 Task: Create Records for custom object Inmate Documents in PrisonConnect Pro.
Action: Mouse moved to (8, 70)
Screenshot: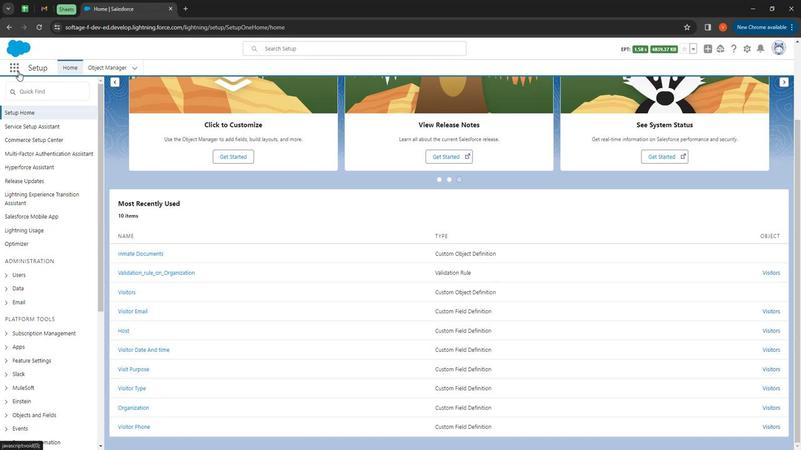 
Action: Mouse pressed left at (8, 70)
Screenshot: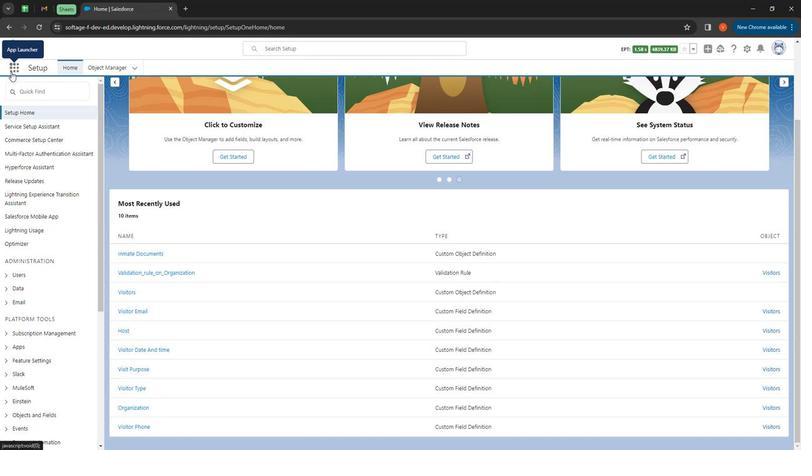 
Action: Mouse moved to (174, 107)
Screenshot: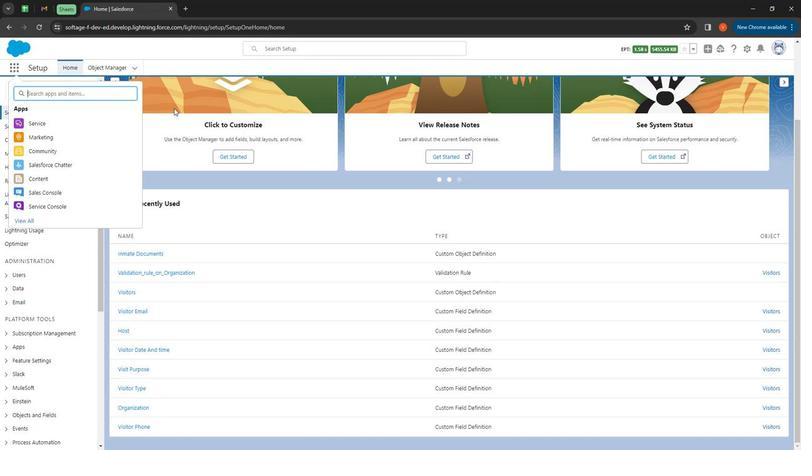 
Action: Key pressed inmate
Screenshot: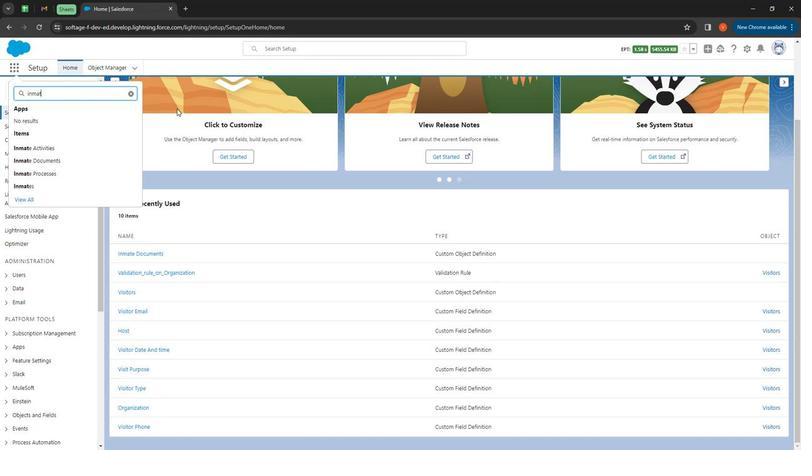 
Action: Mouse moved to (56, 162)
Screenshot: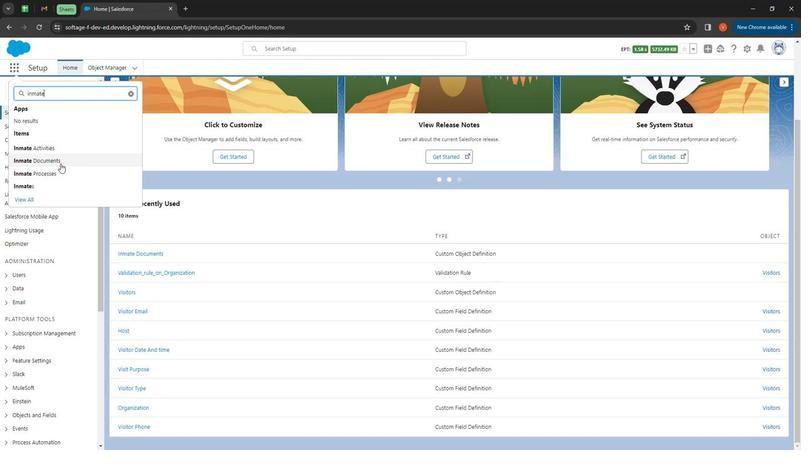 
Action: Mouse pressed left at (56, 162)
Screenshot: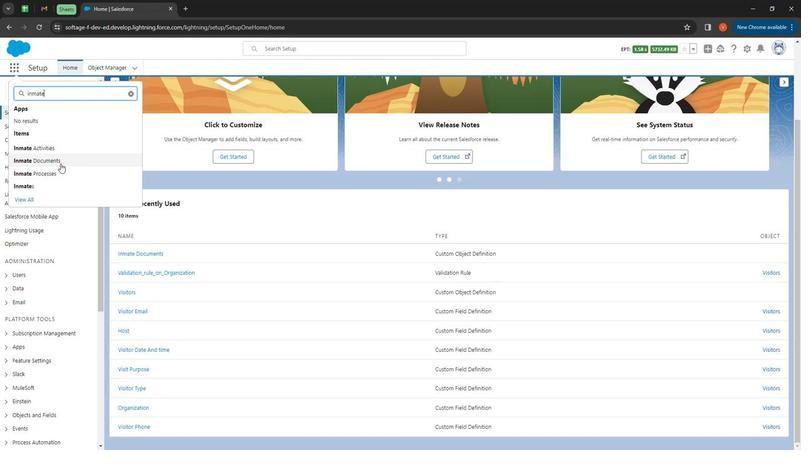 
Action: Mouse moved to (89, 94)
Screenshot: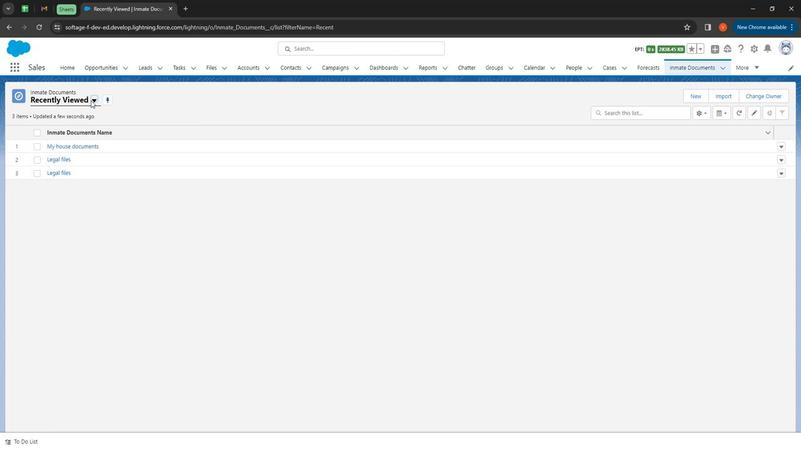 
Action: Mouse pressed left at (89, 94)
Screenshot: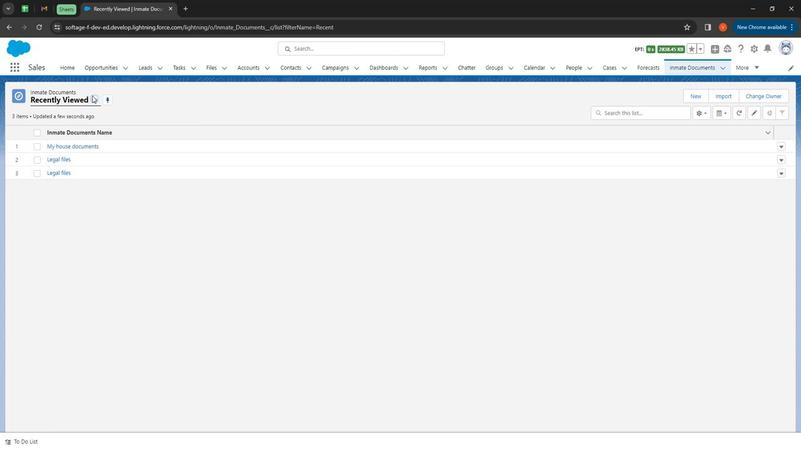 
Action: Mouse moved to (89, 97)
Screenshot: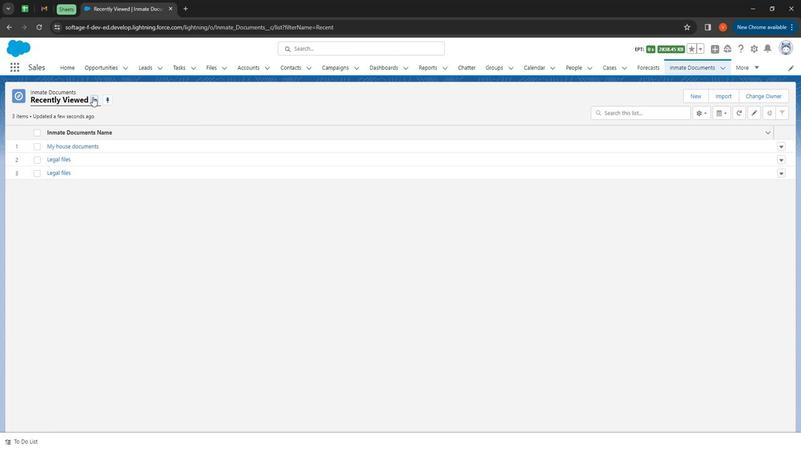 
Action: Mouse pressed left at (89, 97)
Screenshot: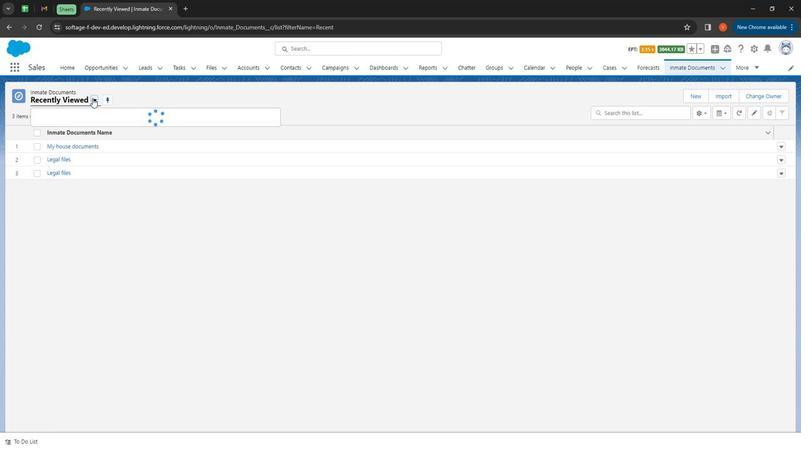 
Action: Mouse moved to (87, 95)
Screenshot: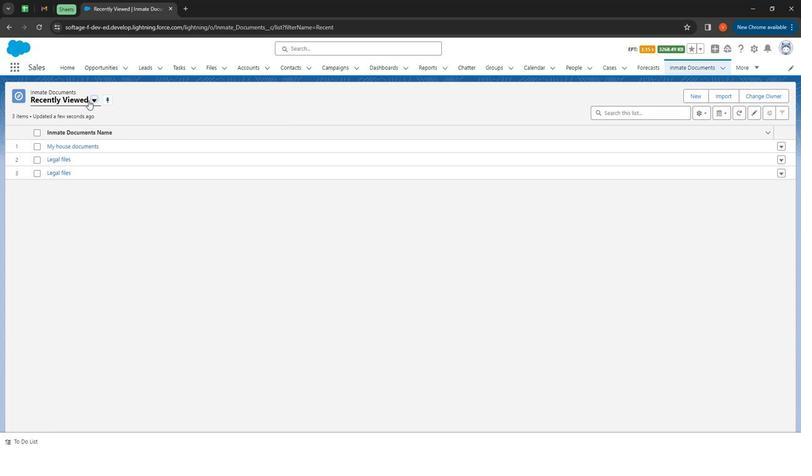 
Action: Mouse pressed left at (87, 95)
Screenshot: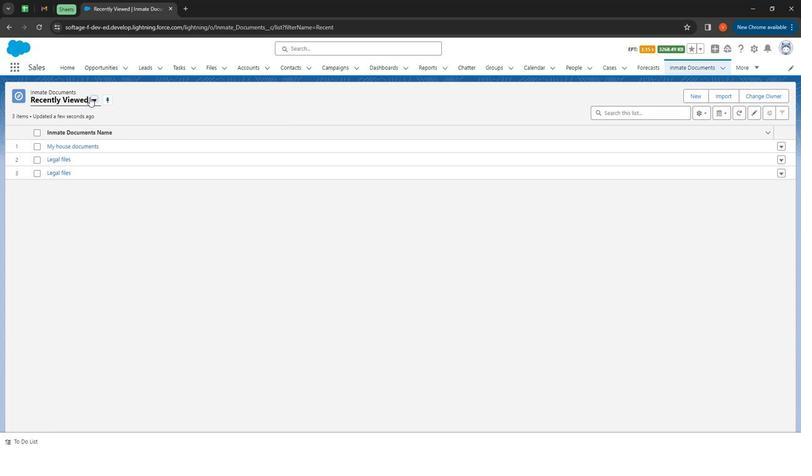 
Action: Mouse moved to (81, 120)
Screenshot: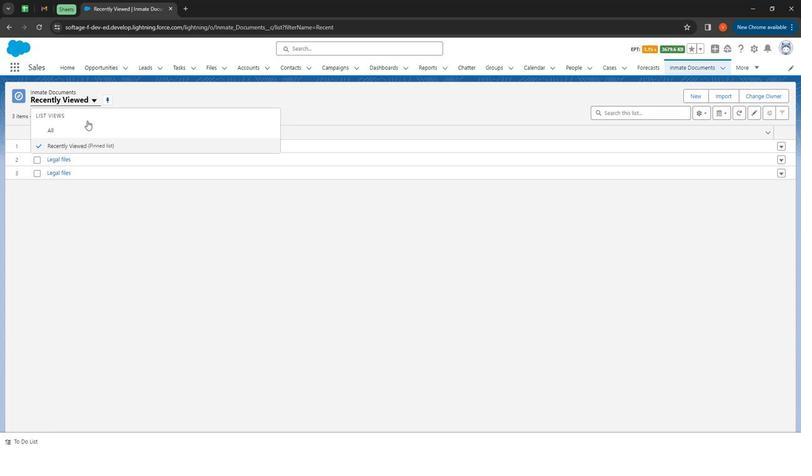 
Action: Mouse pressed left at (81, 120)
Screenshot: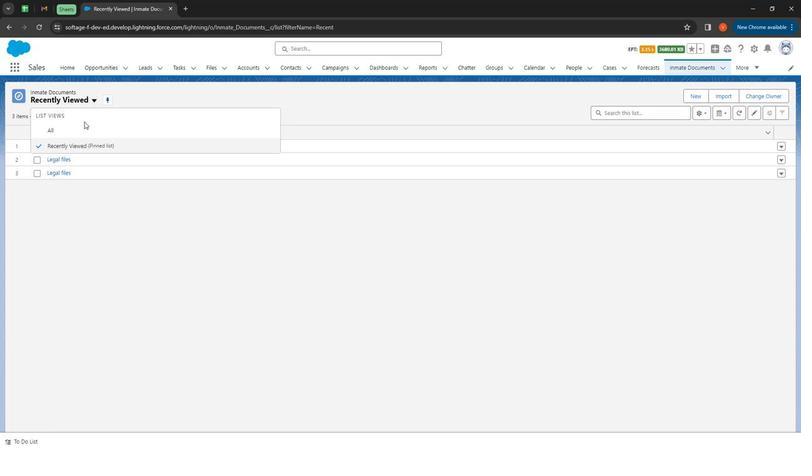 
Action: Mouse moved to (77, 124)
Screenshot: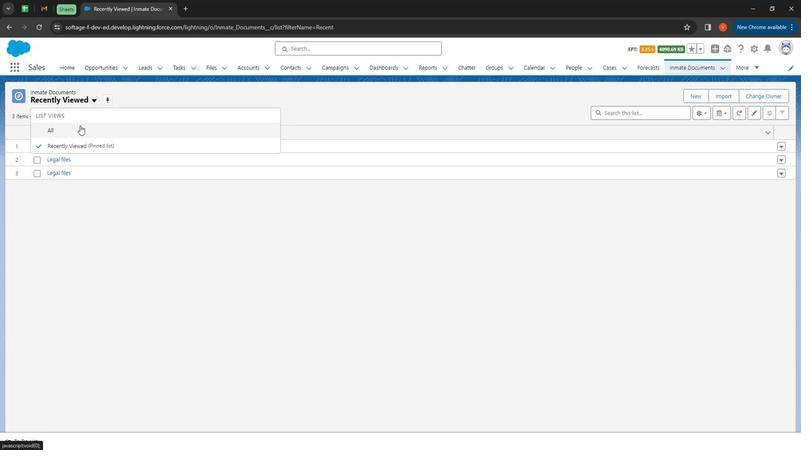 
Action: Mouse pressed left at (77, 124)
Screenshot: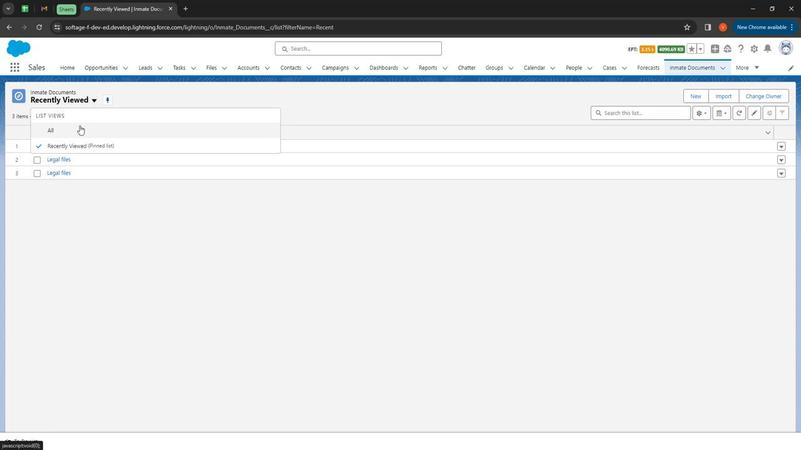 
Action: Mouse moved to (58, 100)
Screenshot: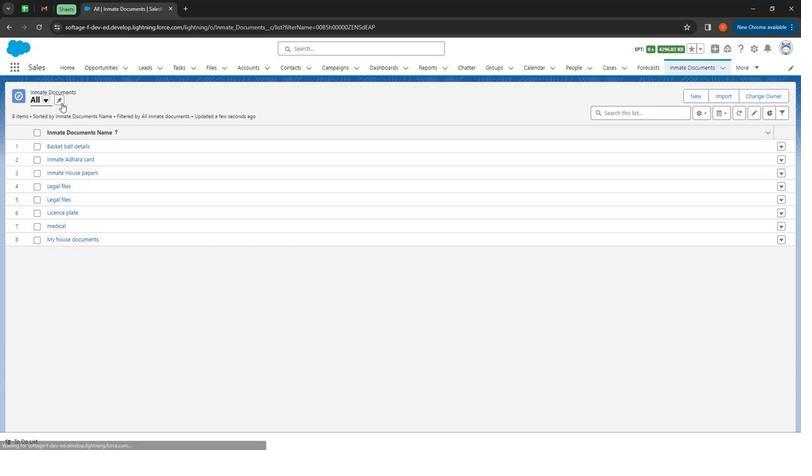 
Action: Mouse pressed left at (58, 100)
Screenshot: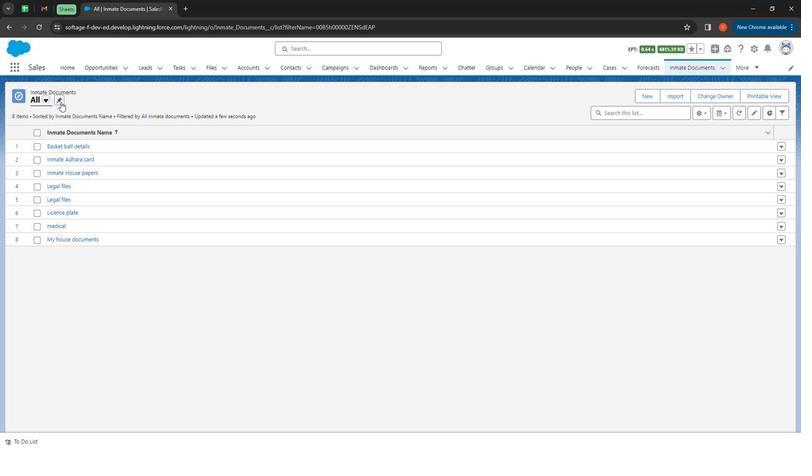 
Action: Mouse moved to (646, 97)
Screenshot: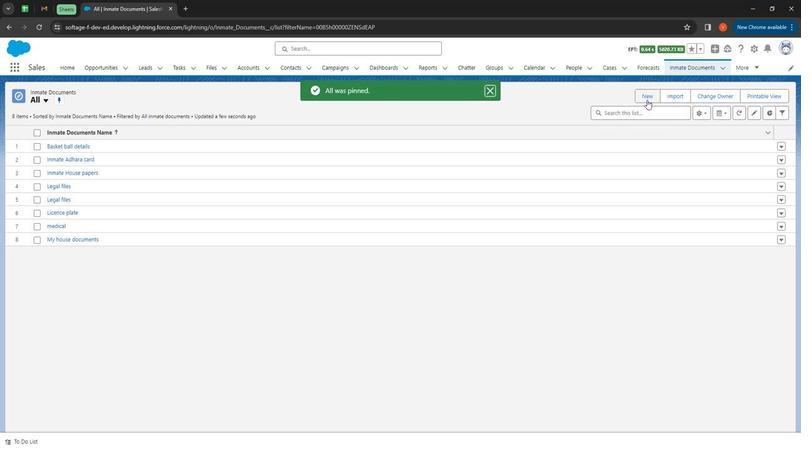
Action: Mouse pressed left at (646, 97)
Screenshot: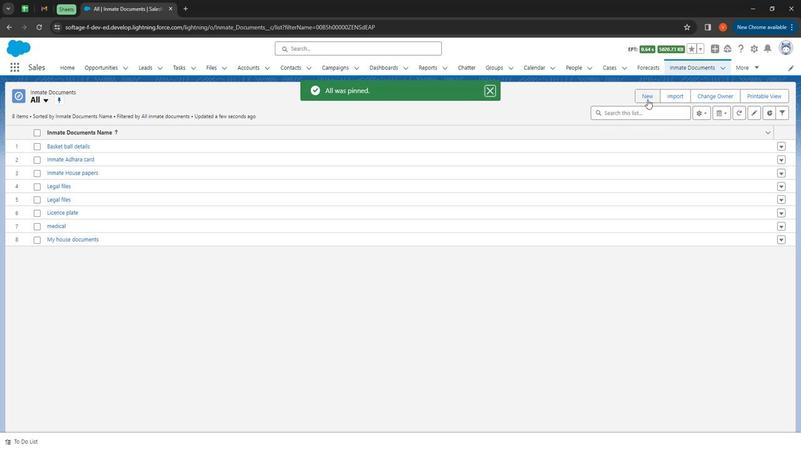 
Action: Mouse moved to (287, 147)
Screenshot: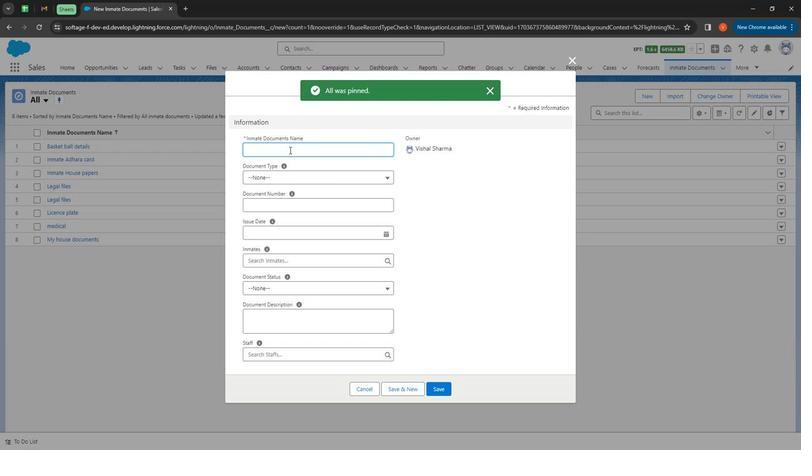 
Action: Mouse pressed left at (287, 147)
Screenshot: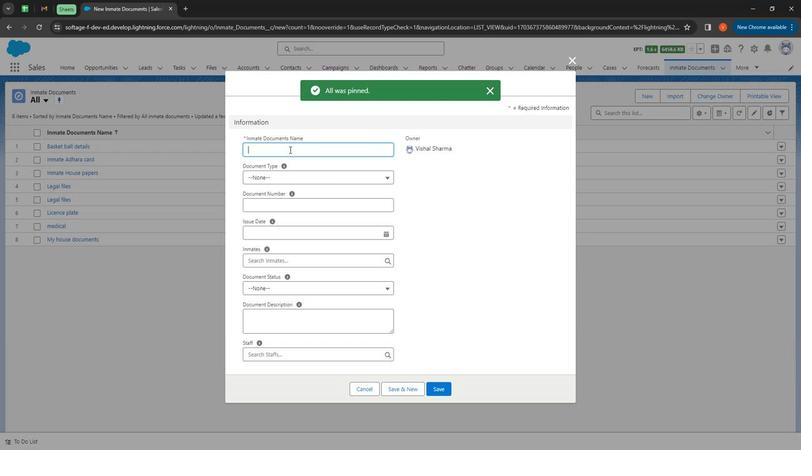 
Action: Key pressed <Key.shift>
Screenshot: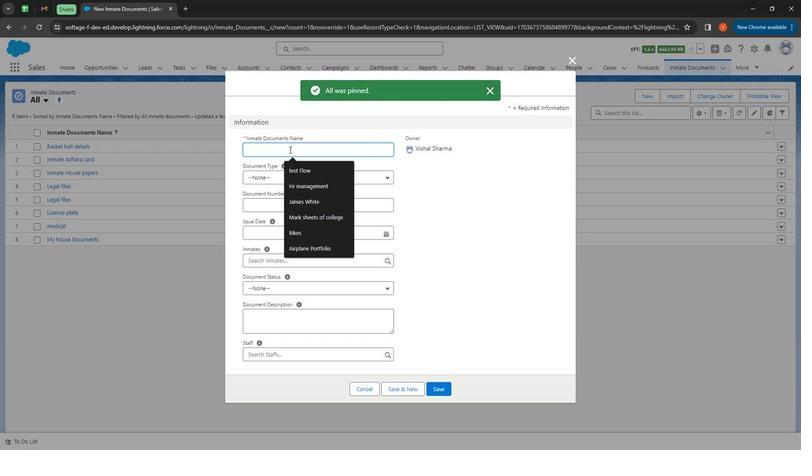 
Action: Mouse moved to (251, 112)
Screenshot: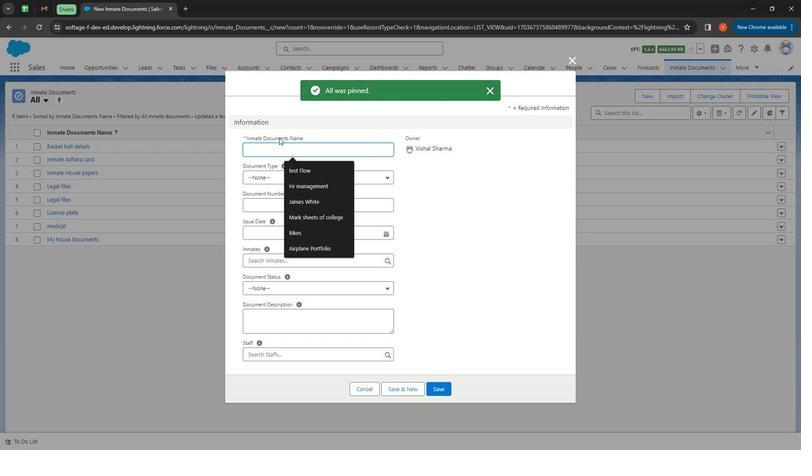 
Action: Key pressed <Key.shift><Key.shift><Key.shift><Key.shift><Key.shift><Key.shift><Key.shift><Key.shift><Key.shift><Key.shift><Key.shift><Key.shift><Key.shift><Key.shift><Key.shift><Key.shift><Key.shift><Key.shift><Key.shift><Key.shift><Key.shift><Key.shift><Key.shift><Key.shift><Key.shift><Key.shift><Key.shift><Key.shift><Key.shift><Key.shift><Key.shift>School<Key.space><Key.shift><Key.shift><Key.shift><Key.shift><Key.shift><Key.shift><Key.shift><Key.shift><Key.shift><Key.shift><Key.shift><Key.shift><Key.shift><Key.shift><Key.shift><Key.shift>Markshr<Key.backspace>eets
Screenshot: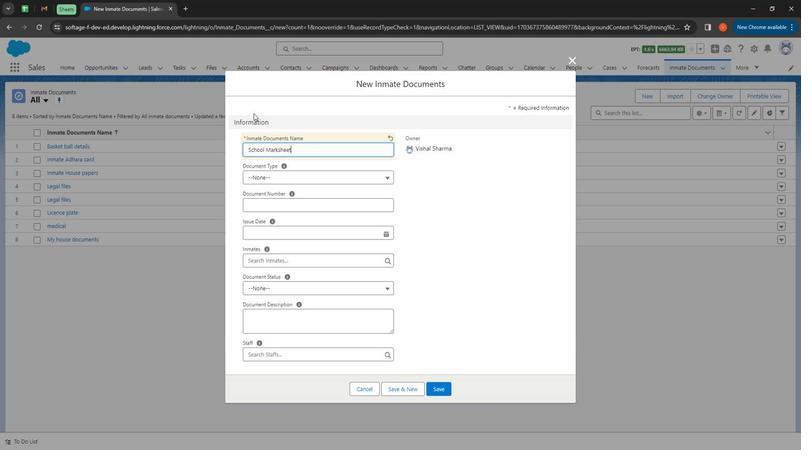 
Action: Mouse moved to (328, 177)
Screenshot: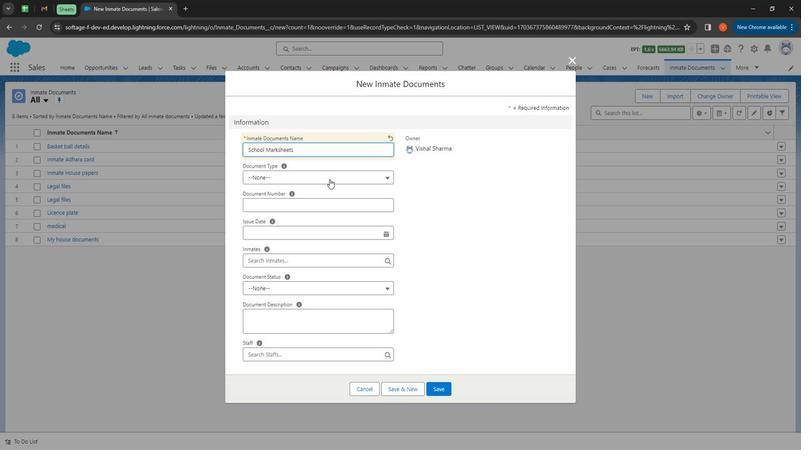 
Action: Mouse pressed left at (328, 177)
Screenshot: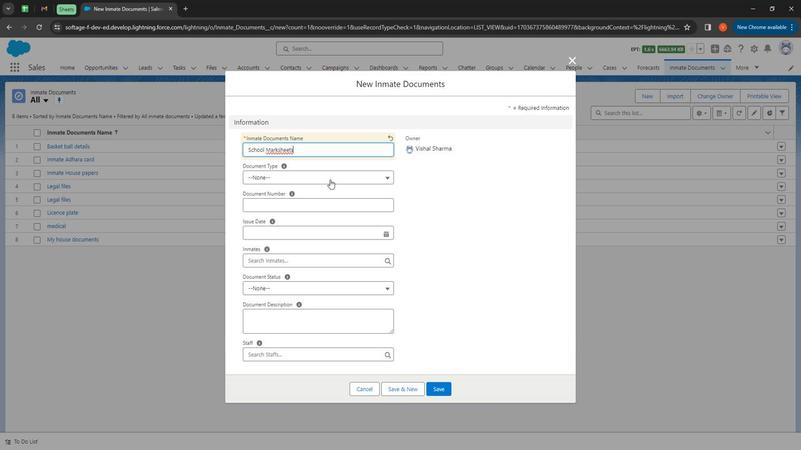 
Action: Mouse moved to (312, 239)
Screenshot: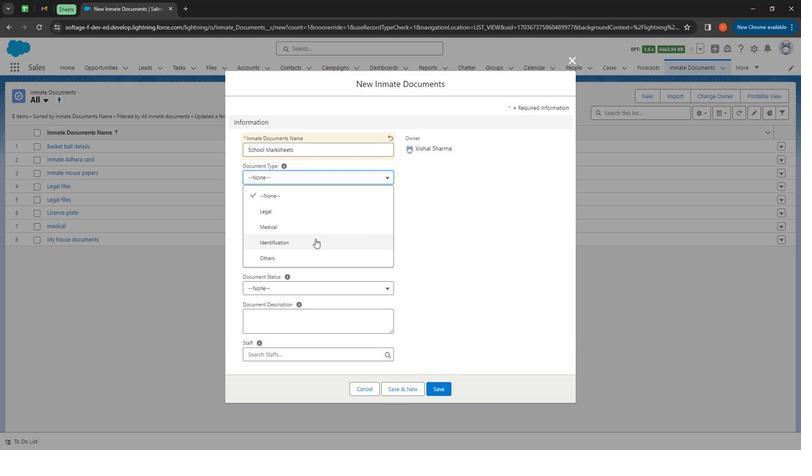 
Action: Mouse pressed left at (312, 239)
Screenshot: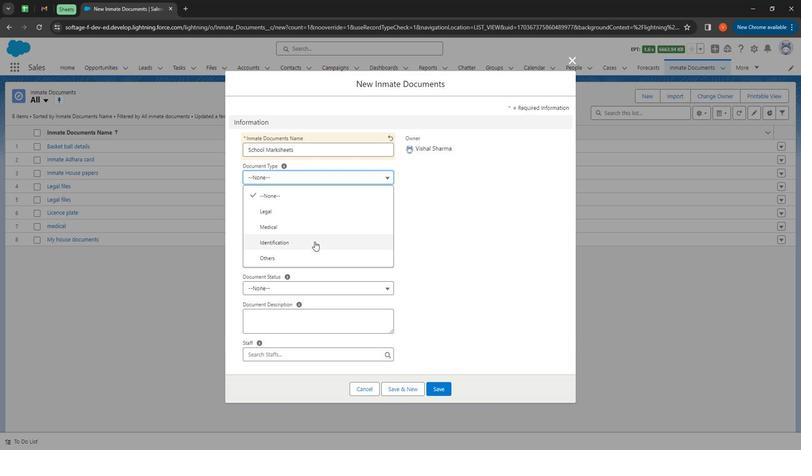 
Action: Mouse moved to (262, 197)
Screenshot: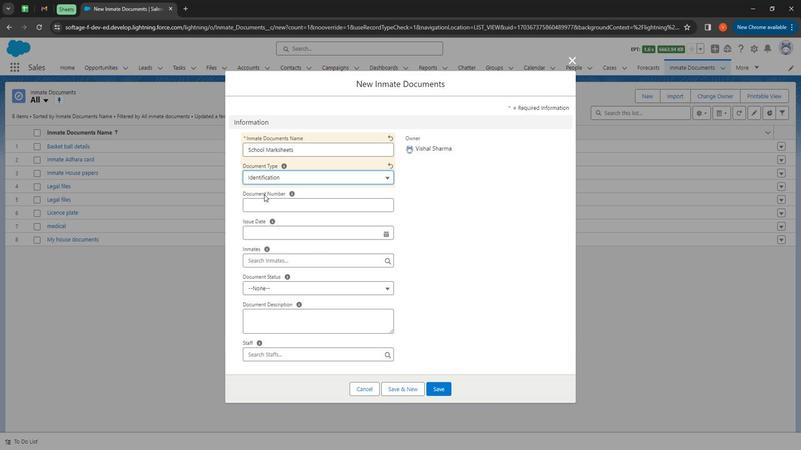
Action: Mouse pressed left at (262, 197)
Screenshot: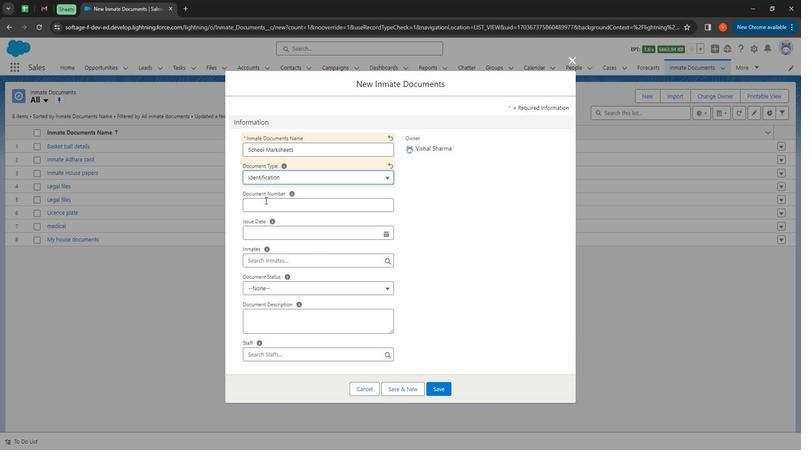 
Action: Mouse moved to (216, 124)
Screenshot: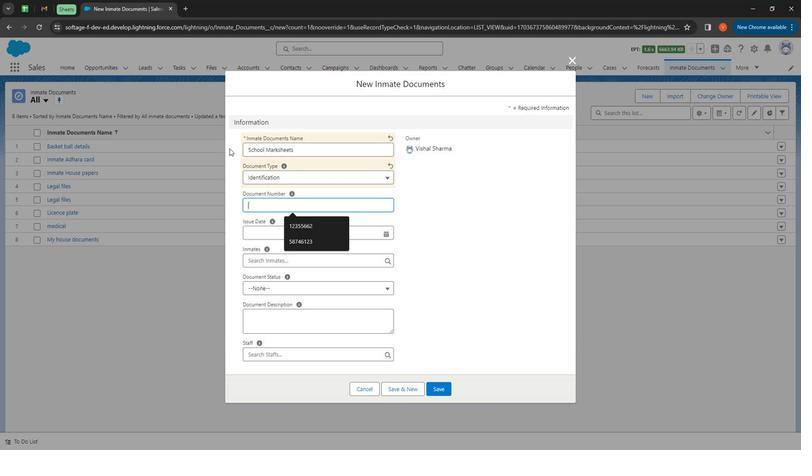 
Action: Key pressed 7894125364
Screenshot: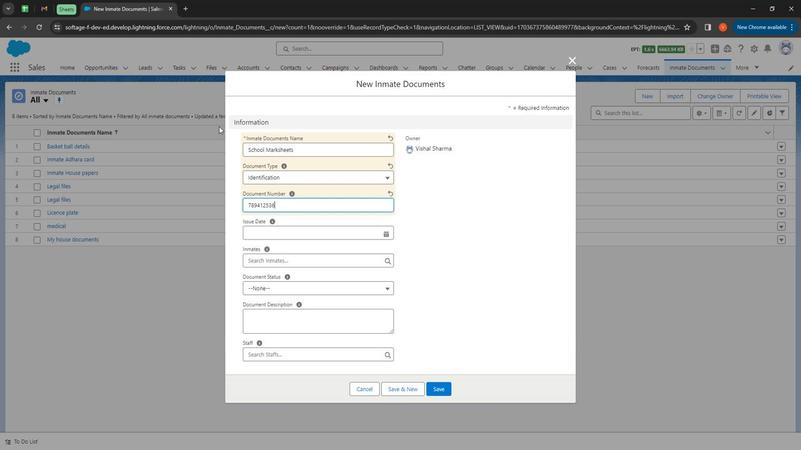
Action: Mouse moved to (285, 226)
Screenshot: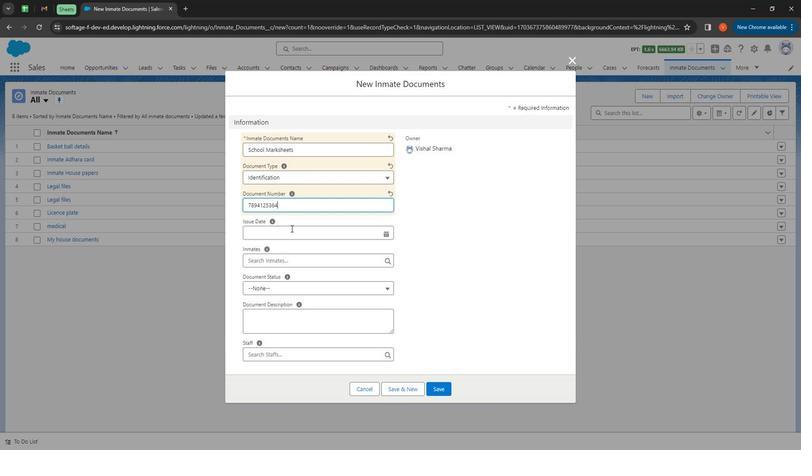 
Action: Mouse pressed left at (285, 226)
Screenshot: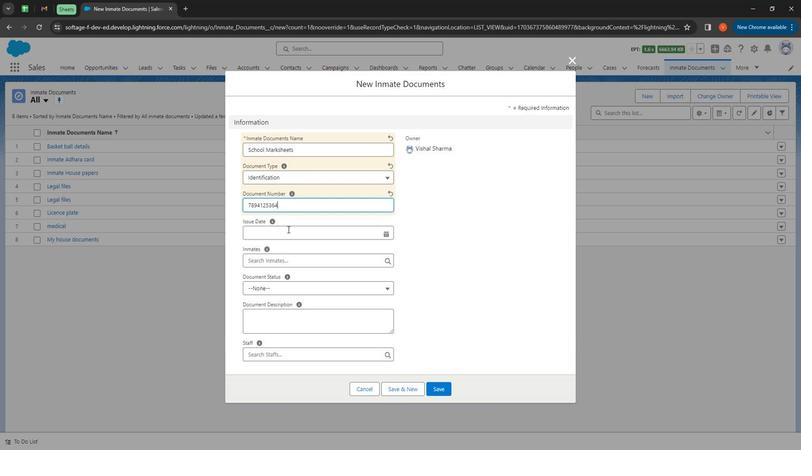 
Action: Mouse moved to (378, 250)
Screenshot: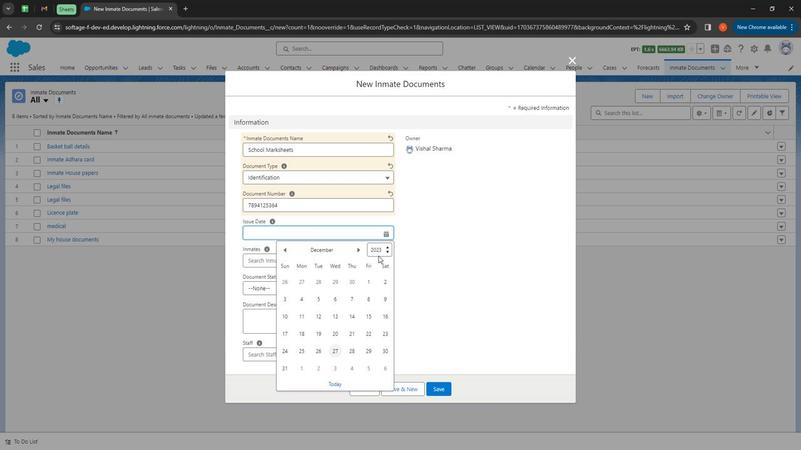 
Action: Mouse pressed left at (378, 250)
Screenshot: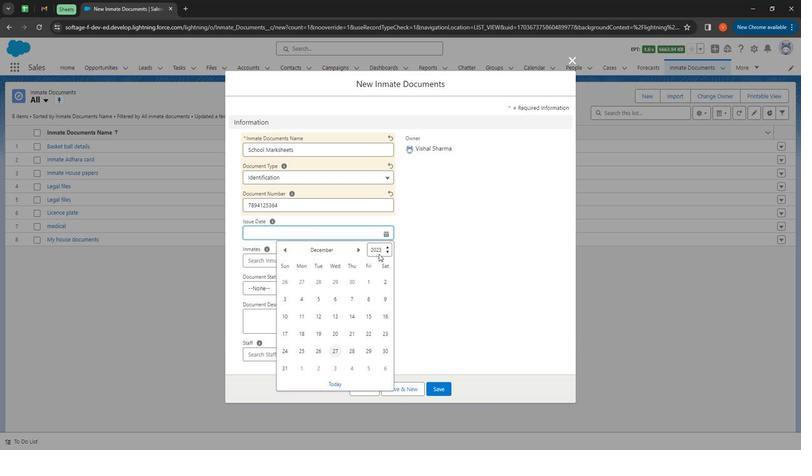 
Action: Mouse moved to (370, 381)
Screenshot: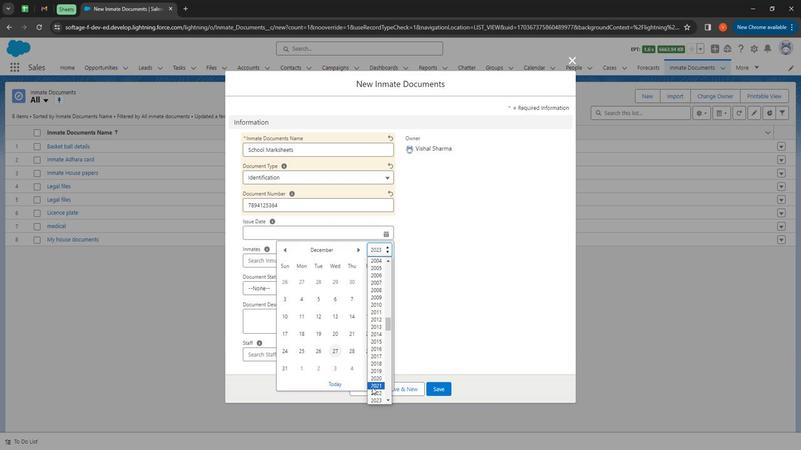 
Action: Mouse pressed left at (370, 381)
Screenshot: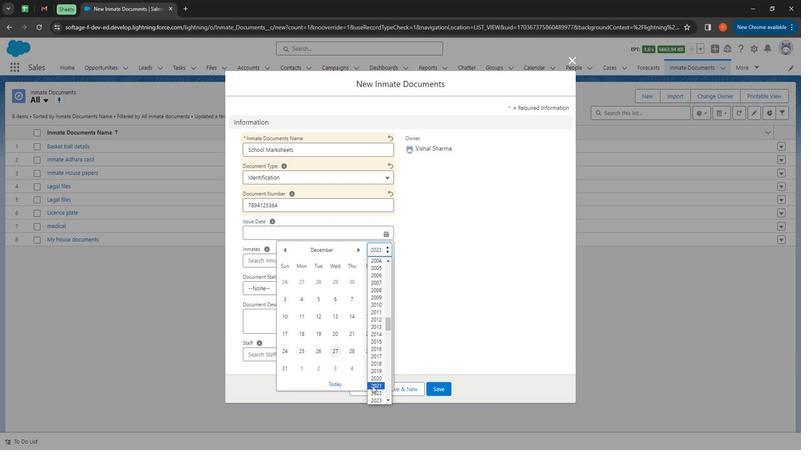 
Action: Mouse moved to (278, 241)
Screenshot: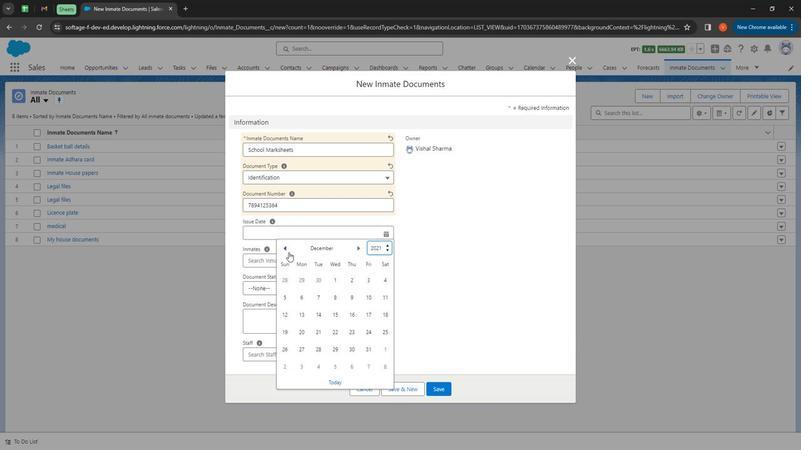 
Action: Mouse pressed left at (278, 241)
Screenshot: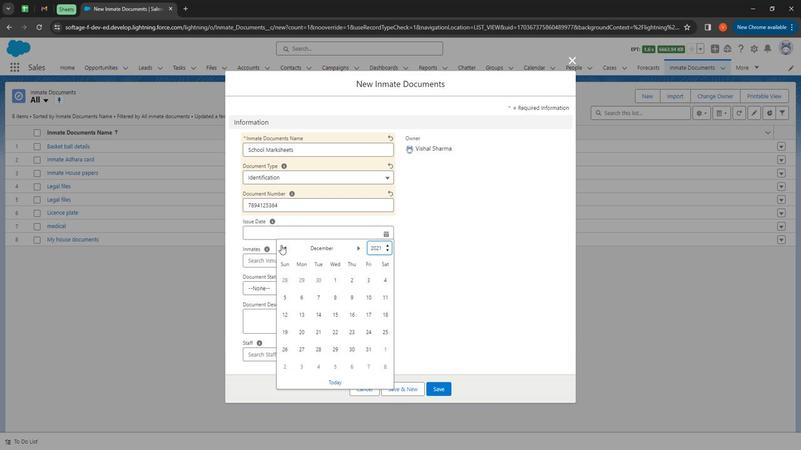 
Action: Mouse pressed left at (278, 241)
Screenshot: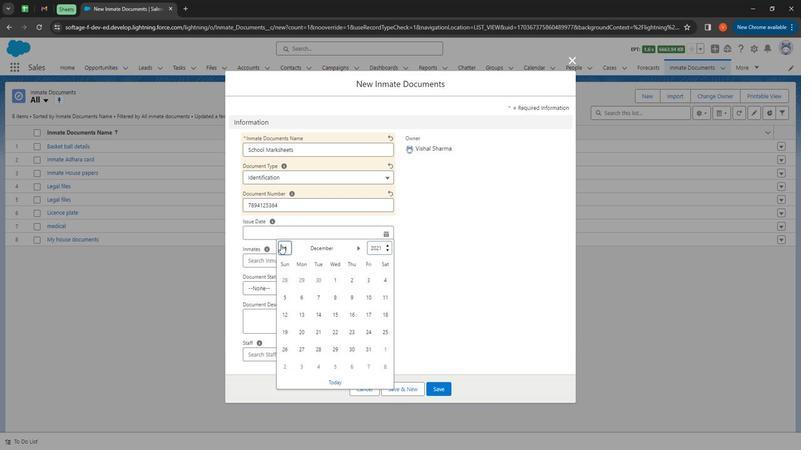 
Action: Mouse pressed left at (278, 241)
Screenshot: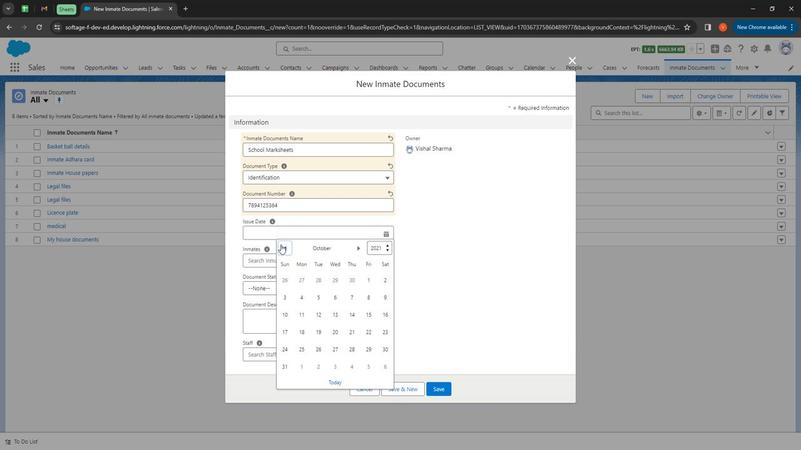 
Action: Mouse moved to (331, 316)
Screenshot: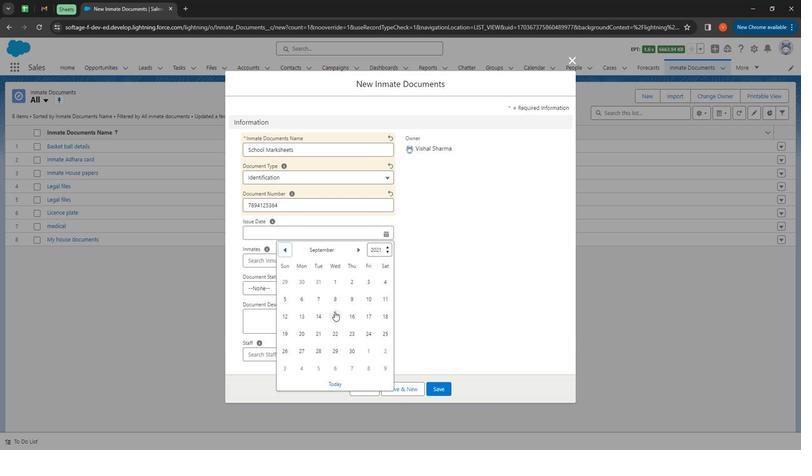 
Action: Mouse pressed left at (331, 316)
Screenshot: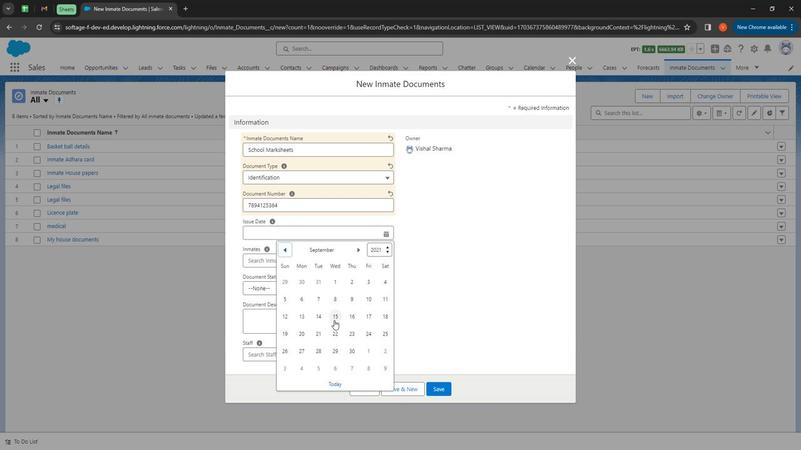 
Action: Mouse moved to (271, 262)
Screenshot: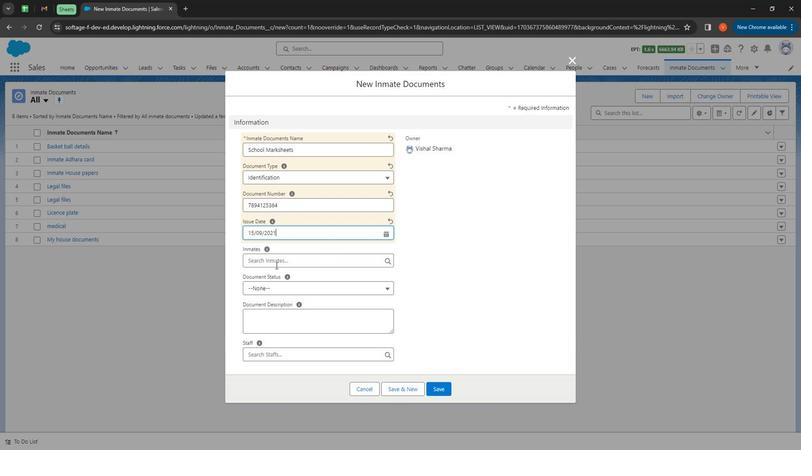
Action: Mouse pressed left at (271, 262)
Screenshot: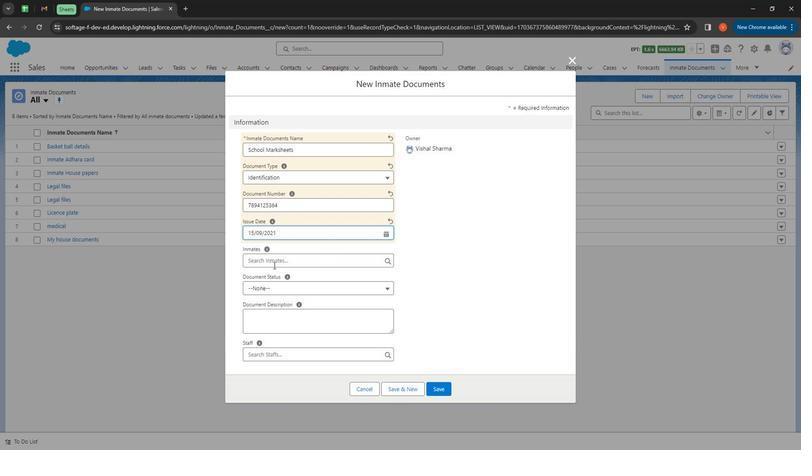 
Action: Mouse moved to (286, 345)
Screenshot: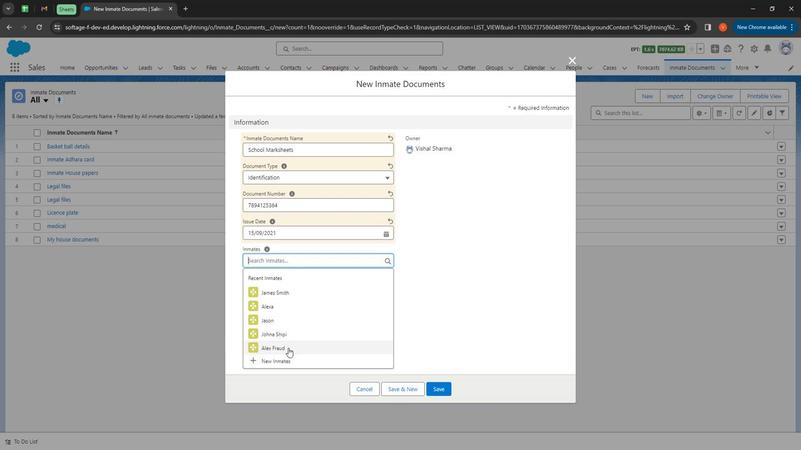 
Action: Mouse pressed left at (286, 345)
Screenshot: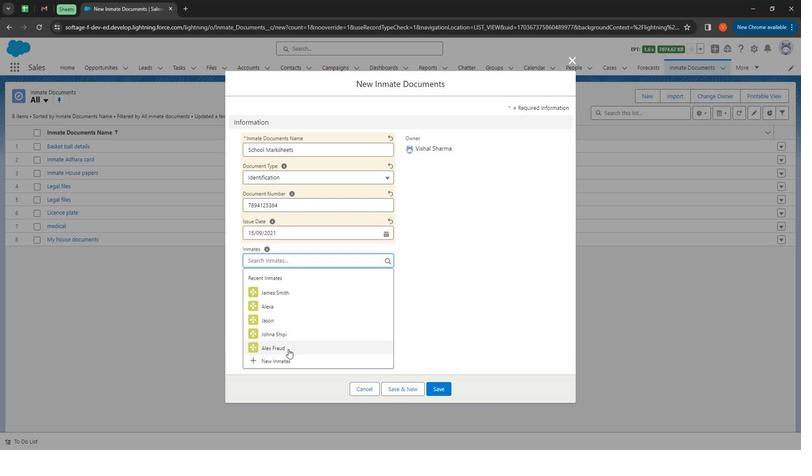 
Action: Mouse moved to (267, 277)
Screenshot: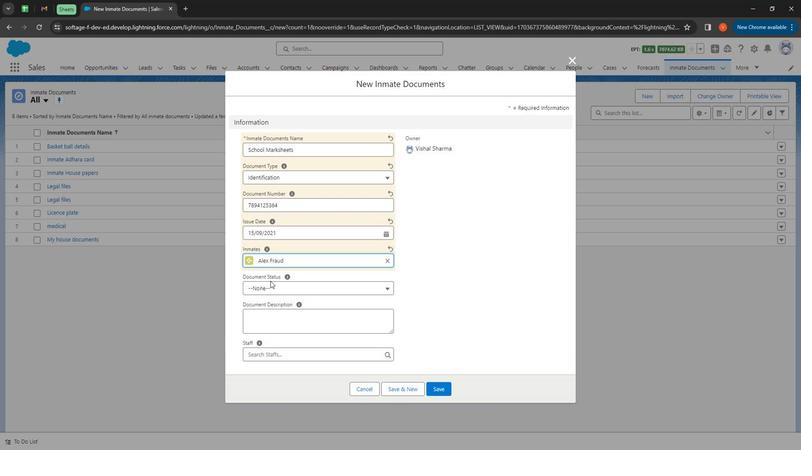 
Action: Mouse pressed left at (267, 277)
Screenshot: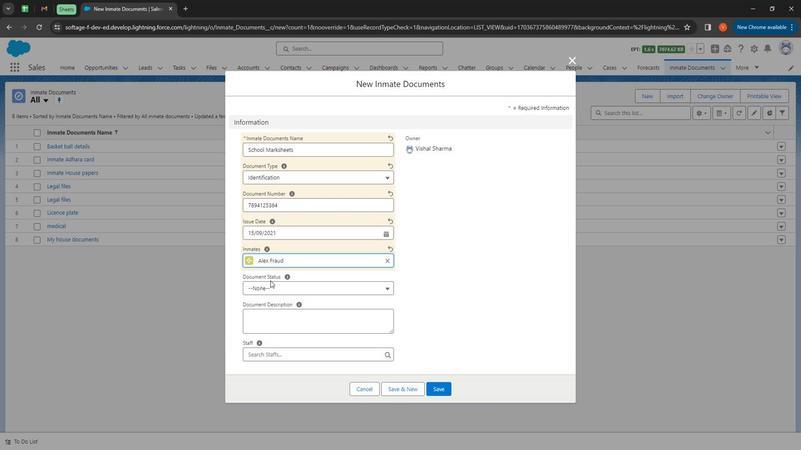 
Action: Mouse moved to (273, 286)
Screenshot: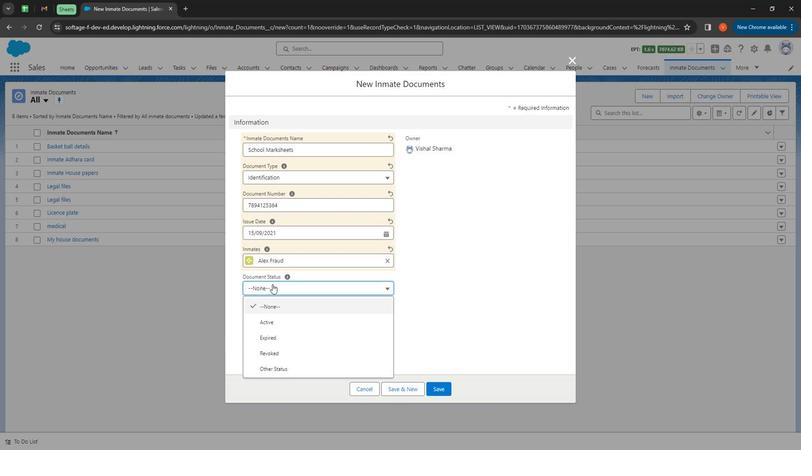 
Action: Mouse pressed left at (273, 286)
Screenshot: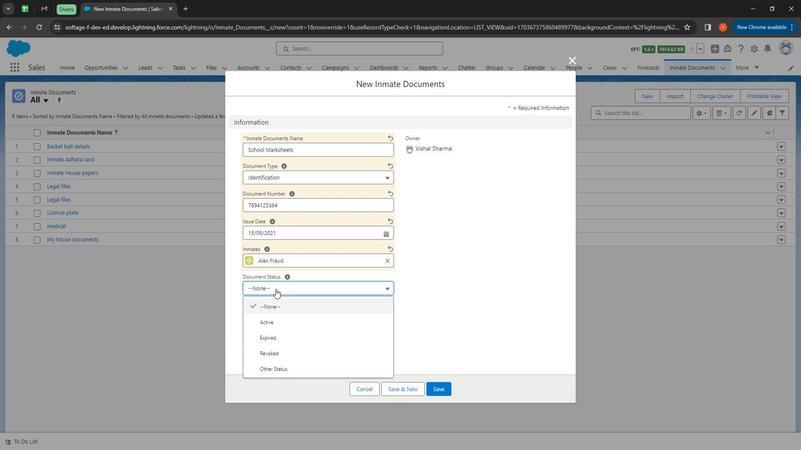
Action: Mouse moved to (274, 290)
Screenshot: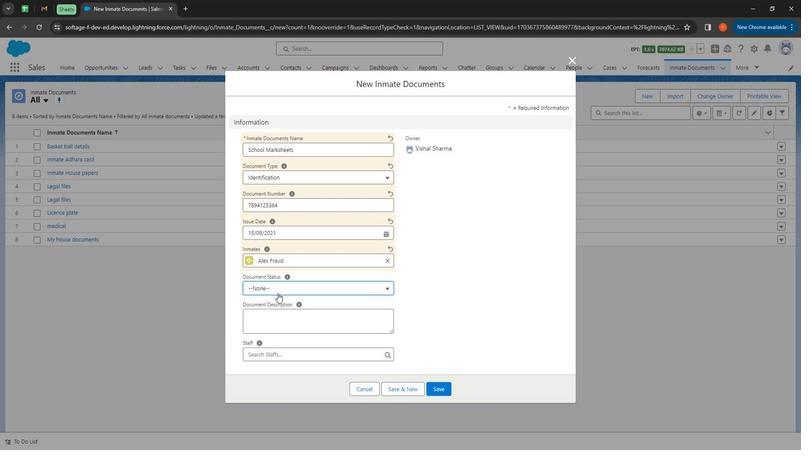 
Action: Mouse pressed left at (274, 290)
Screenshot: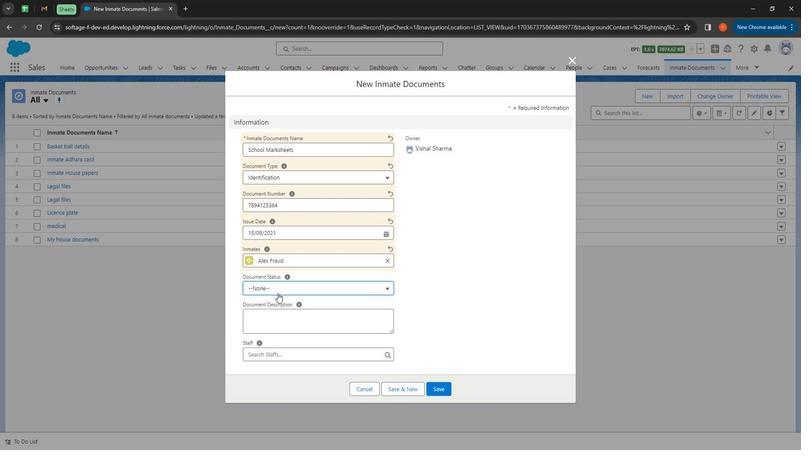 
Action: Mouse moved to (277, 348)
Screenshot: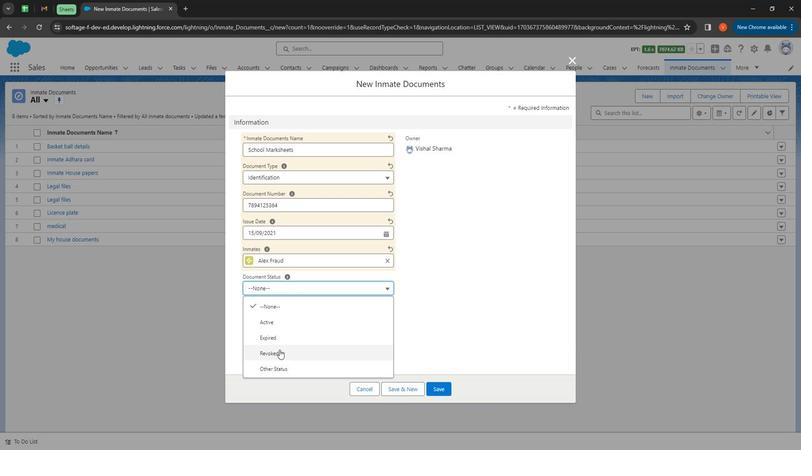 
Action: Mouse pressed left at (277, 348)
Screenshot: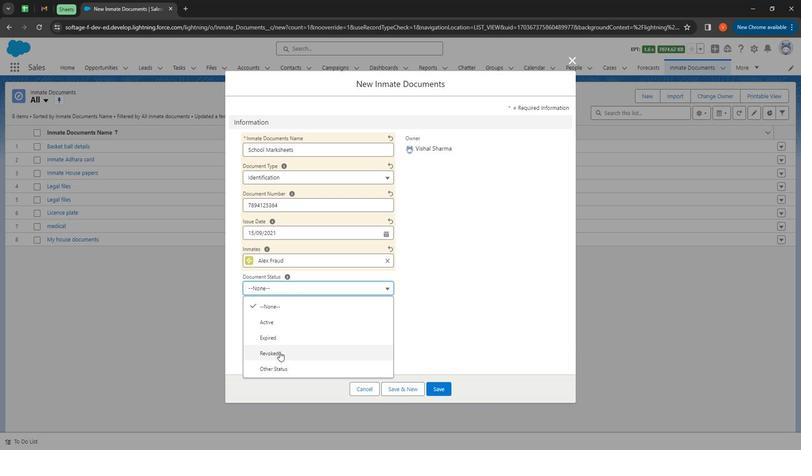
Action: Mouse moved to (281, 319)
Screenshot: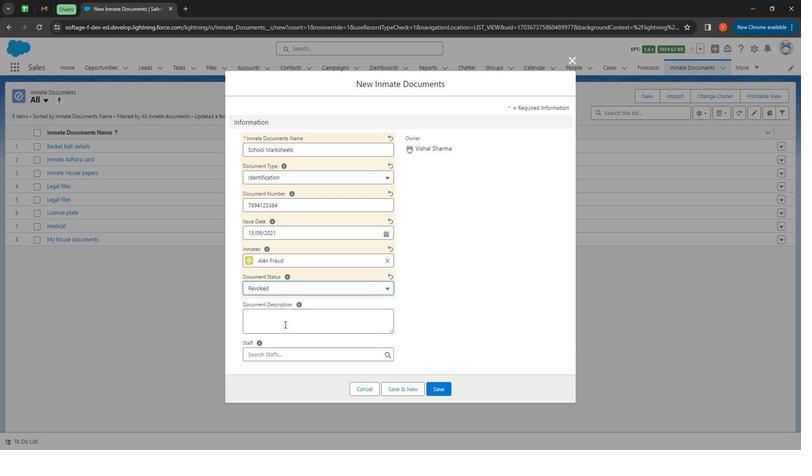 
Action: Mouse pressed left at (281, 319)
Screenshot: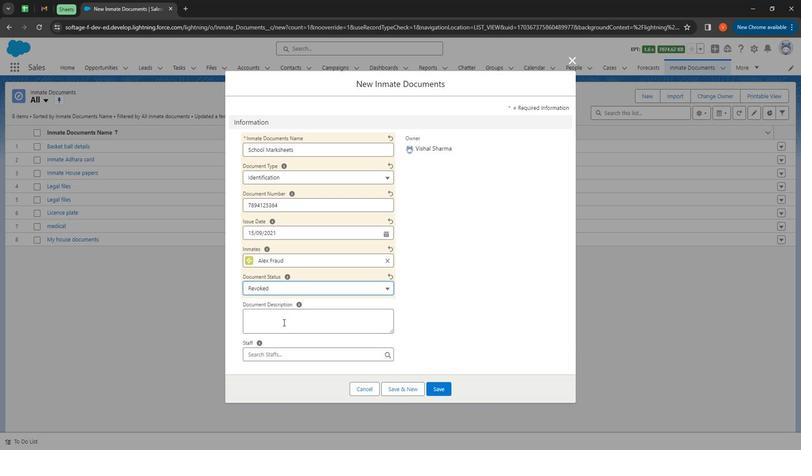 
Action: Mouse moved to (235, 173)
Screenshot: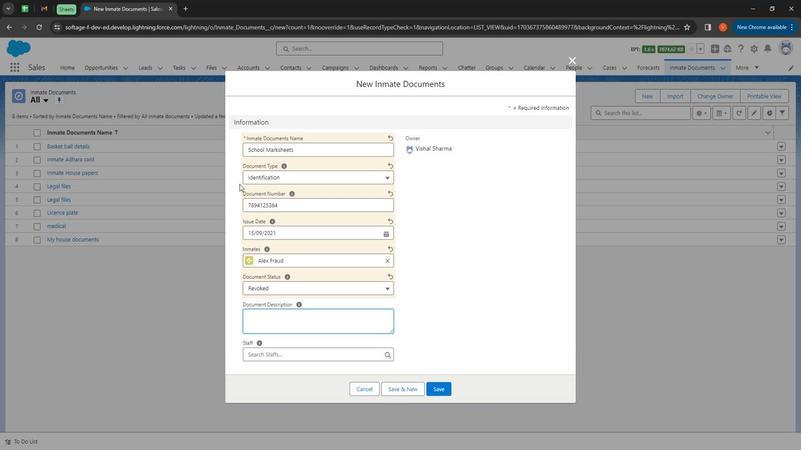 
Action: Key pressed <Key.shift>Marksheets<Key.space>for<Key.space>identification<Key.space>of<Key.space>the<Key.space>inmate
Screenshot: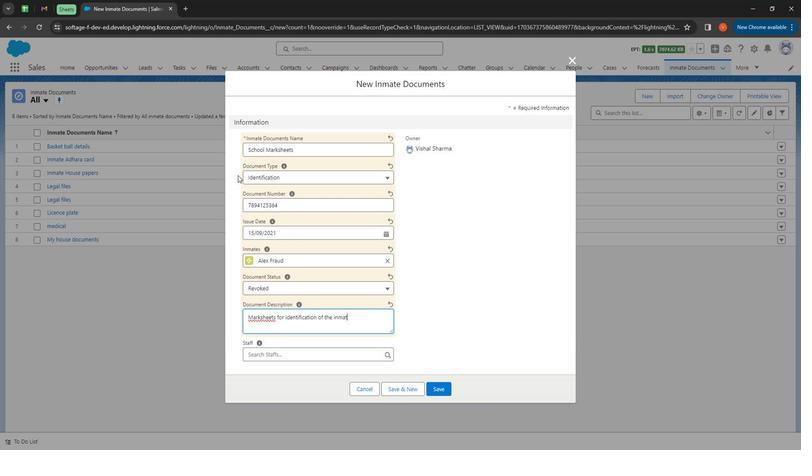 
Action: Mouse moved to (266, 319)
Screenshot: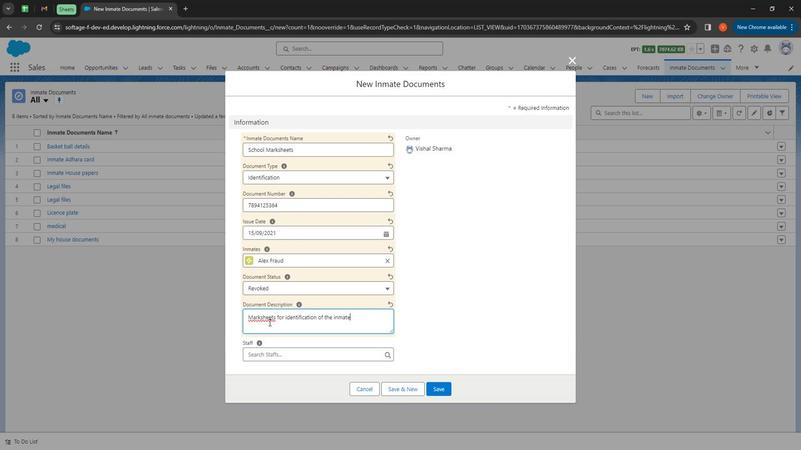 
Action: Mouse pressed right at (266, 319)
Screenshot: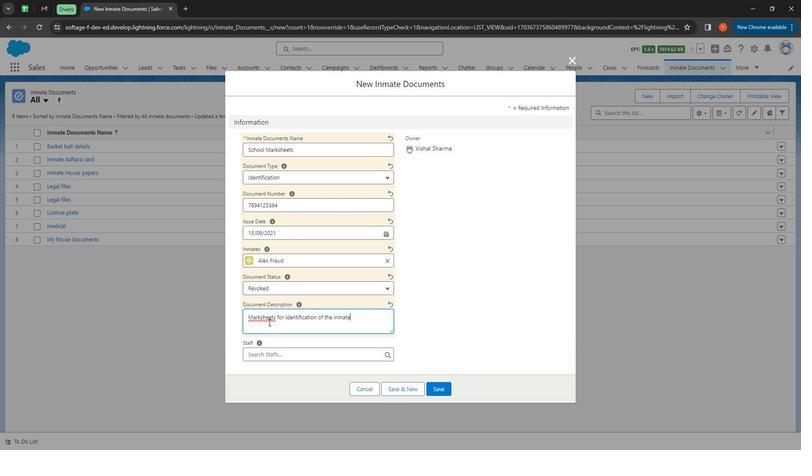 
Action: Mouse moved to (296, 152)
Screenshot: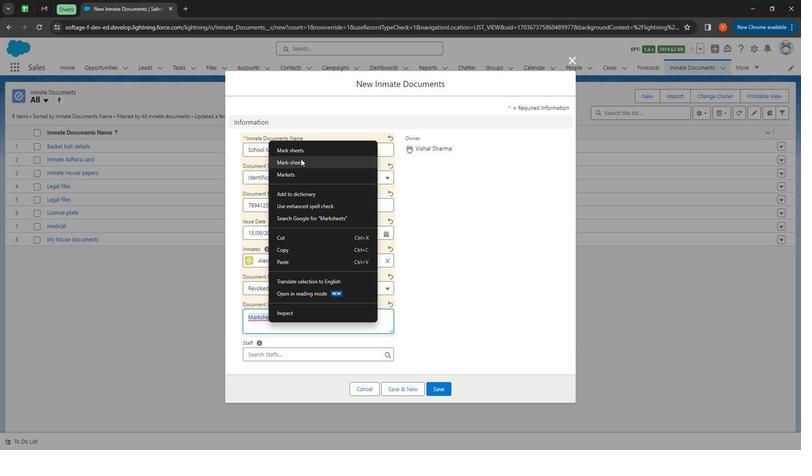 
Action: Mouse pressed left at (296, 152)
Screenshot: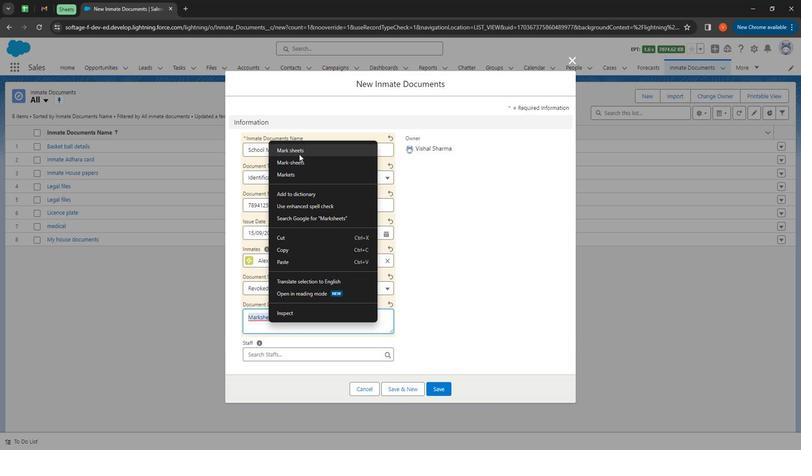 
Action: Mouse moved to (316, 348)
Screenshot: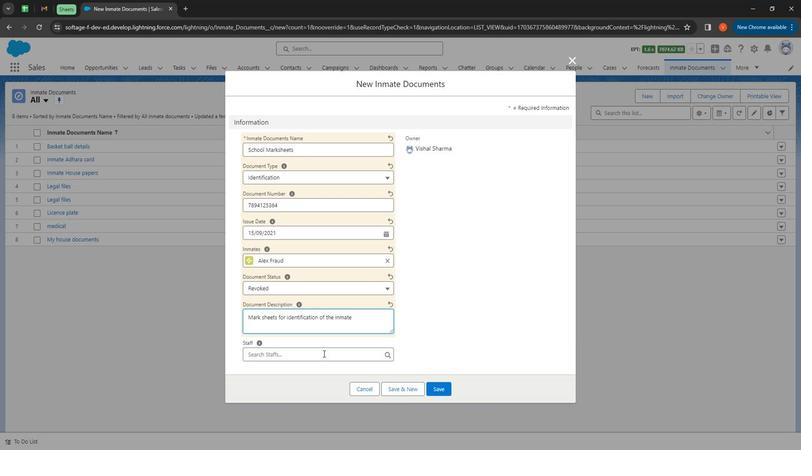 
Action: Mouse pressed left at (316, 348)
Screenshot: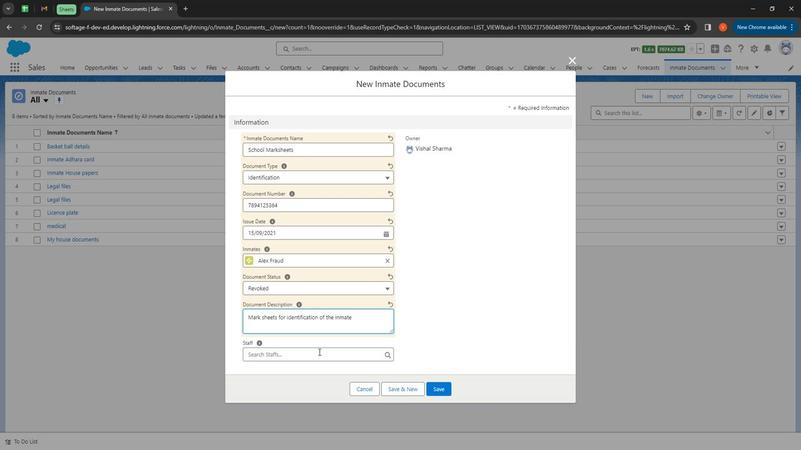 
Action: Mouse moved to (298, 396)
Screenshot: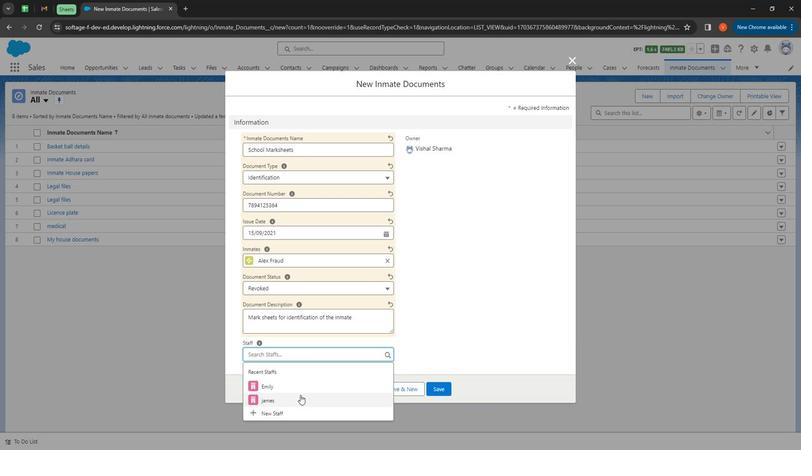 
Action: Mouse pressed left at (298, 396)
Screenshot: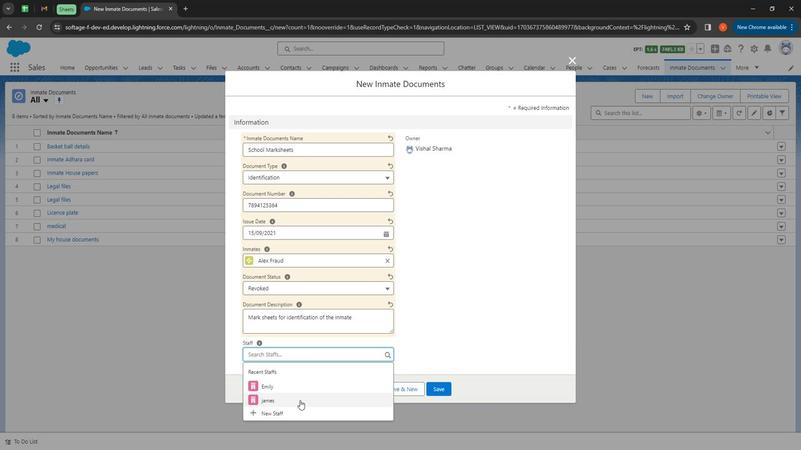 
Action: Mouse moved to (441, 384)
Screenshot: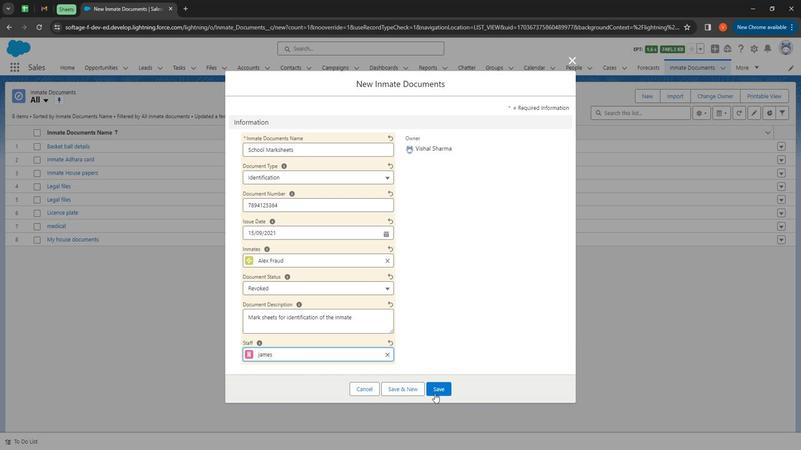
Action: Mouse pressed left at (441, 384)
Screenshot: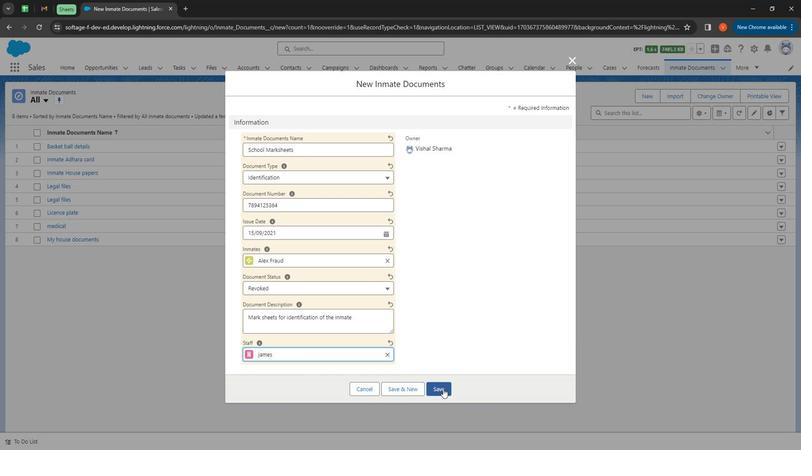 
Action: Mouse moved to (696, 67)
Screenshot: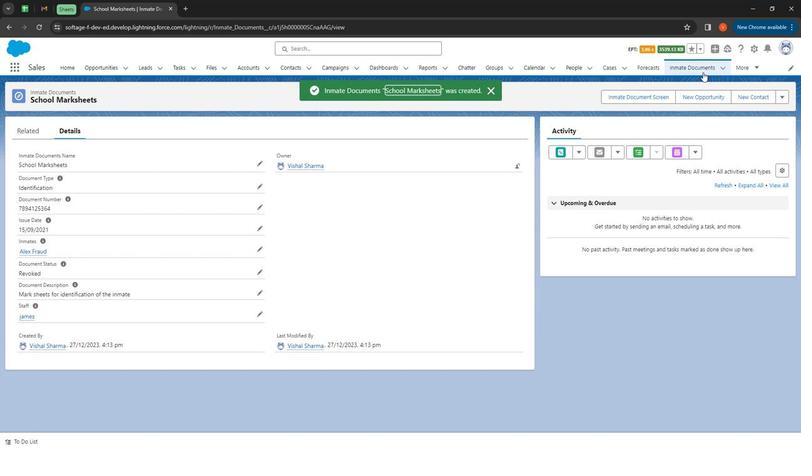 
Action: Mouse pressed left at (696, 67)
Screenshot: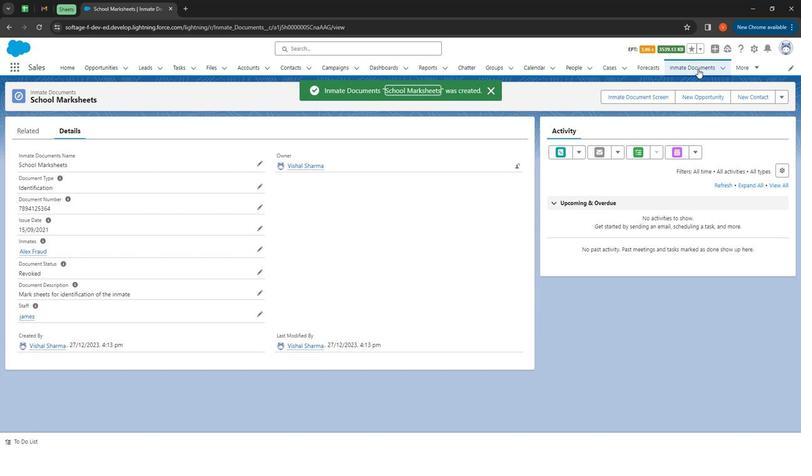 
Action: Mouse moved to (648, 90)
Screenshot: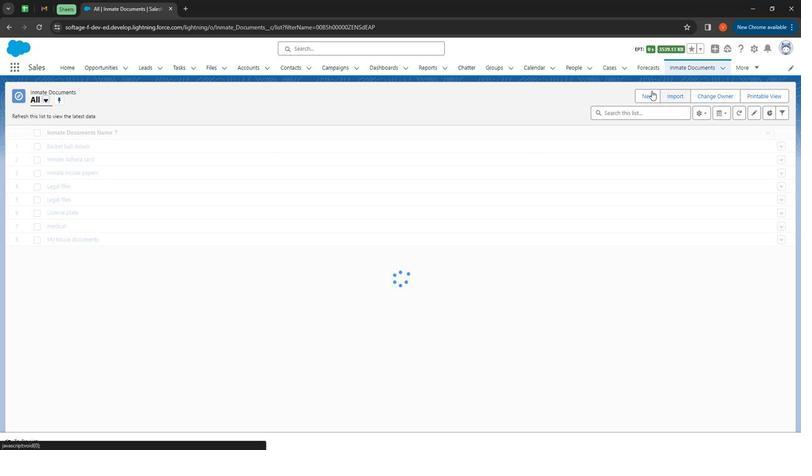 
Action: Mouse pressed left at (648, 90)
Screenshot: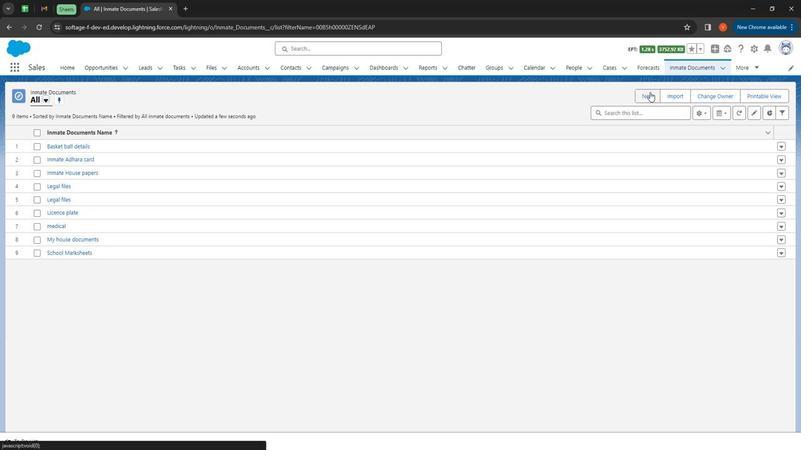 
Action: Mouse moved to (271, 145)
Screenshot: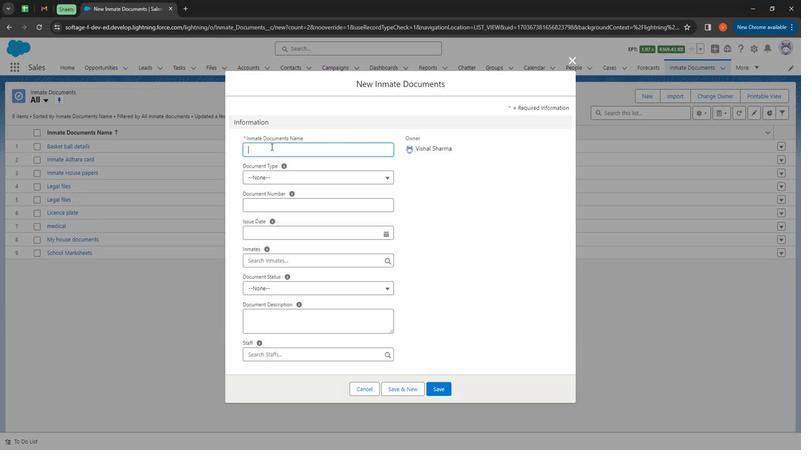 
Action: Mouse pressed left at (271, 145)
Screenshot: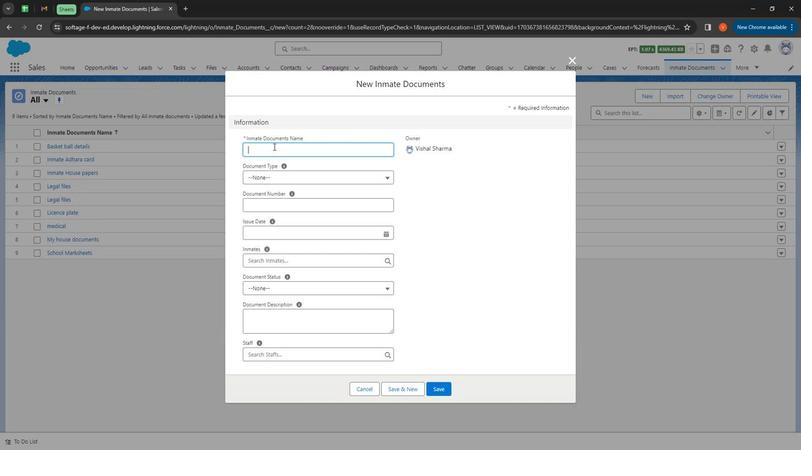 
Action: Mouse moved to (249, 137)
Screenshot: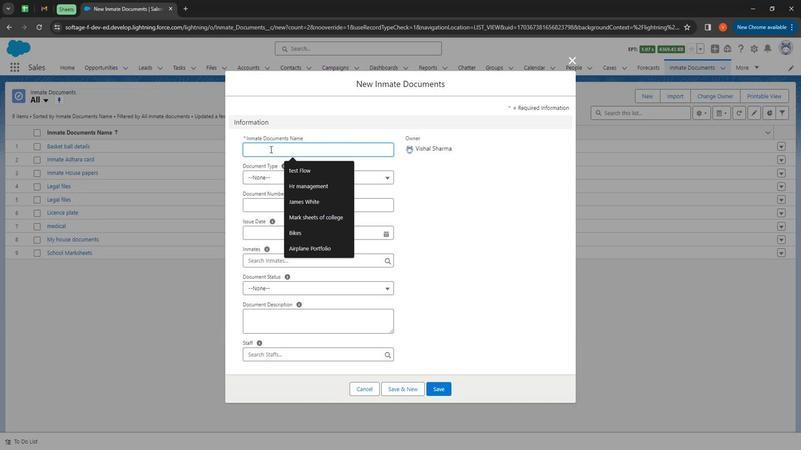 
Action: Key pressed <Key.shift>
Screenshot: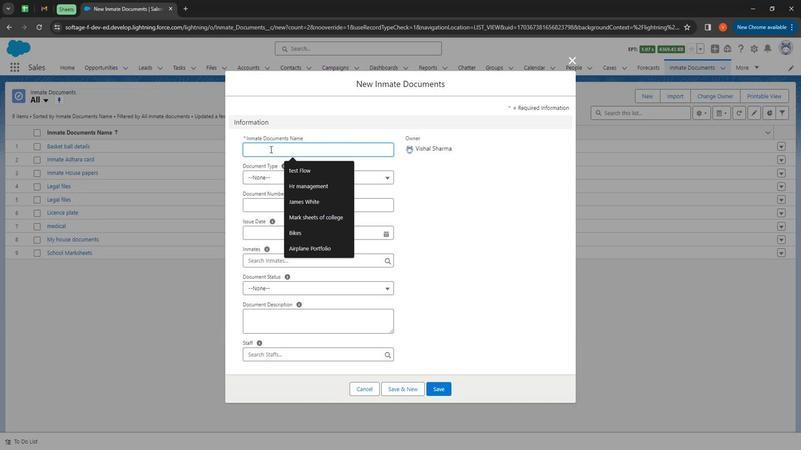 
Action: Mouse moved to (242, 133)
Screenshot: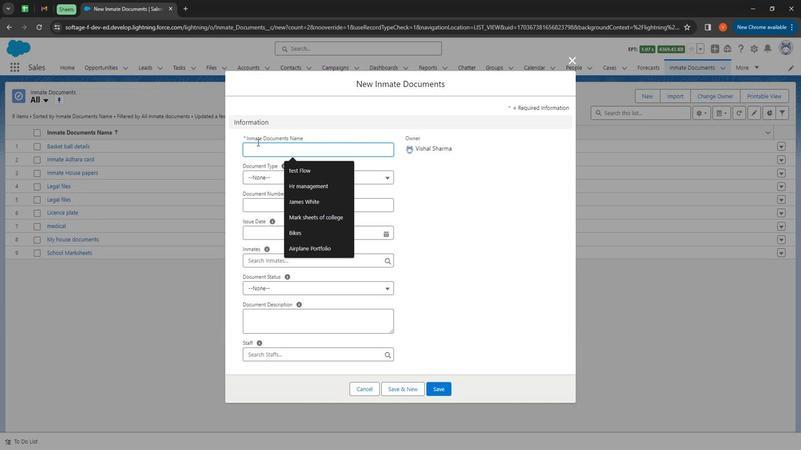
Action: Key pressed <Key.shift><Key.shift><Key.shift><Key.shift><Key.shift><Key.shift><Key.shift><Key.shift><Key.shift><Key.shift><Key.shift><Key.shift><Key.shift><Key.shift><Key.shift>College<Key.space><Key.shift><Key.shift><Key.shift><Key.shift>No<Key.space>due<Key.space>slip
Screenshot: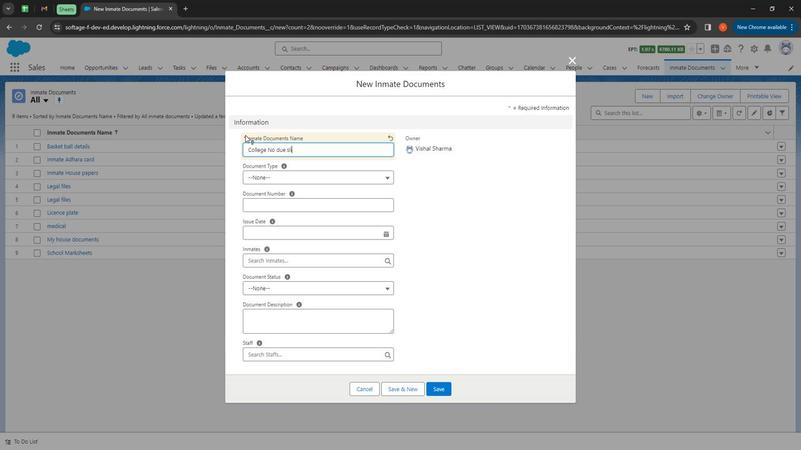 
Action: Mouse moved to (319, 170)
Screenshot: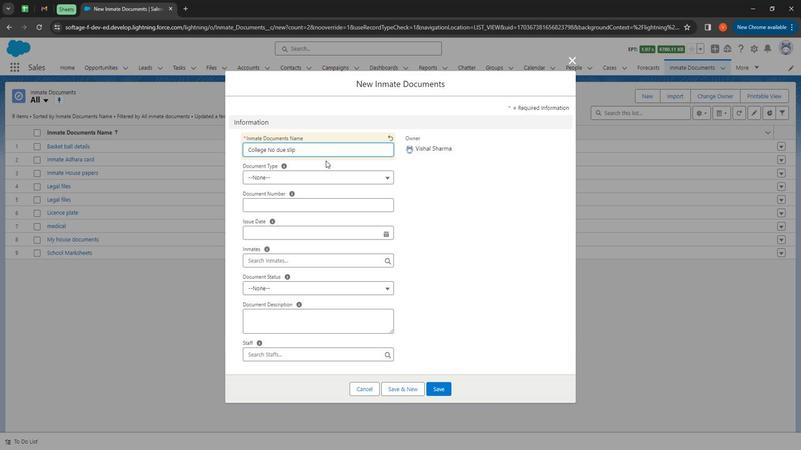 
Action: Mouse pressed left at (319, 170)
Screenshot: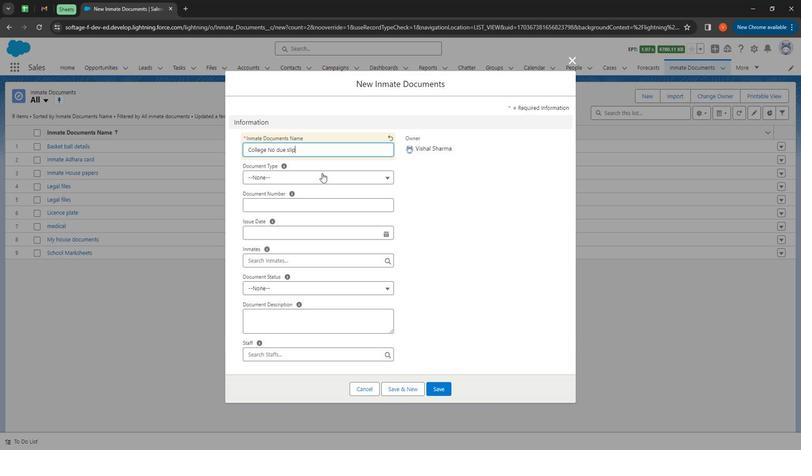 
Action: Mouse moved to (276, 257)
Screenshot: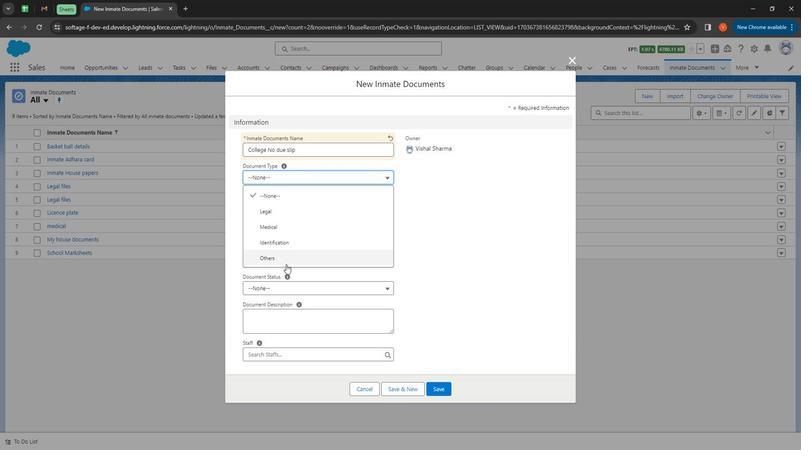 
Action: Mouse pressed left at (276, 257)
Screenshot: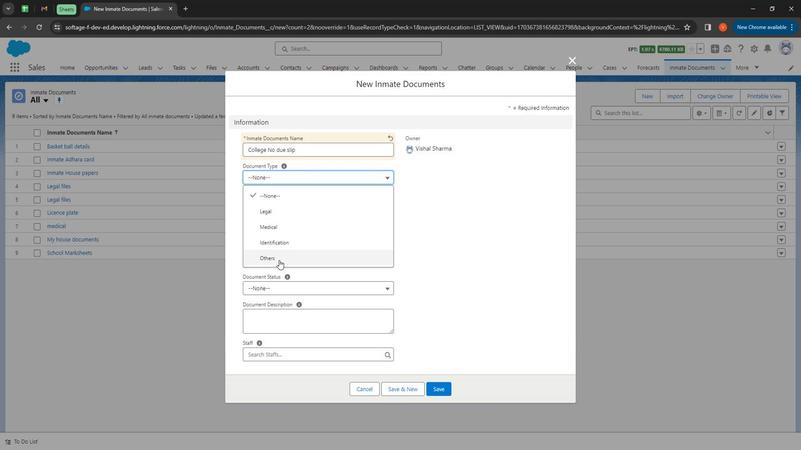 
Action: Mouse moved to (290, 205)
Screenshot: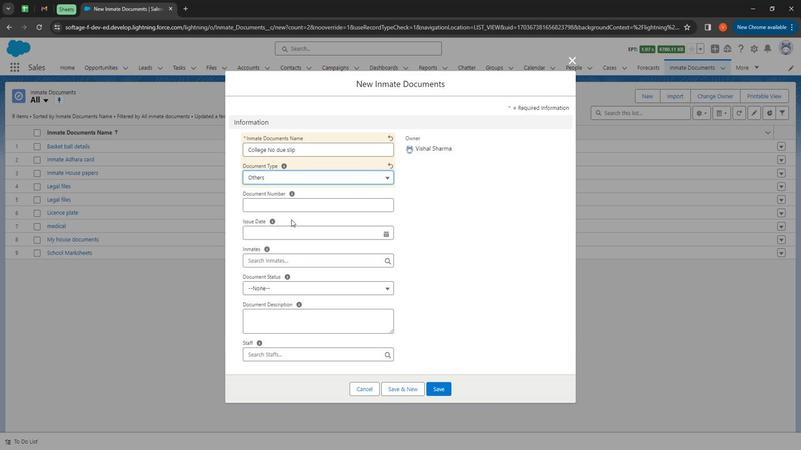 
Action: Mouse pressed left at (290, 205)
Screenshot: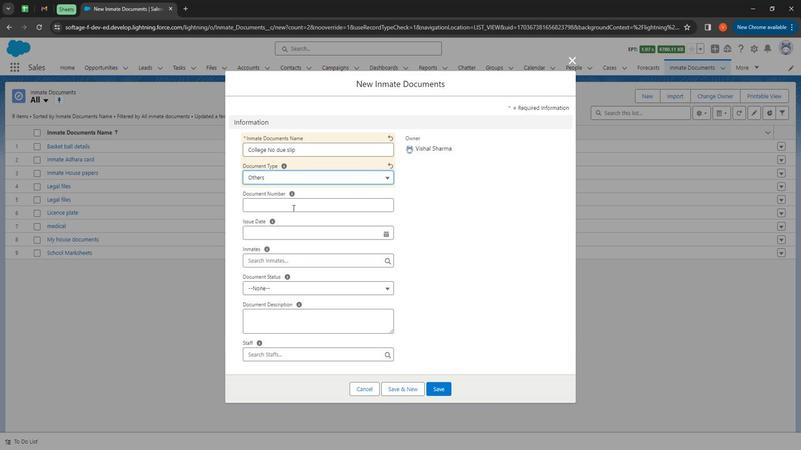 
Action: Mouse moved to (275, 195)
Screenshot: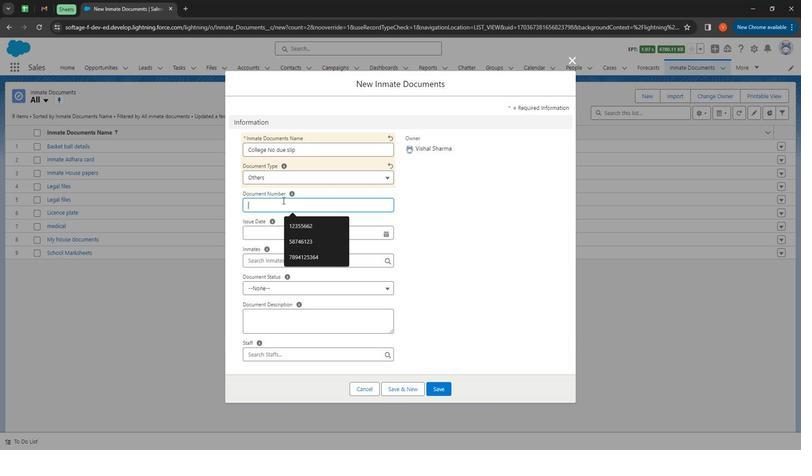 
Action: Key pressed 7894584
Screenshot: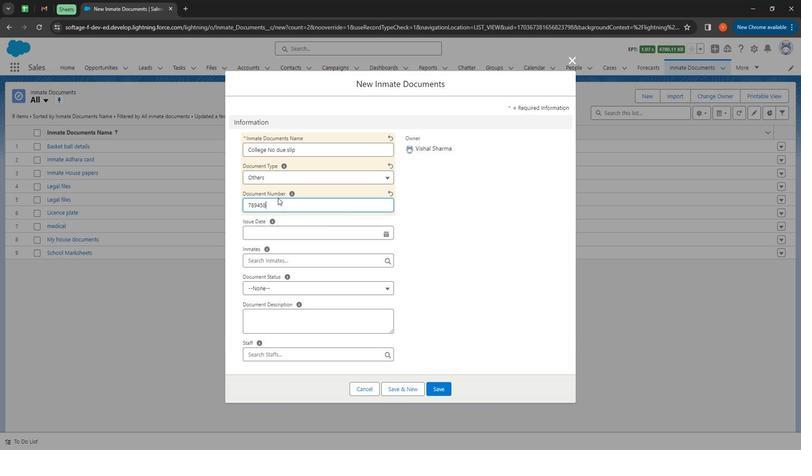 
Action: Mouse moved to (273, 234)
Screenshot: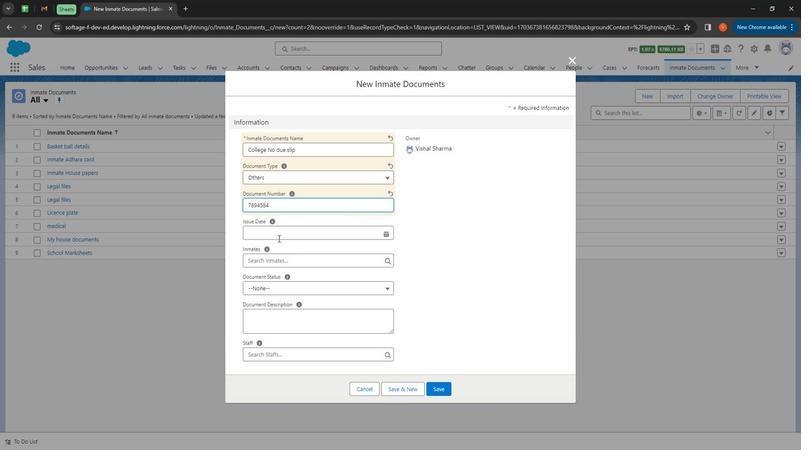 
Action: Mouse pressed left at (273, 234)
Screenshot: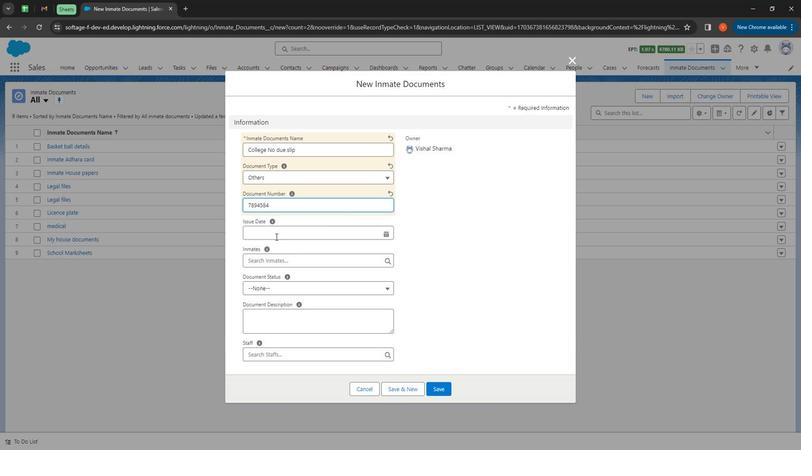 
Action: Mouse moved to (320, 346)
Screenshot: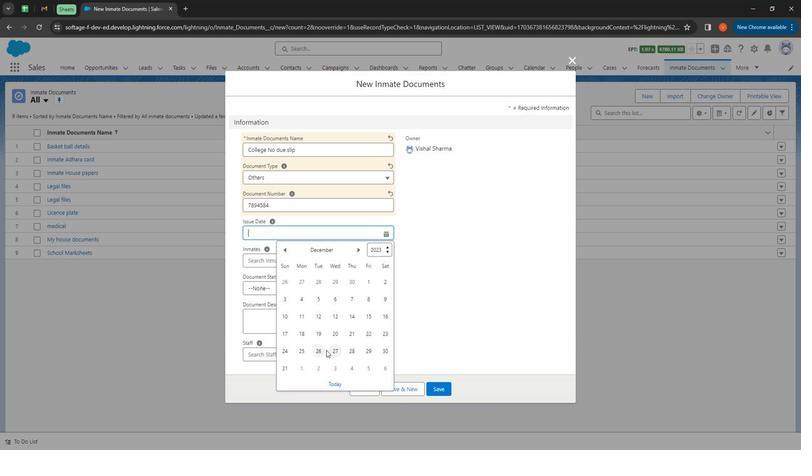 
Action: Mouse pressed left at (320, 346)
Screenshot: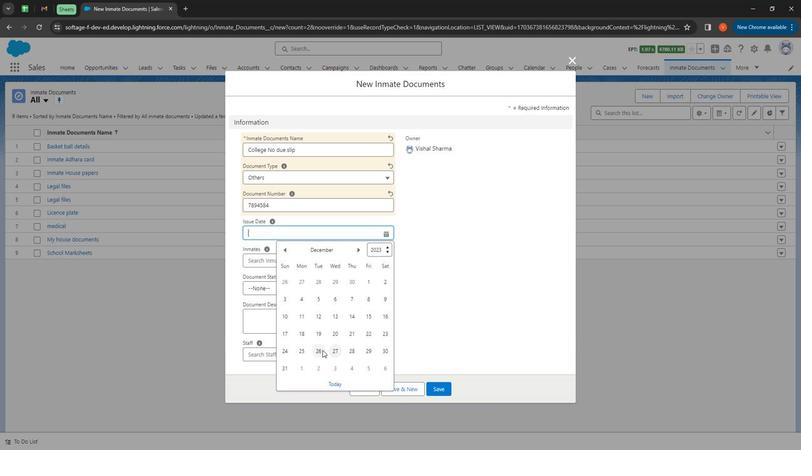 
Action: Mouse moved to (267, 258)
Screenshot: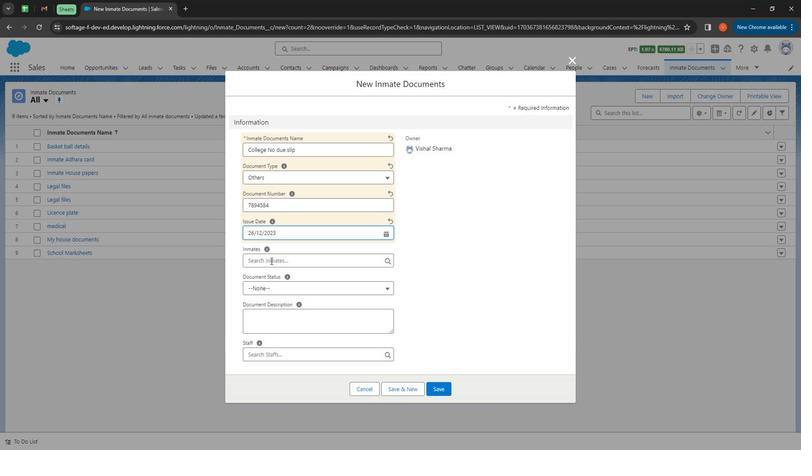 
Action: Mouse pressed left at (267, 258)
Screenshot: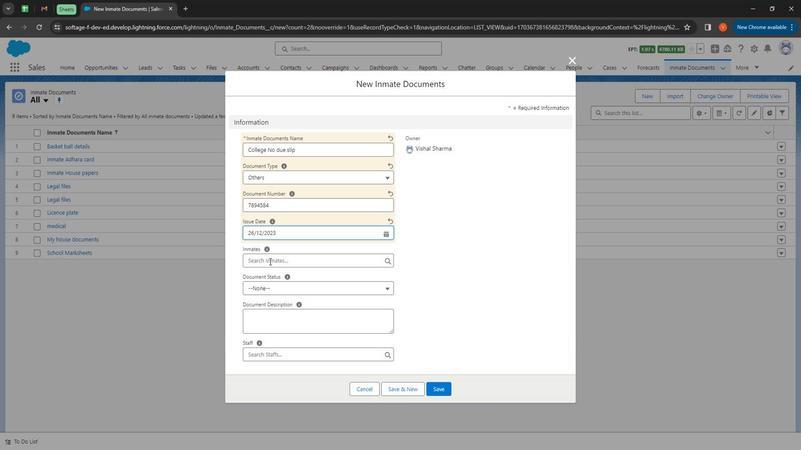 
Action: Mouse moved to (284, 326)
Screenshot: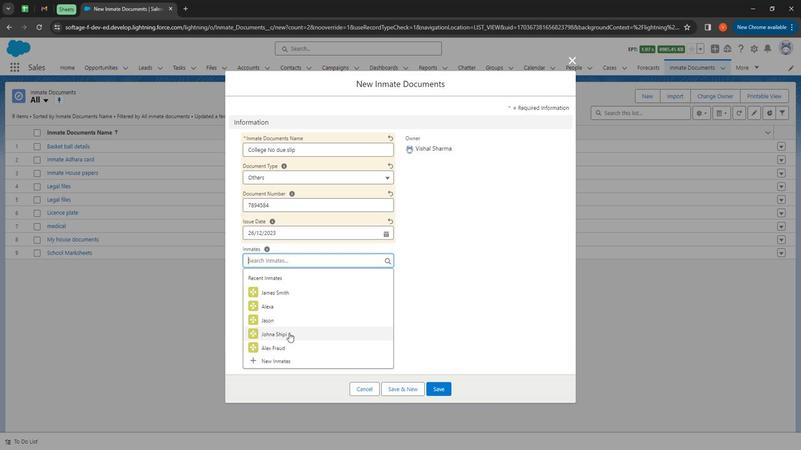 
Action: Mouse pressed left at (284, 326)
Screenshot: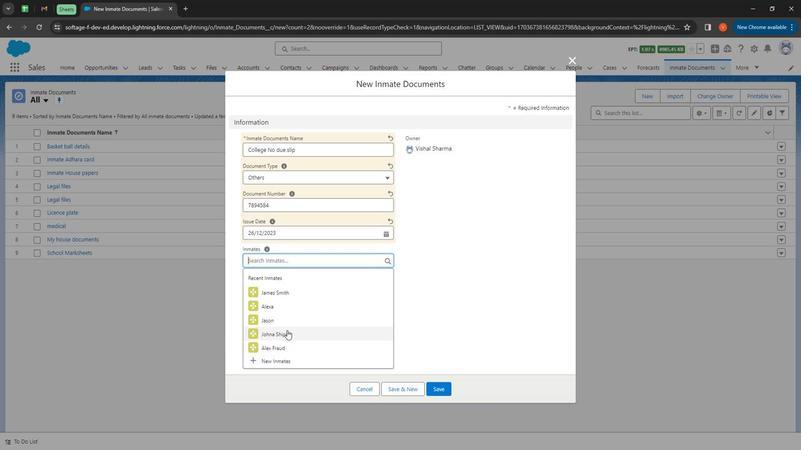 
Action: Mouse moved to (261, 288)
Screenshot: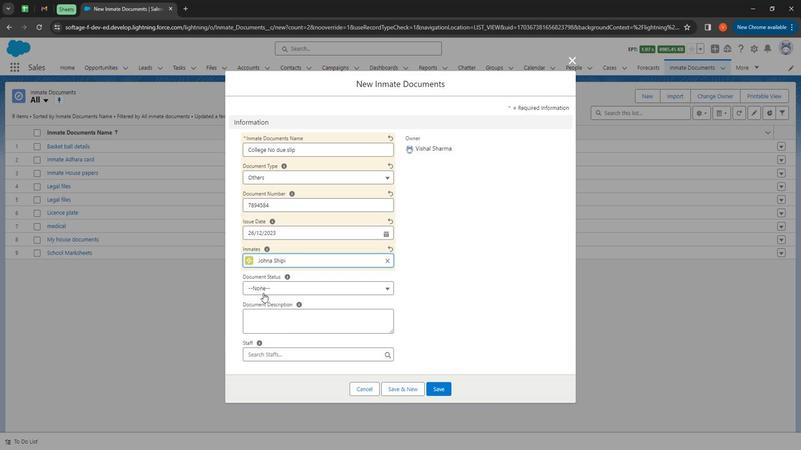 
Action: Mouse pressed left at (261, 288)
Screenshot: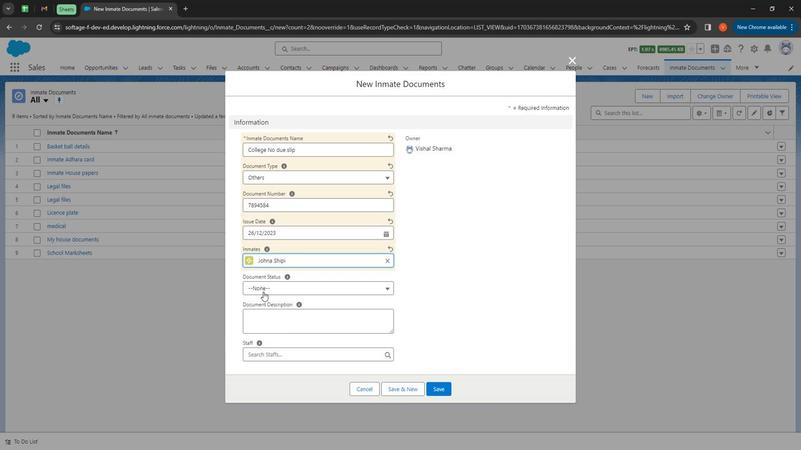 
Action: Mouse moved to (283, 360)
Screenshot: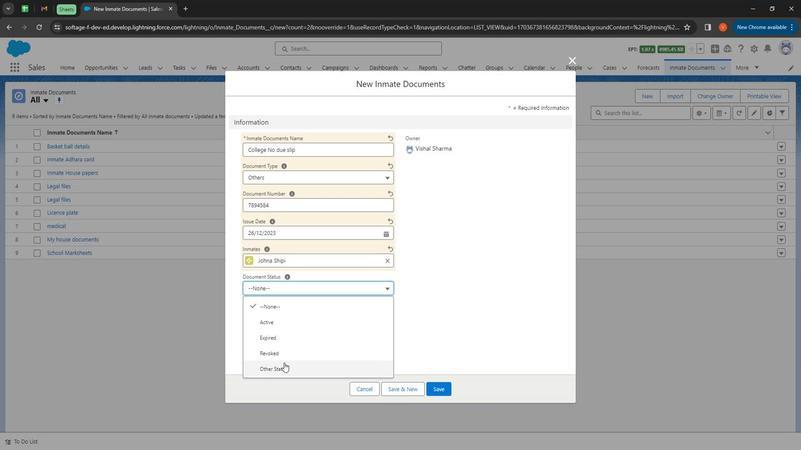 
Action: Mouse pressed left at (283, 360)
Screenshot: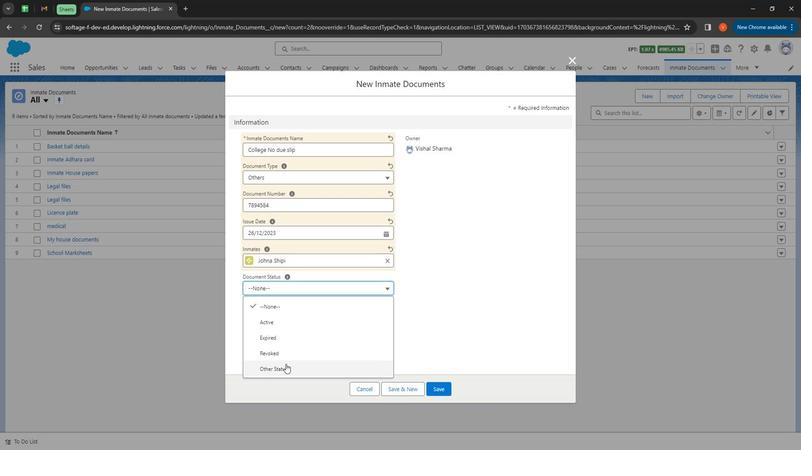 
Action: Mouse moved to (268, 317)
Screenshot: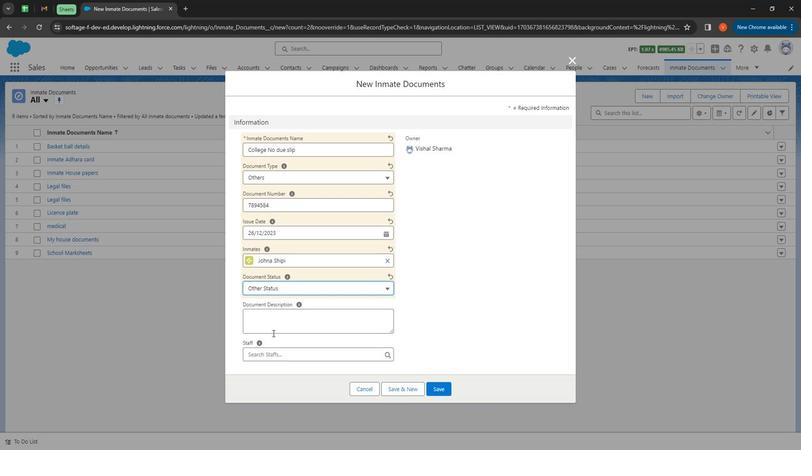 
Action: Mouse pressed left at (268, 317)
Screenshot: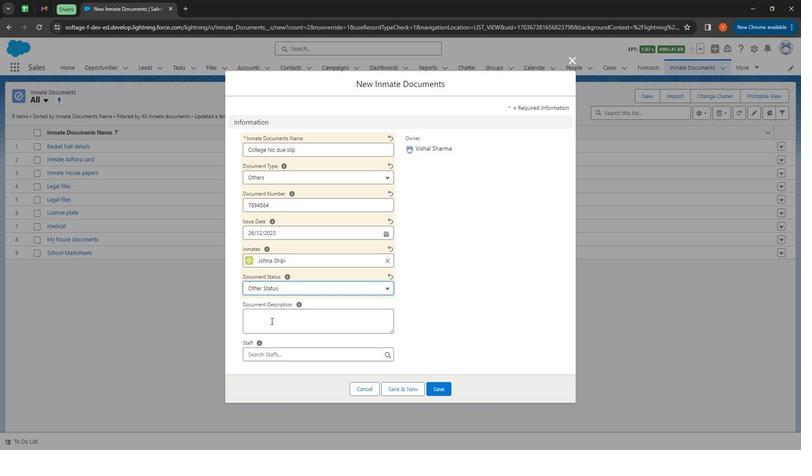 
Action: Mouse moved to (271, 317)
Screenshot: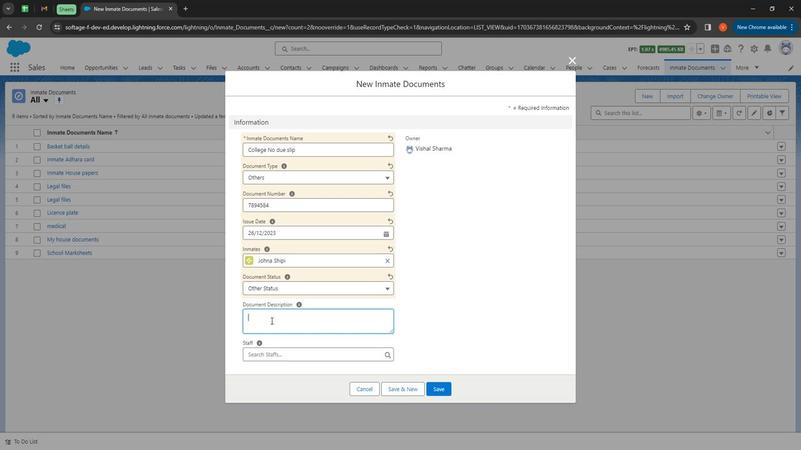 
Action: Key pressed <Key.shift>
Screenshot: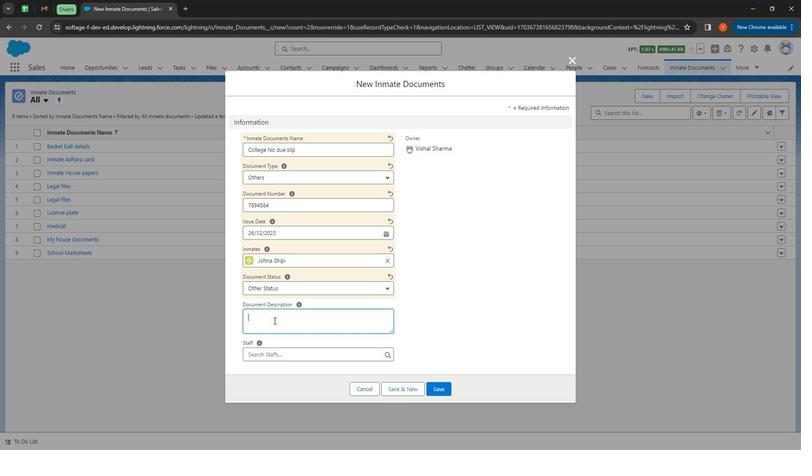 
Action: Mouse moved to (291, 323)
Screenshot: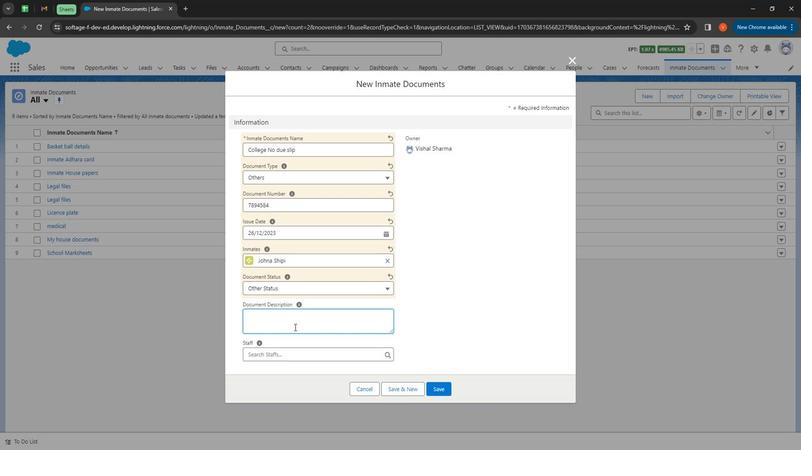 
Action: Key pressed <Key.shift><Key.shift><Key.shift><Key.shift><Key.shift><Key.shift><Key.shift><Key.shift><Key.shift><Key.shift><Key.shift><Key.shift><Key.shift><Key.shift><Key.shift><Key.shift><Key.shift><Key.shift><Key.shift><Key.shift><Key.shift><Key.shift><Key.shift><Key.shift><Key.shift><Key.shift><Key.shift><Key.shift>College<Key.space>no<Key.space>due<Key.space>slip<Key.space>for<Key.space>examinations.
Screenshot: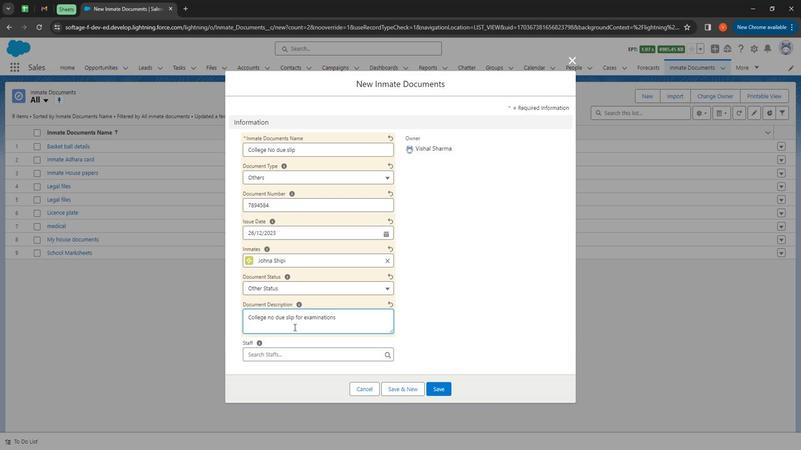 
Action: Mouse moved to (328, 354)
Screenshot: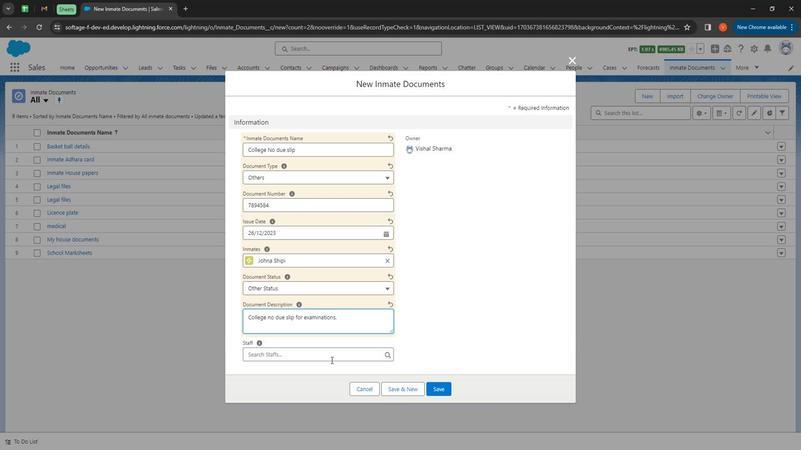 
Action: Mouse pressed left at (328, 354)
Screenshot: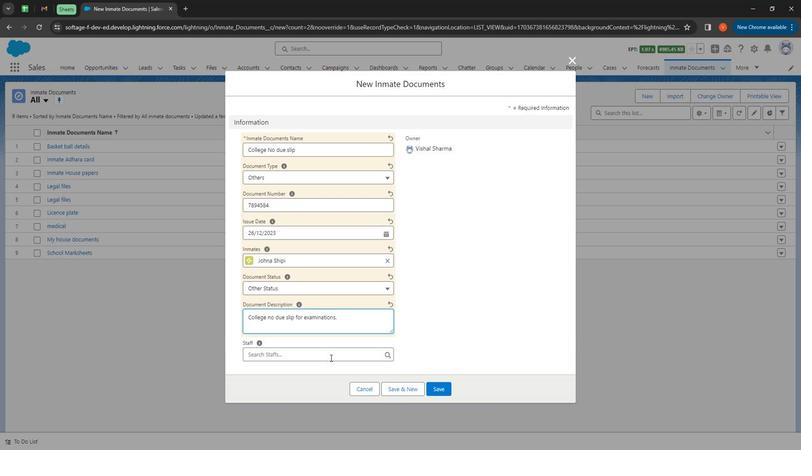
Action: Mouse moved to (266, 390)
Screenshot: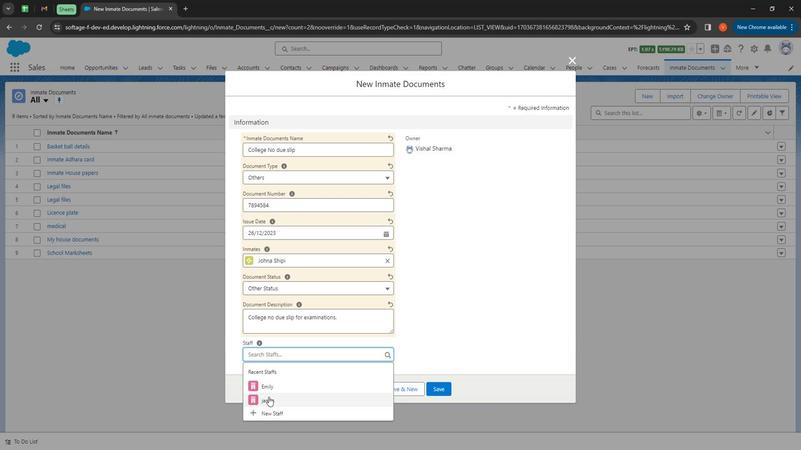 
Action: Mouse pressed left at (266, 390)
Screenshot: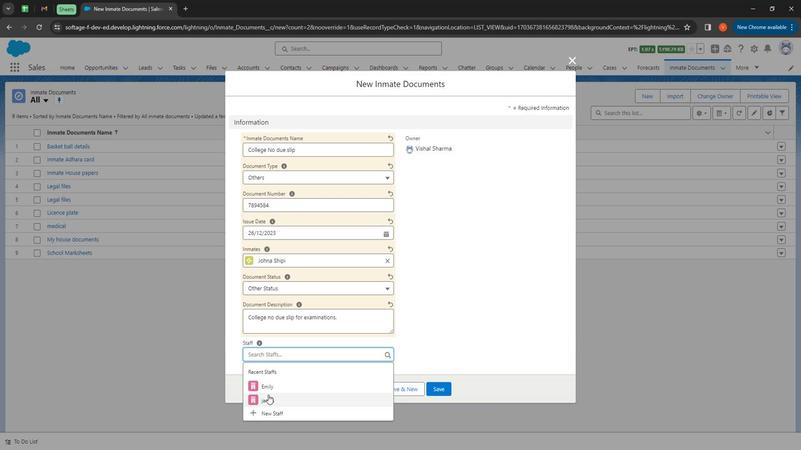 
Action: Mouse moved to (431, 385)
Screenshot: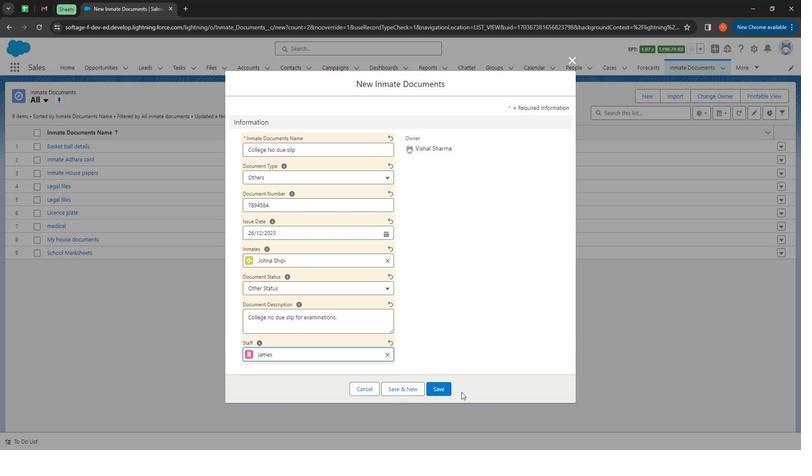
Action: Mouse pressed left at (431, 385)
Screenshot: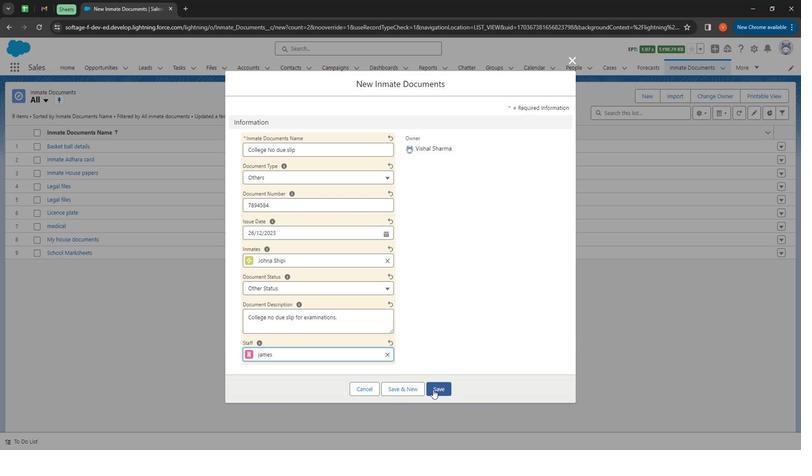 
Action: Mouse moved to (707, 62)
Screenshot: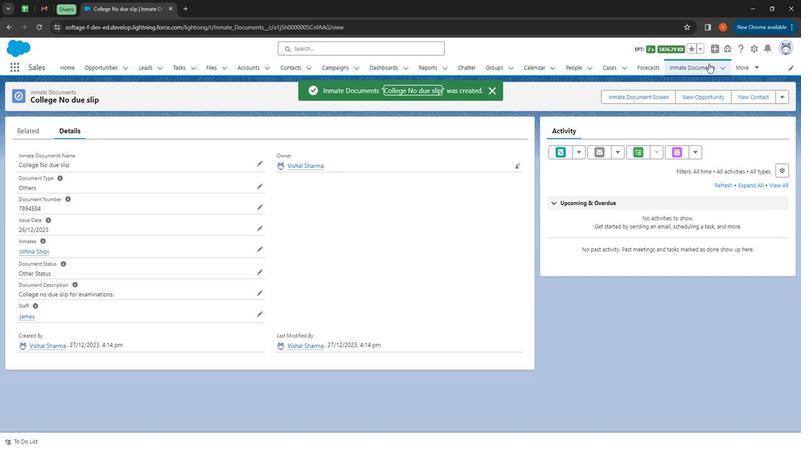 
Action: Mouse pressed left at (707, 62)
Screenshot: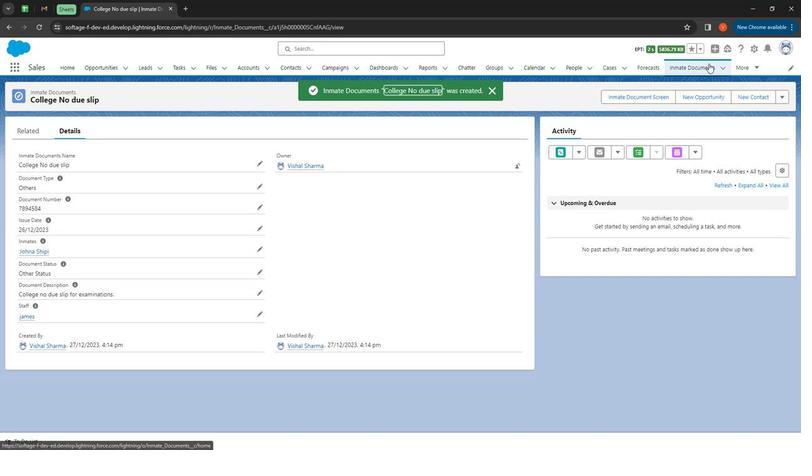 
Action: Mouse moved to (651, 93)
Screenshot: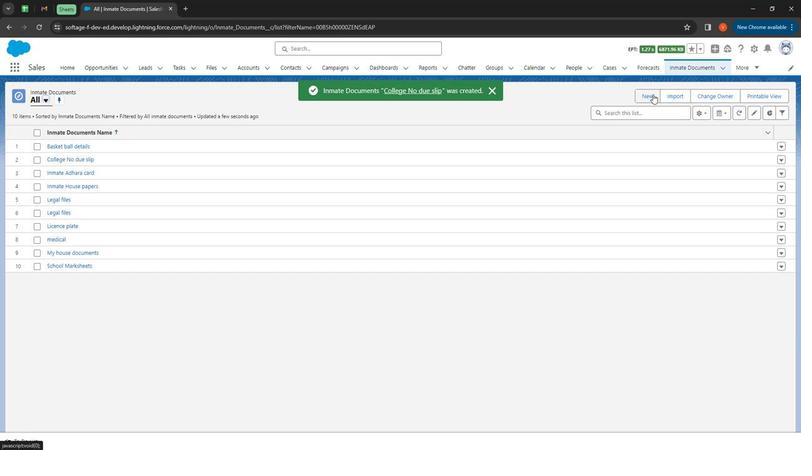 
Action: Mouse pressed left at (651, 93)
Screenshot: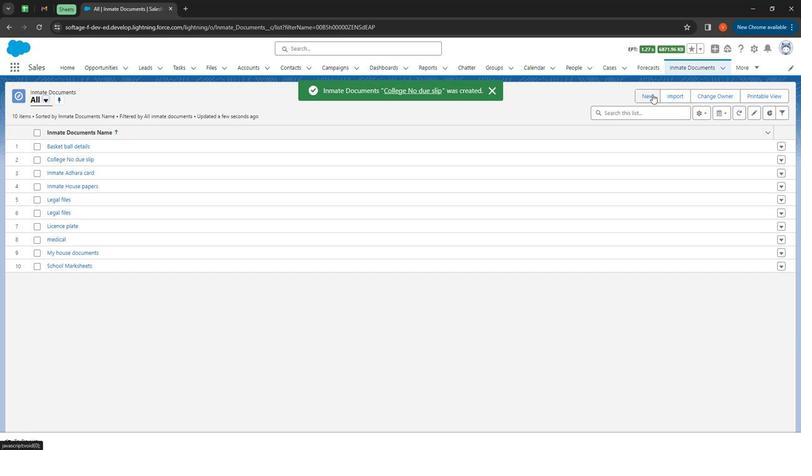 
Action: Mouse moved to (284, 145)
Screenshot: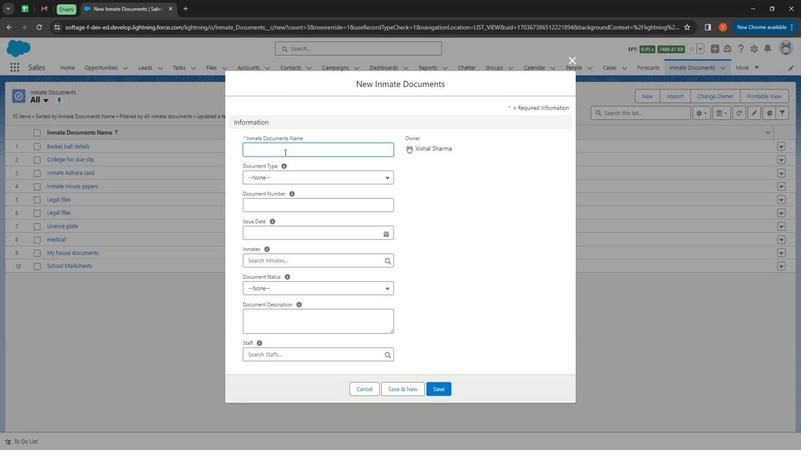 
Action: Mouse pressed left at (284, 145)
Screenshot: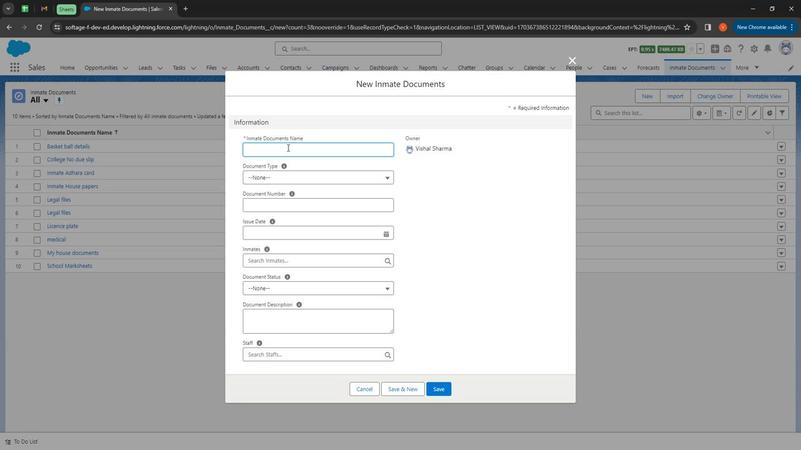 
Action: Key pressed <Key.shift>
Screenshot: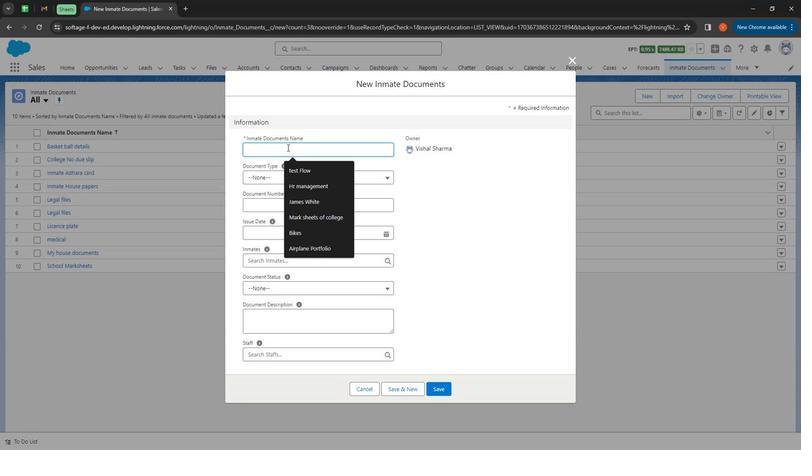 
Action: Mouse moved to (224, 70)
Screenshot: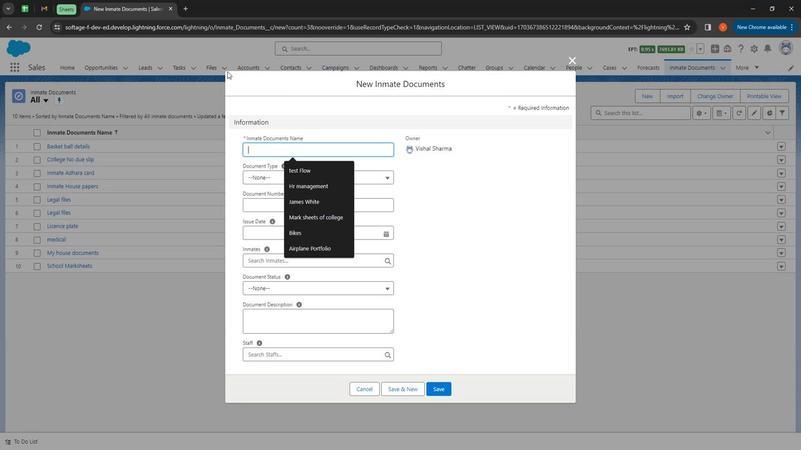 
Action: Key pressed <Key.shift><Key.shift><Key.shift>Car
Screenshot: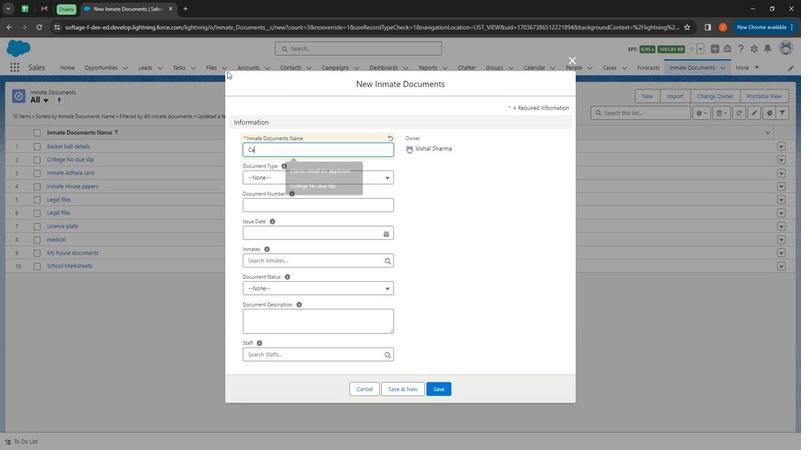 
Action: Mouse moved to (268, 176)
Screenshot: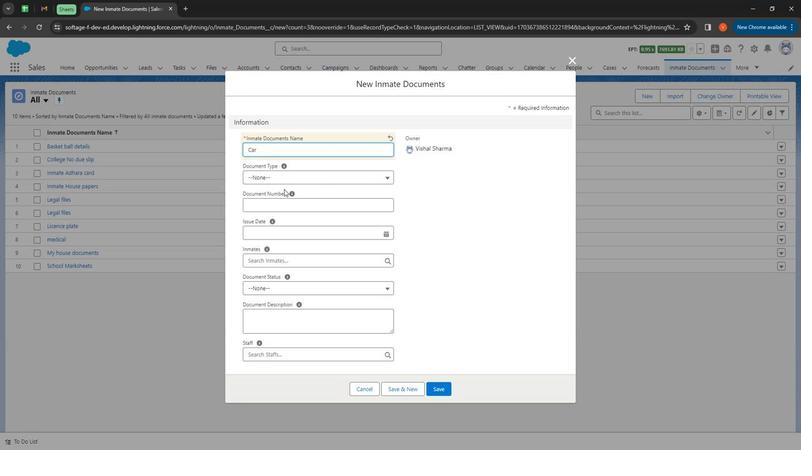 
Action: Mouse pressed left at (268, 176)
Screenshot: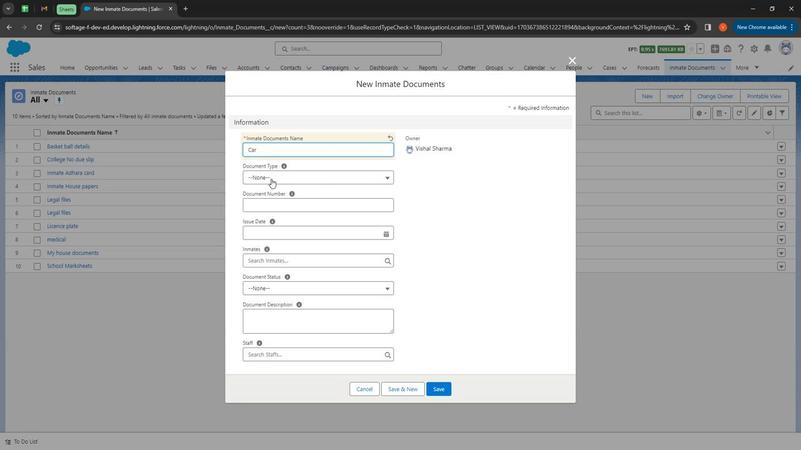 
Action: Mouse moved to (283, 259)
Screenshot: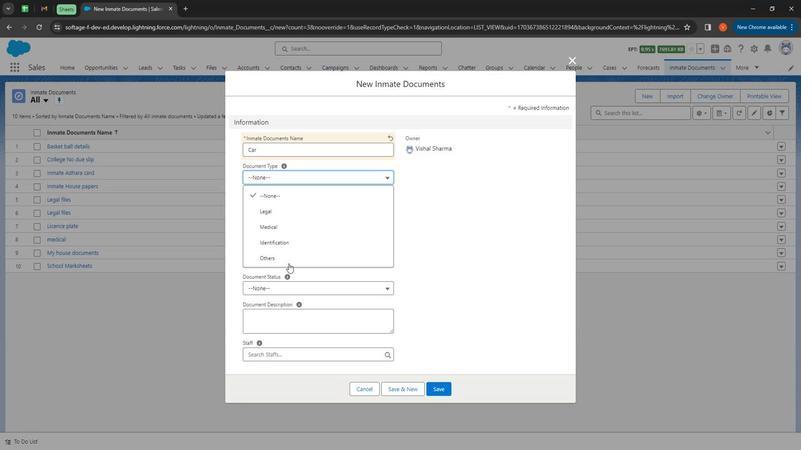 
Action: Mouse pressed left at (283, 259)
Screenshot: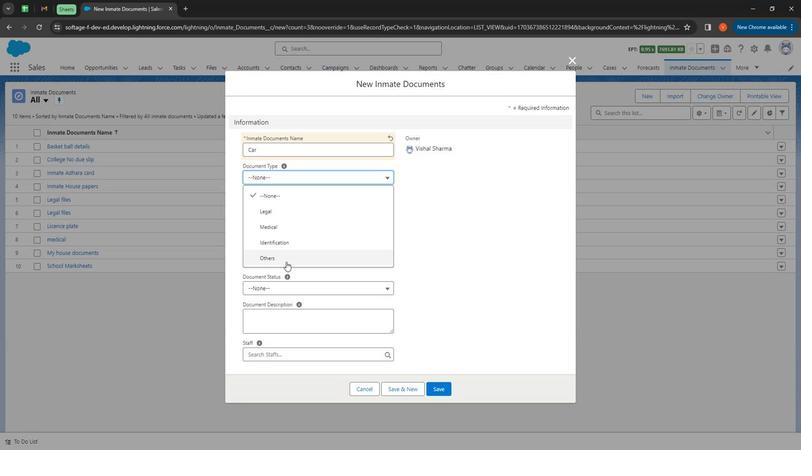 
Action: Mouse moved to (261, 205)
Screenshot: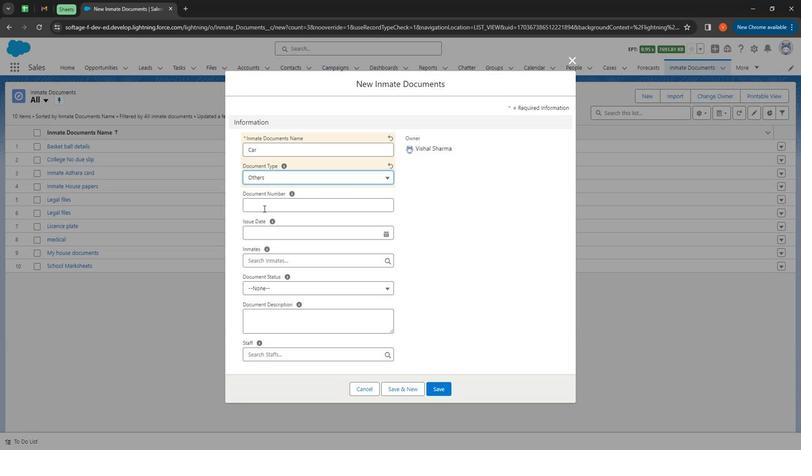 
Action: Mouse pressed left at (261, 205)
Screenshot: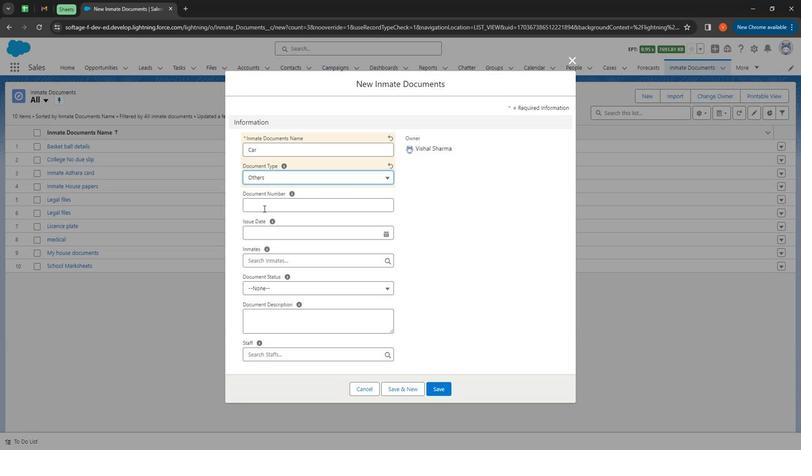 
Action: Mouse moved to (267, 210)
Screenshot: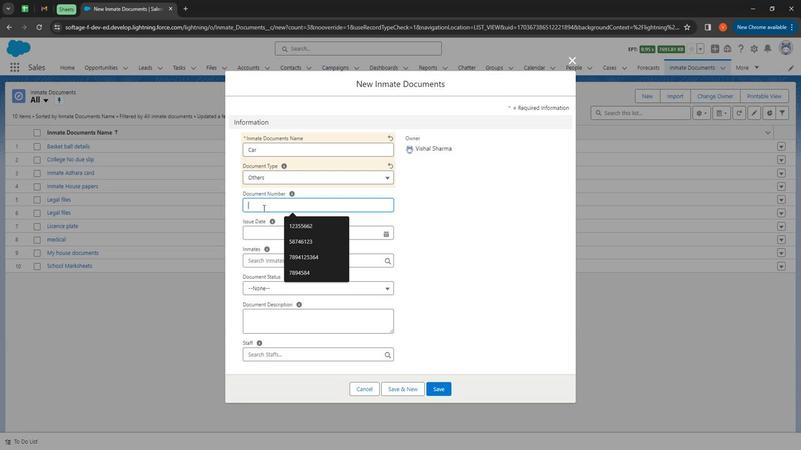 
Action: Key pressed <Key.shift>
Screenshot: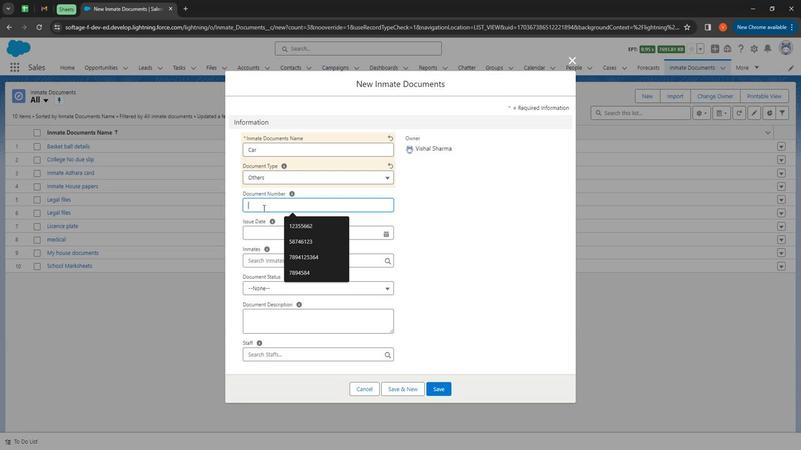 
Action: Mouse moved to (237, 184)
Screenshot: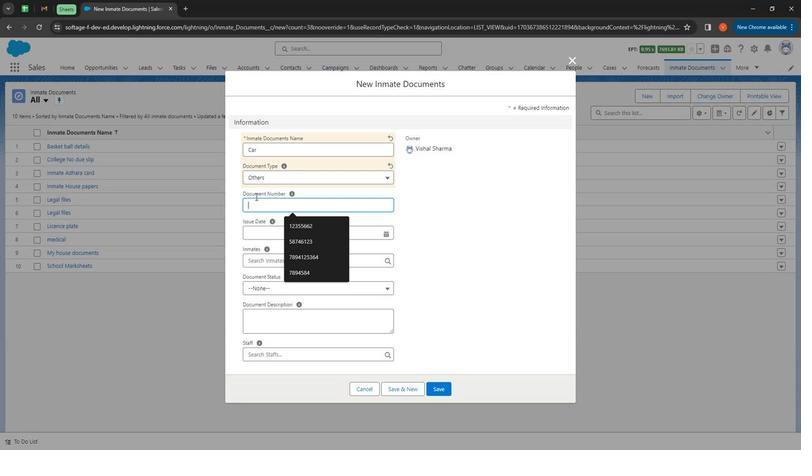 
Action: Key pressed <Key.shift><Key.shift><Key.shift><Key.shift><Key.shift><Key.shift><Key.shift><Key.shift><Key.shift><Key.shift><Key.shift><Key.shift><Key.shift><Key.shift><Key.shift><Key.shift><Key.shift><Key.shift><Key.shift><Key.shift><Key.shift><Key.shift><Key.shift><Key.shift><Key.shift><Key.shift><Key.shift><Key.shift><Key.shift><Key.shift><Key.shift><Key.shift><Key.shift><Key.shift>HR721<Key.shift><Key.shift><Key.shift>GVC
Screenshot: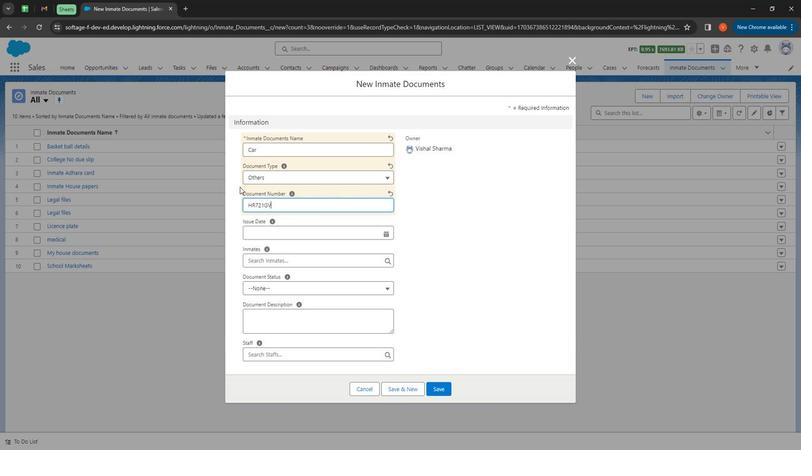 
Action: Mouse moved to (286, 231)
Screenshot: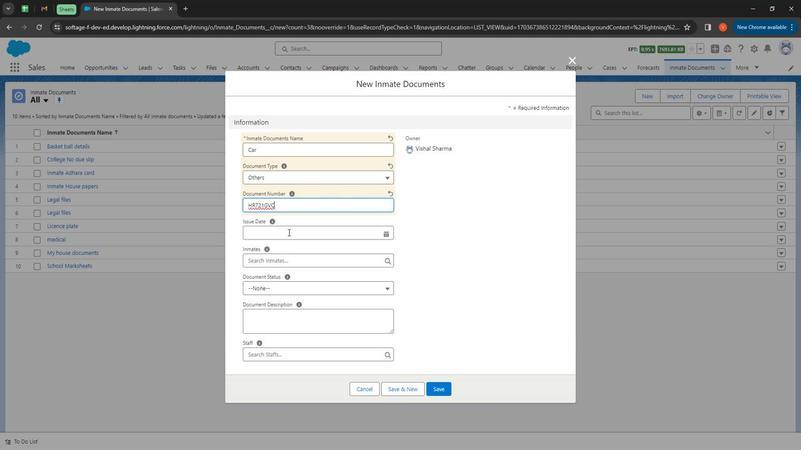 
Action: Mouse pressed left at (286, 231)
Screenshot: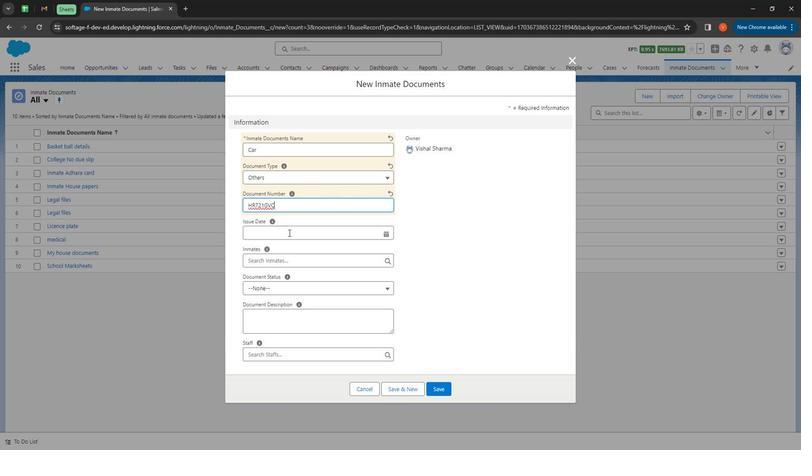 
Action: Mouse moved to (385, 249)
Screenshot: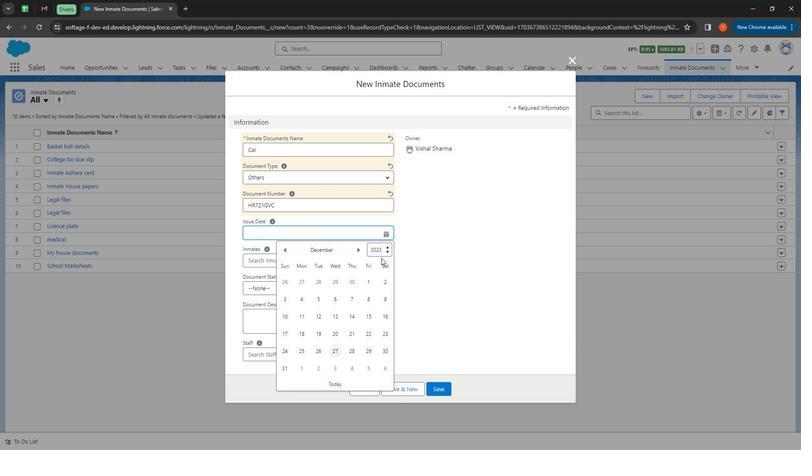 
Action: Mouse pressed left at (385, 249)
Screenshot: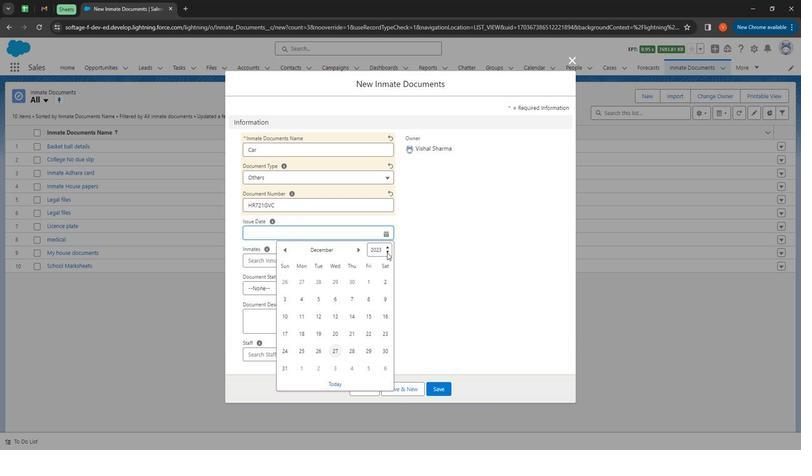 
Action: Mouse moved to (368, 391)
Screenshot: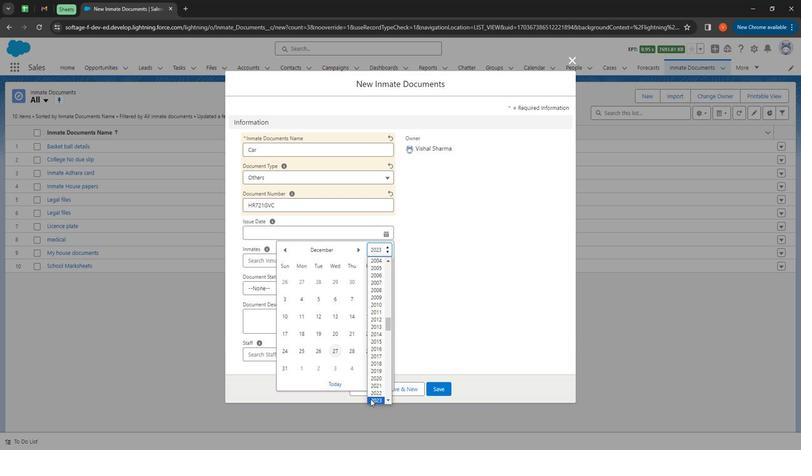 
Action: Mouse pressed left at (368, 391)
Screenshot: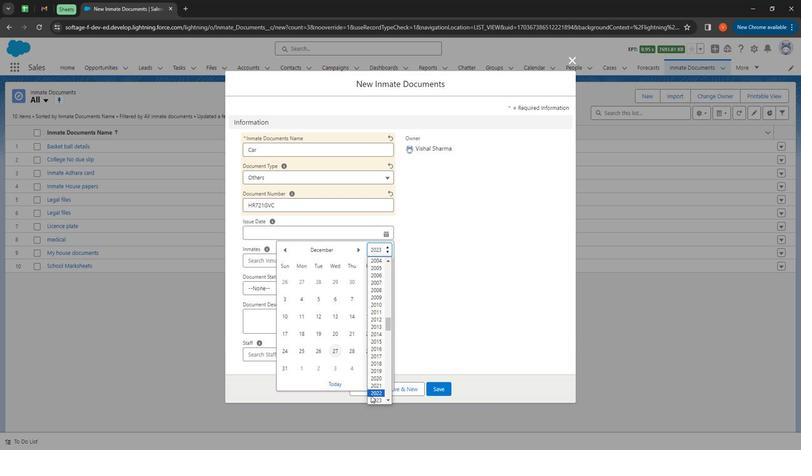 
Action: Mouse moved to (286, 246)
Screenshot: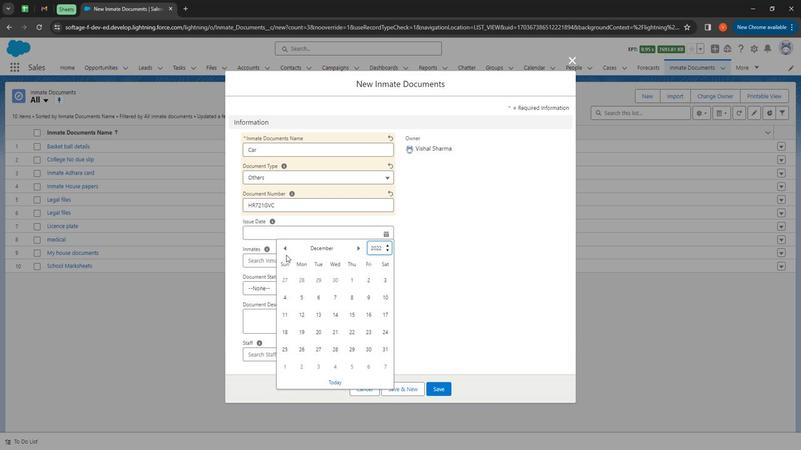 
Action: Mouse pressed left at (286, 246)
Screenshot: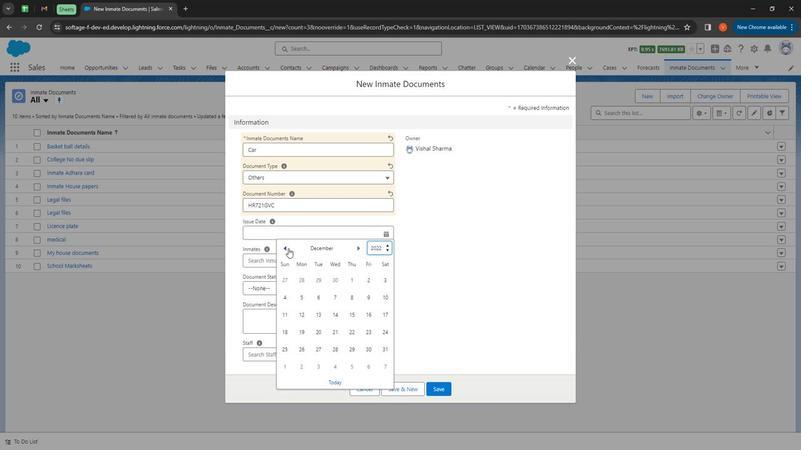 
Action: Mouse pressed left at (286, 246)
Screenshot: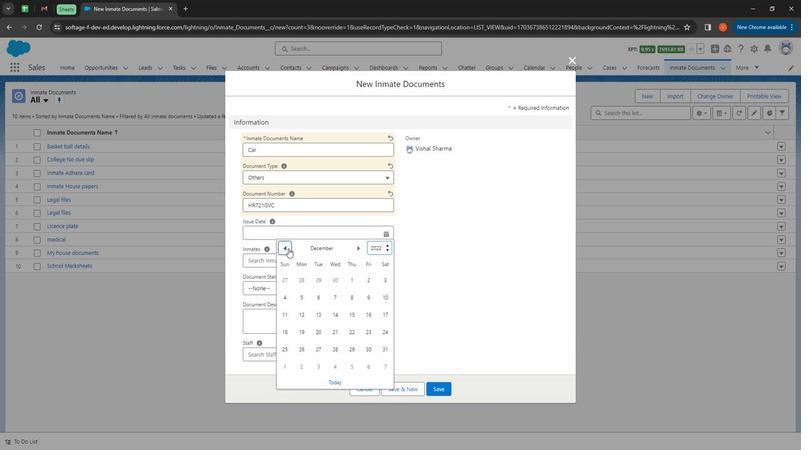 
Action: Mouse pressed left at (286, 246)
Screenshot: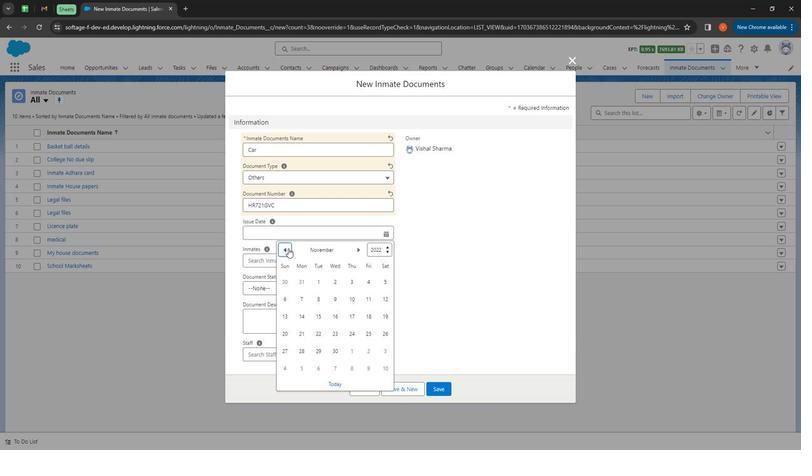 
Action: Mouse moved to (361, 323)
Screenshot: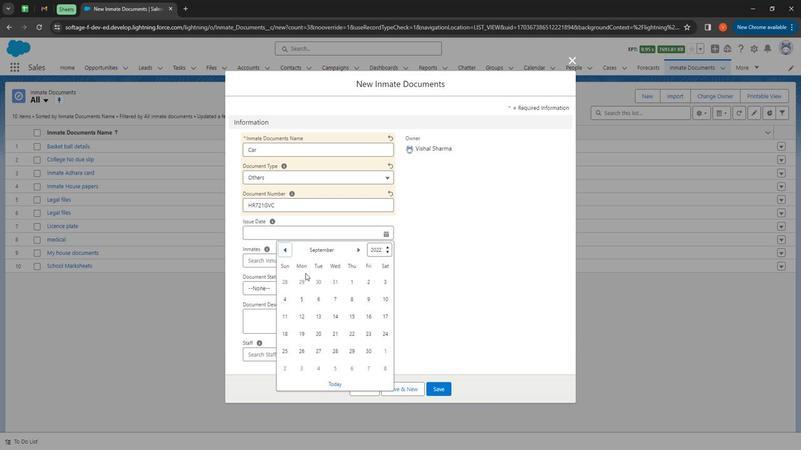 
Action: Mouse pressed left at (361, 323)
Screenshot: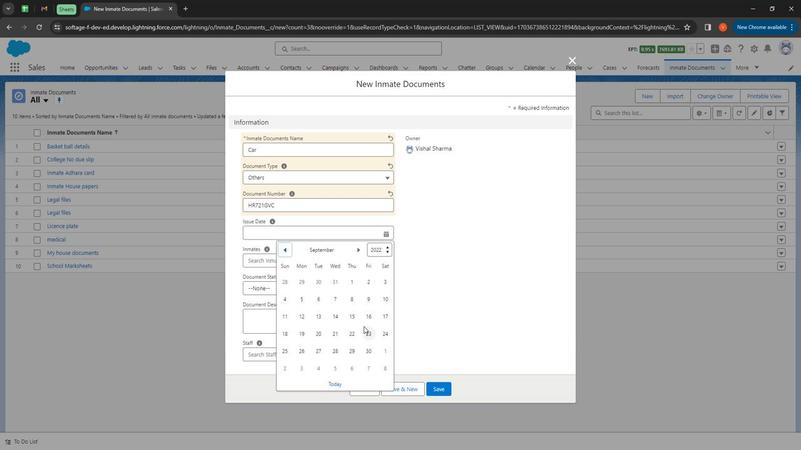 
Action: Mouse moved to (369, 328)
Screenshot: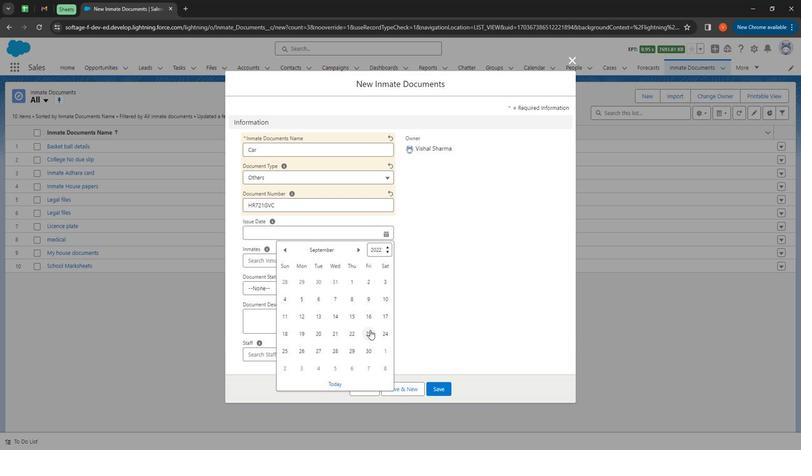 
Action: Mouse pressed left at (369, 328)
Screenshot: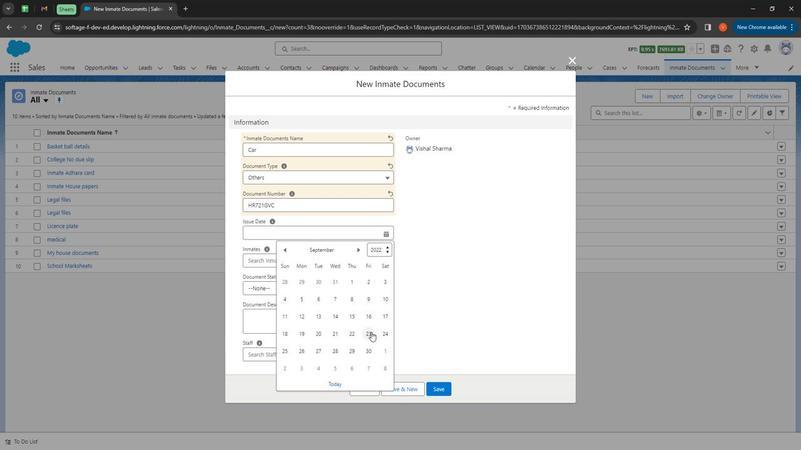 
Action: Mouse moved to (294, 256)
Screenshot: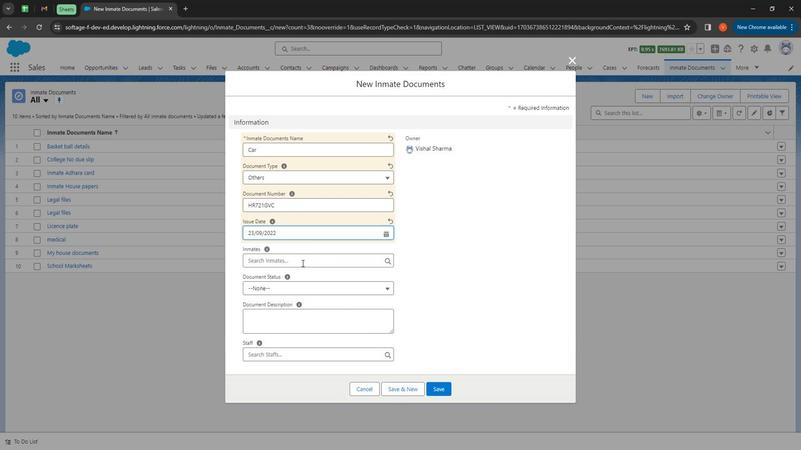 
Action: Mouse pressed left at (294, 256)
Screenshot: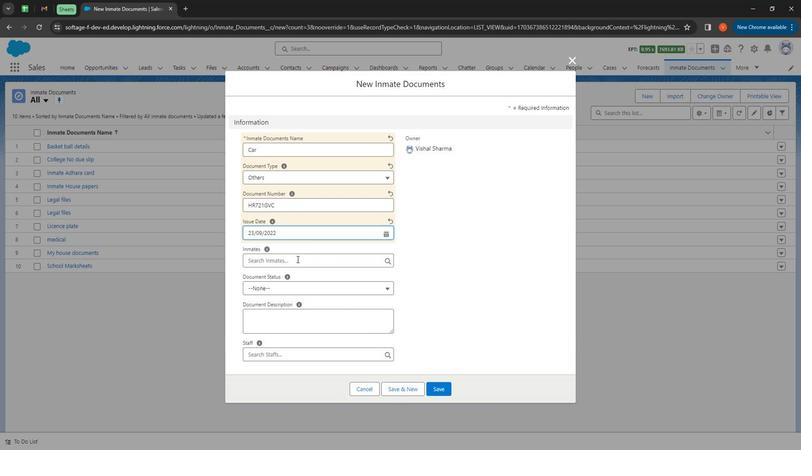 
Action: Mouse moved to (301, 340)
Screenshot: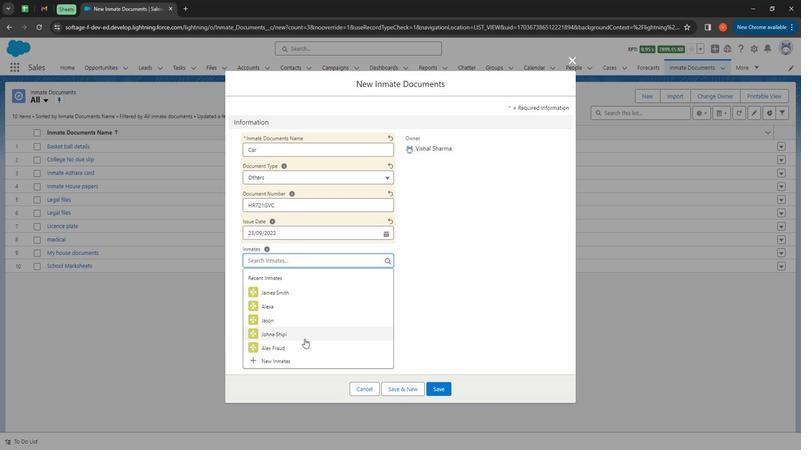 
Action: Mouse pressed left at (301, 340)
Screenshot: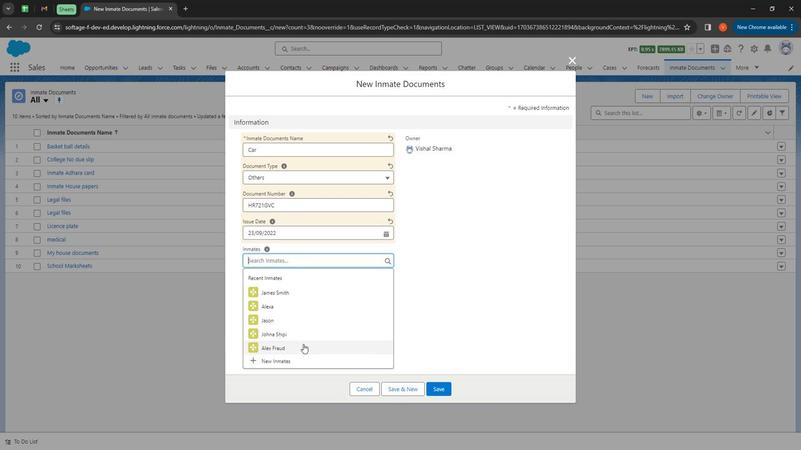 
Action: Mouse moved to (264, 282)
Screenshot: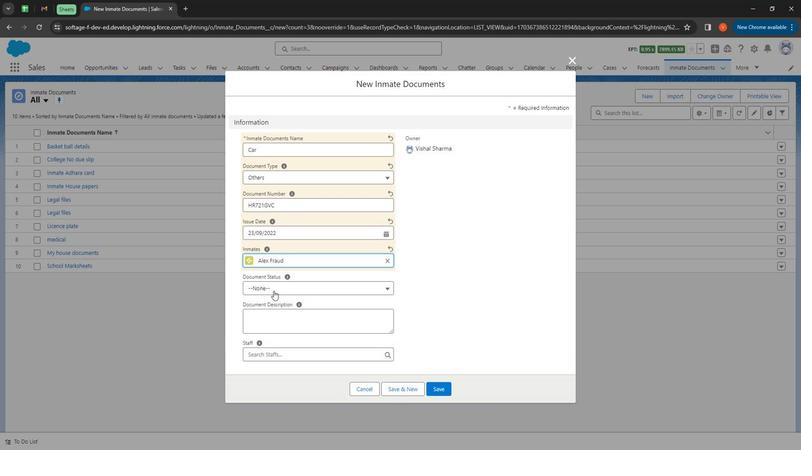 
Action: Mouse pressed left at (264, 282)
Screenshot: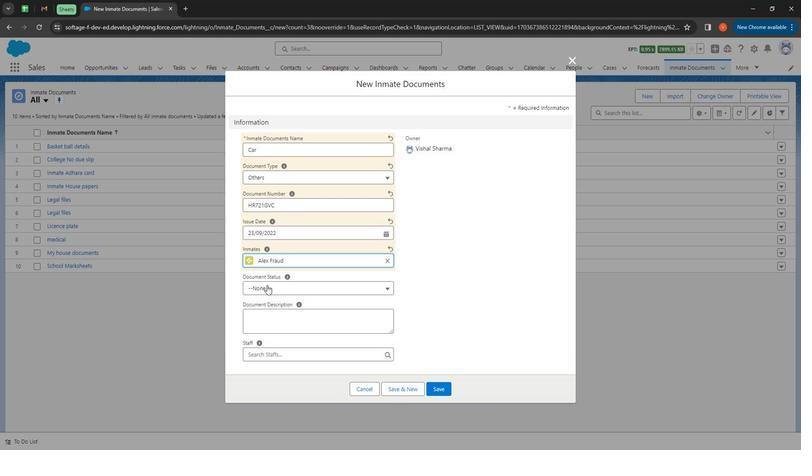 
Action: Mouse moved to (288, 321)
Screenshot: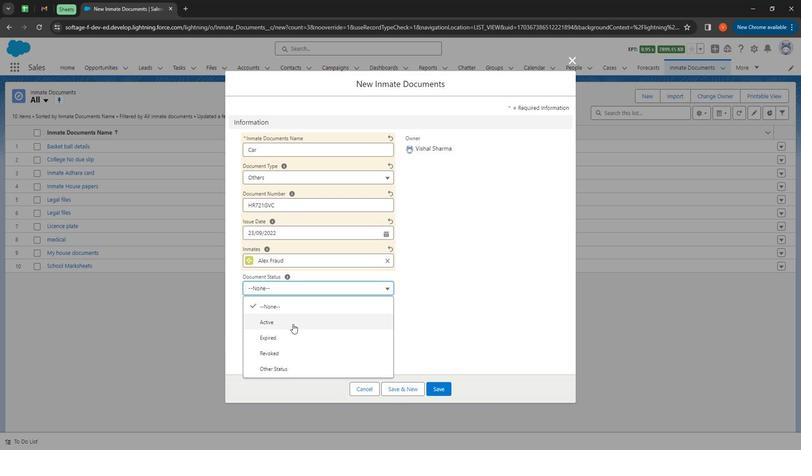 
Action: Mouse pressed left at (288, 321)
Screenshot: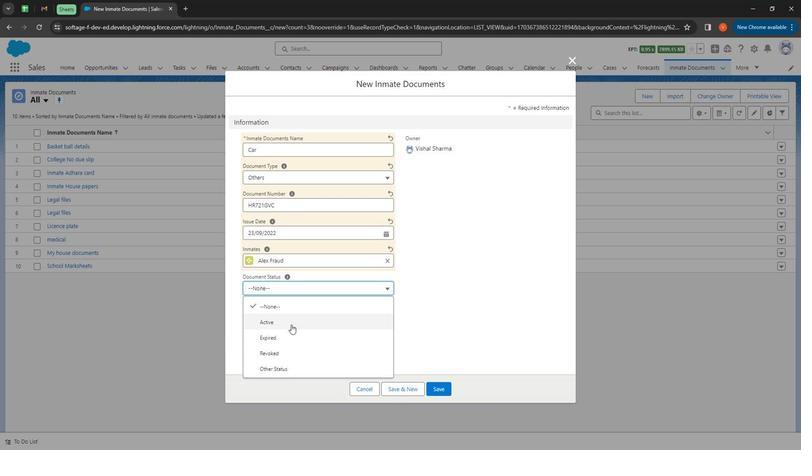 
Action: Mouse moved to (283, 321)
Screenshot: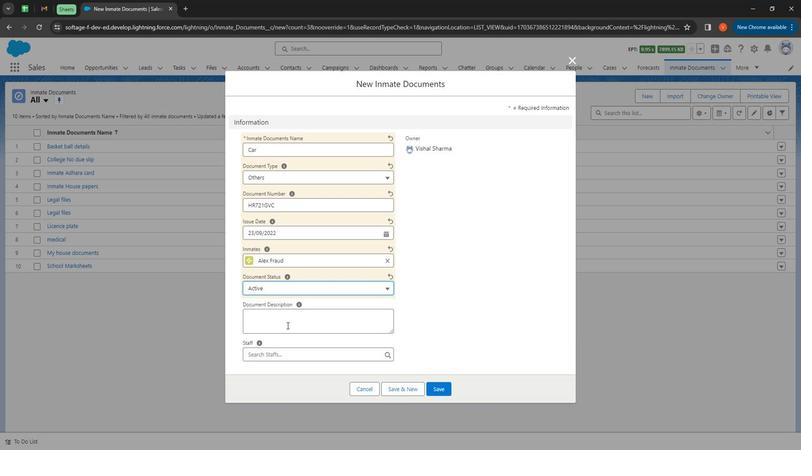 
Action: Mouse pressed left at (283, 321)
Screenshot: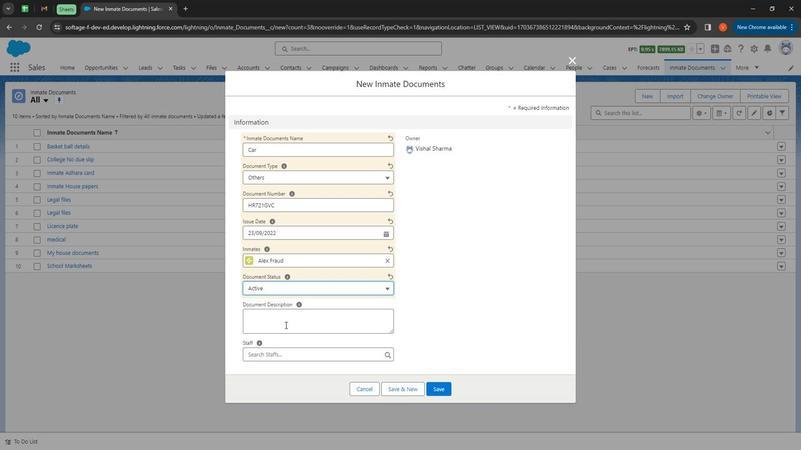 
Action: Mouse moved to (294, 270)
Screenshot: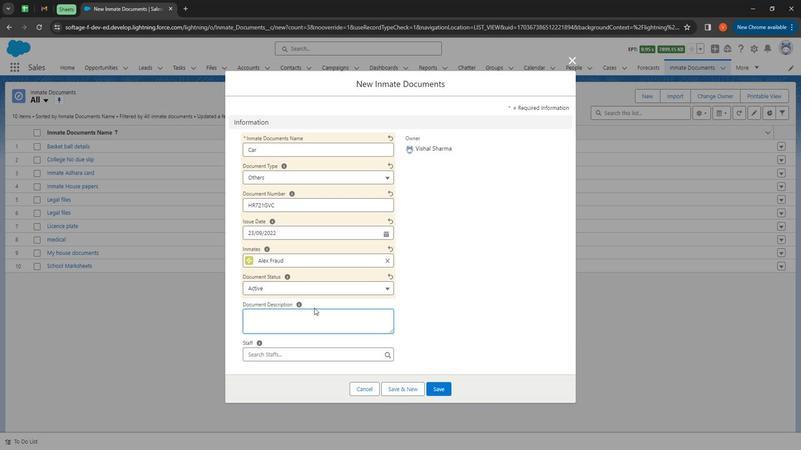 
Action: Key pressed <Key.shift>
Screenshot: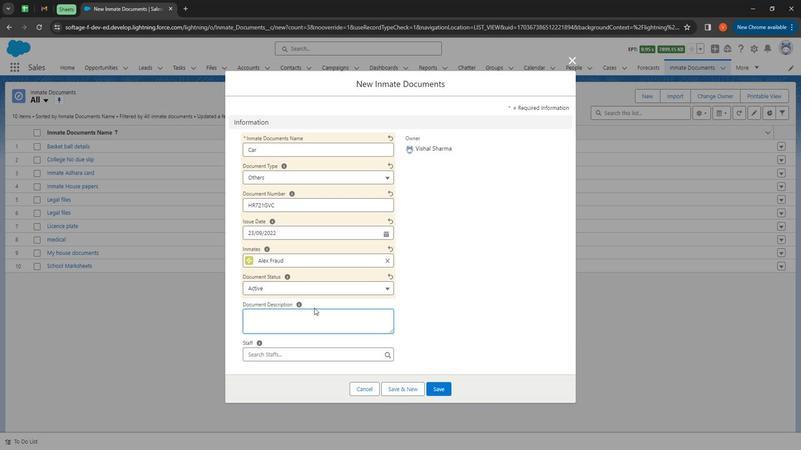 
Action: Mouse moved to (293, 266)
Screenshot: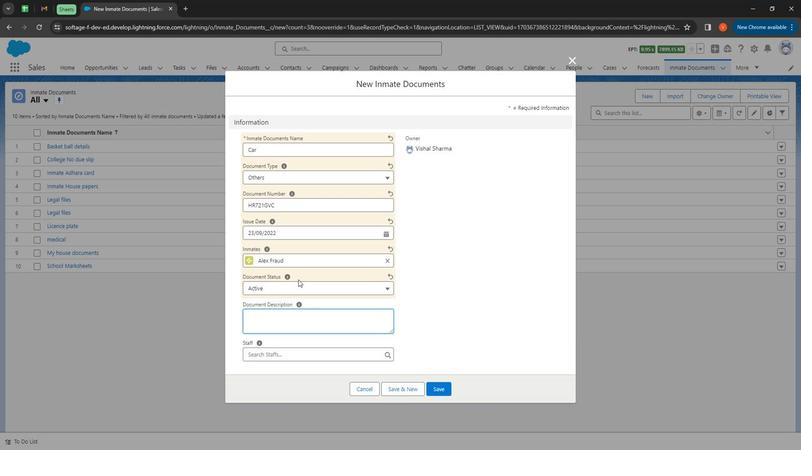 
Action: Key pressed <Key.shift><Key.shift><Key.shift><Key.shift>Car<Key.space>is<Key.space>being<Key.space><Key.shift><Key.shift><Key.shift><Key.shift><Key.shift><Key.shift><Key.shift><Key.shift><Key.shift><Key.shift><Key.shift><Key.shift><Key.shift>Under<Key.space>custody<Key.space>of<Key.space><Key.shift><Key.shift><Key.shift><Key.shift><Key.shift><Key.shift><Key.shift><Key.shift><Key.shift><Key.shift><Key.shift><Key.shift><Key.shift><Key.shift><Key.shift><Key.shift><Key.shift><Key.shift><Key.shift><Key.shift><Key.shift><Key.shift><Key.shift><Key.shift><Key.shift><Key.shift>NSPC
Screenshot: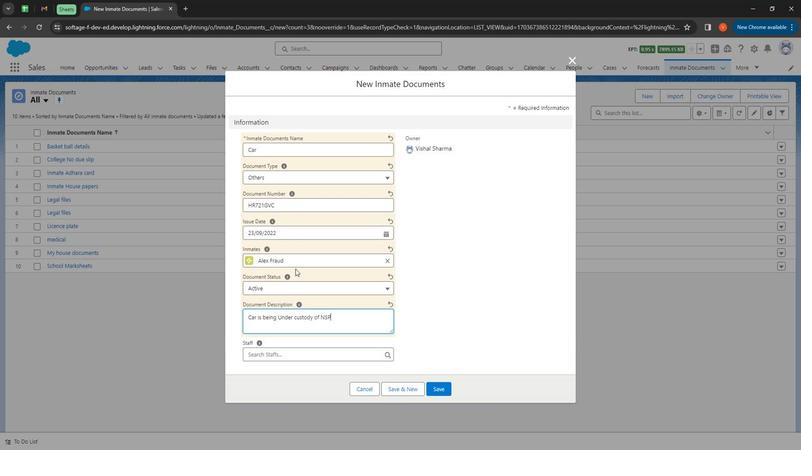 
Action: Mouse moved to (301, 330)
Screenshot: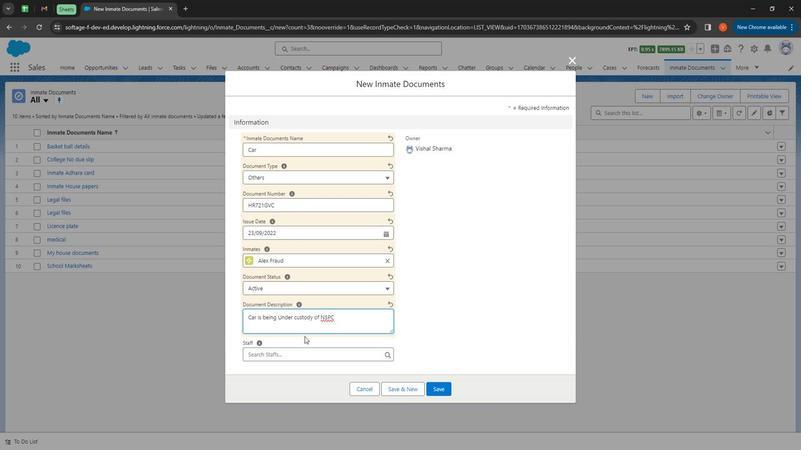 
Action: Key pressed <Key.backspace>d
Screenshot: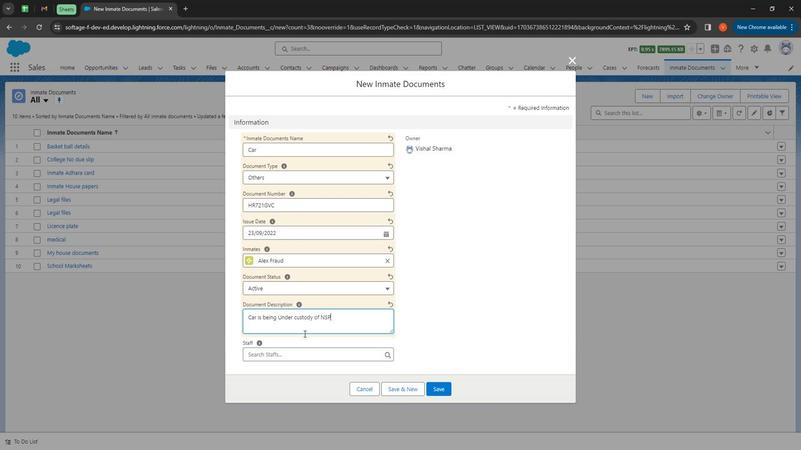 
Action: Mouse moved to (304, 339)
Screenshot: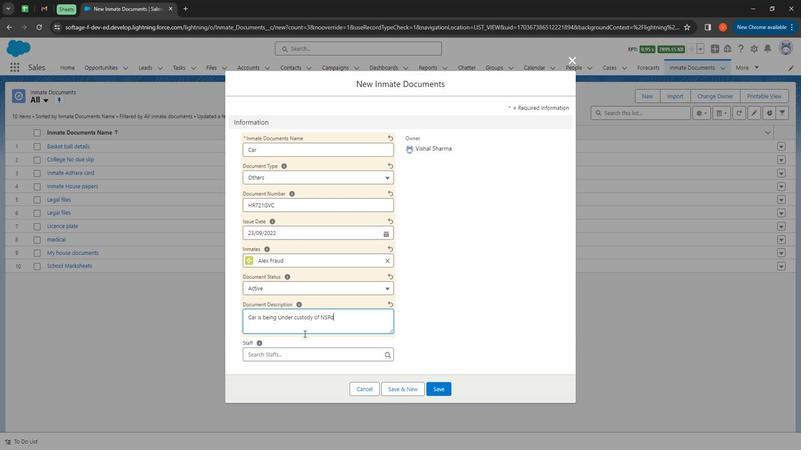 
Action: Key pressed <Key.shift>
Screenshot: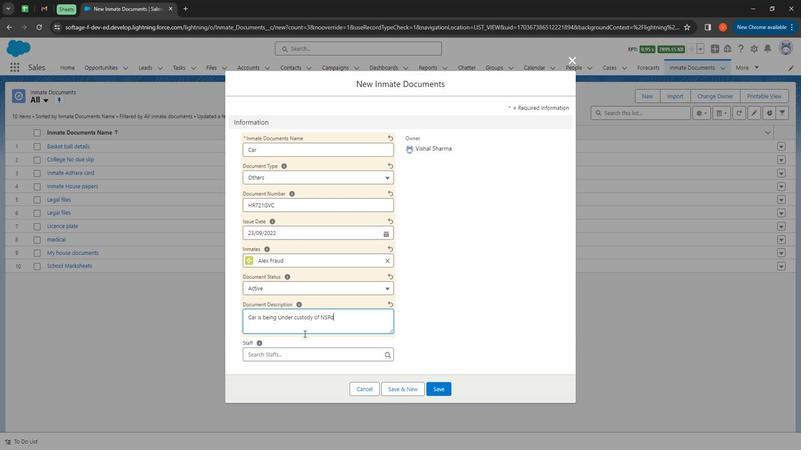 
Action: Mouse moved to (311, 335)
Screenshot: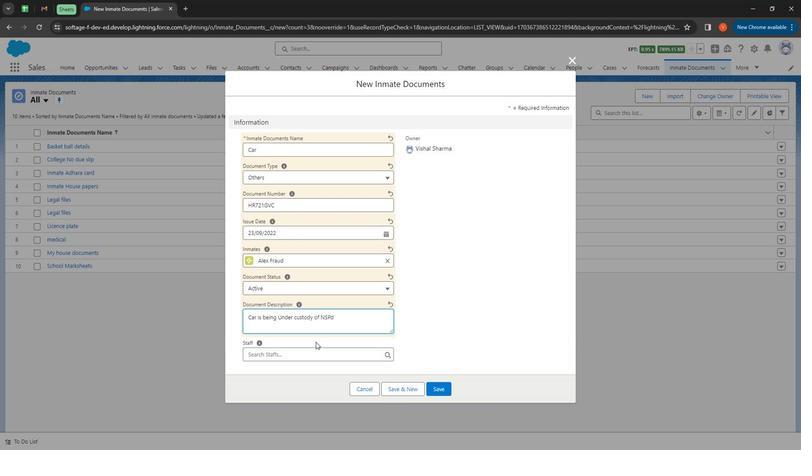 
Action: Key pressed <Key.shift><Key.shift><Key.shift>
Screenshot: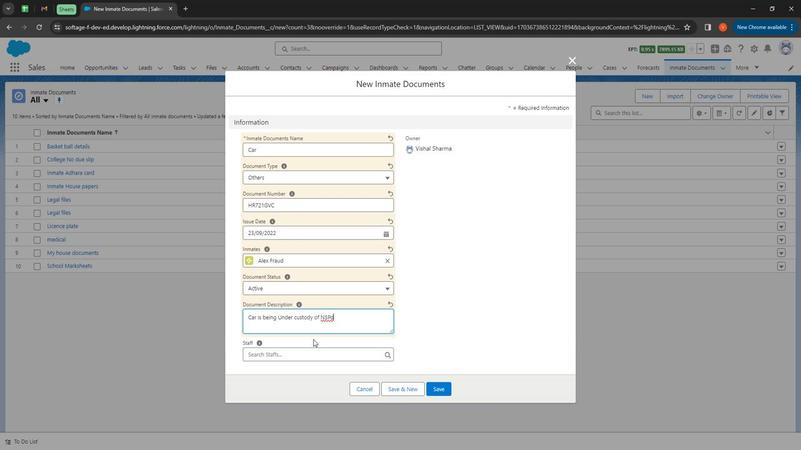 
Action: Mouse moved to (278, 347)
Screenshot: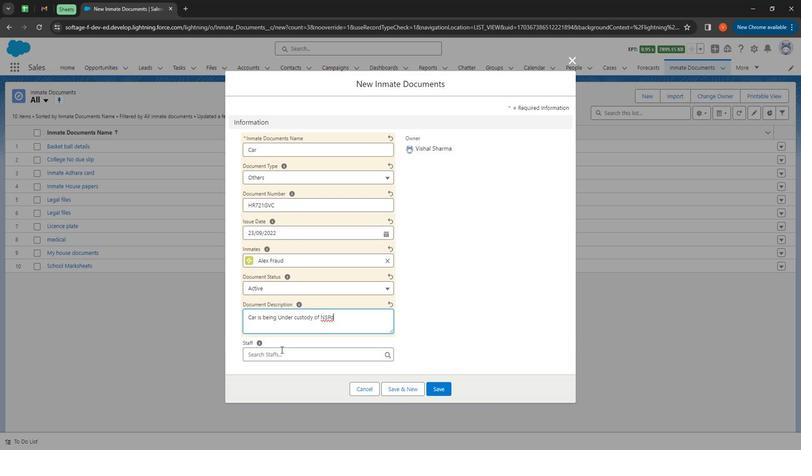
Action: Mouse pressed left at (278, 347)
Screenshot: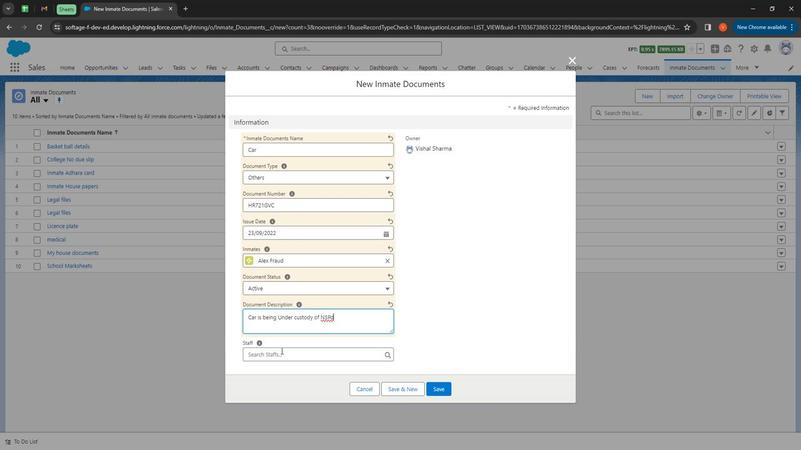 
Action: Mouse moved to (280, 393)
Screenshot: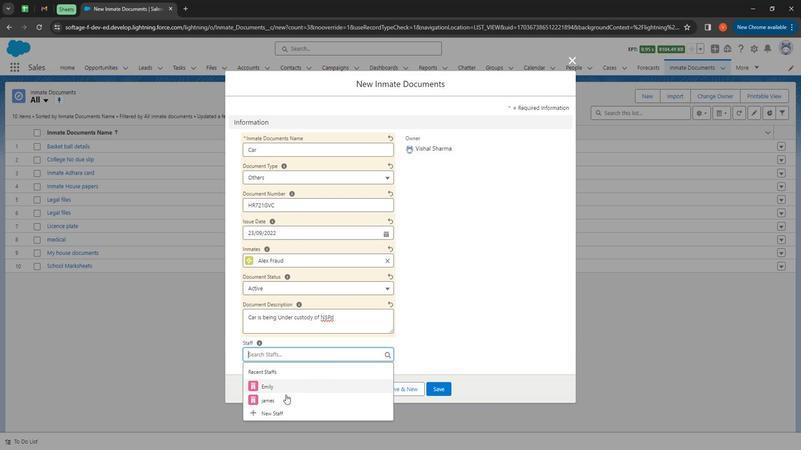 
Action: Mouse pressed left at (280, 393)
Screenshot: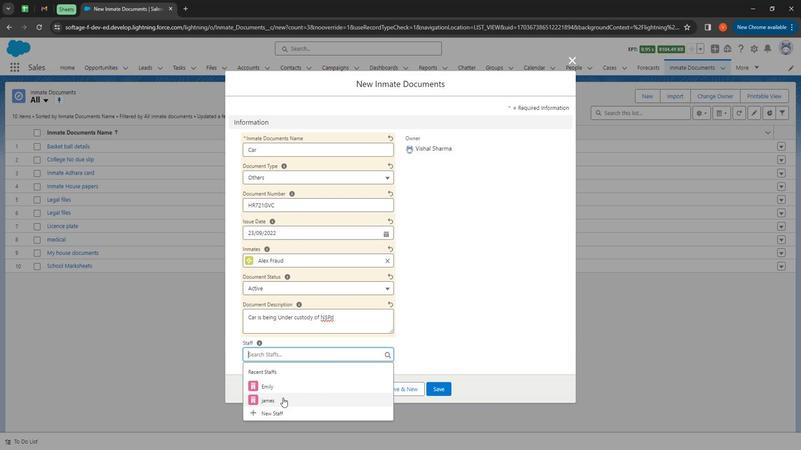 
Action: Mouse moved to (324, 313)
Screenshot: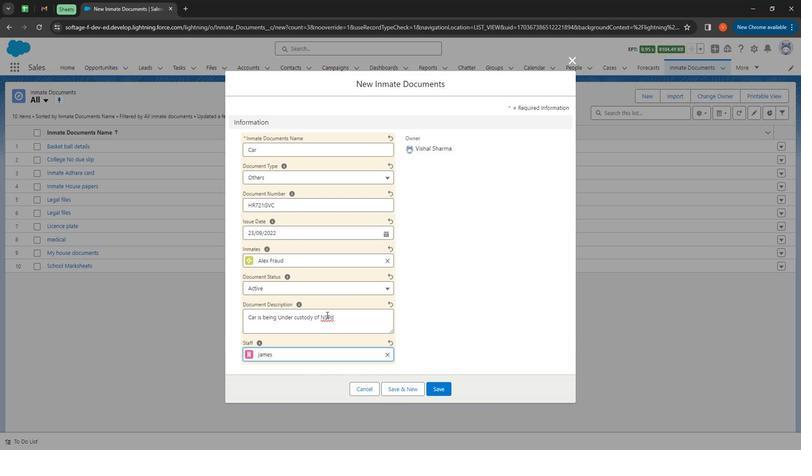 
Action: Mouse pressed right at (324, 313)
Screenshot: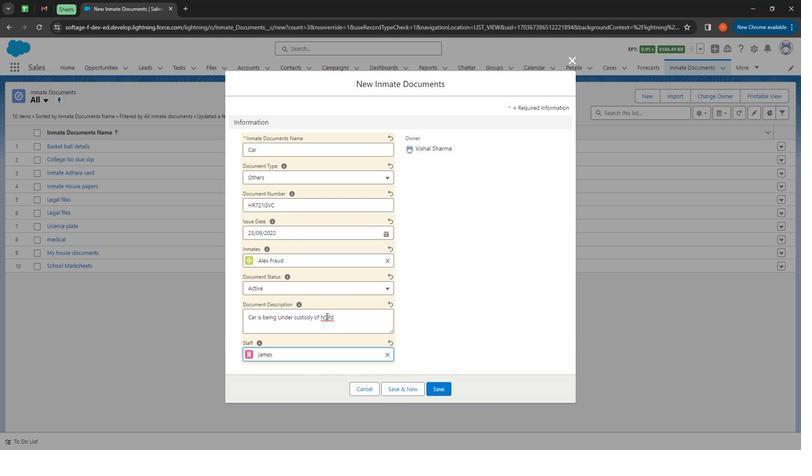 
Action: Mouse moved to (355, 152)
Screenshot: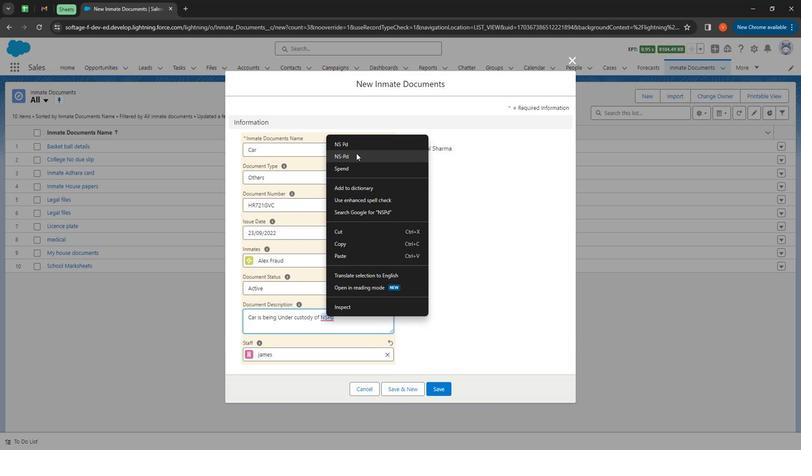 
Action: Mouse pressed left at (355, 152)
Screenshot: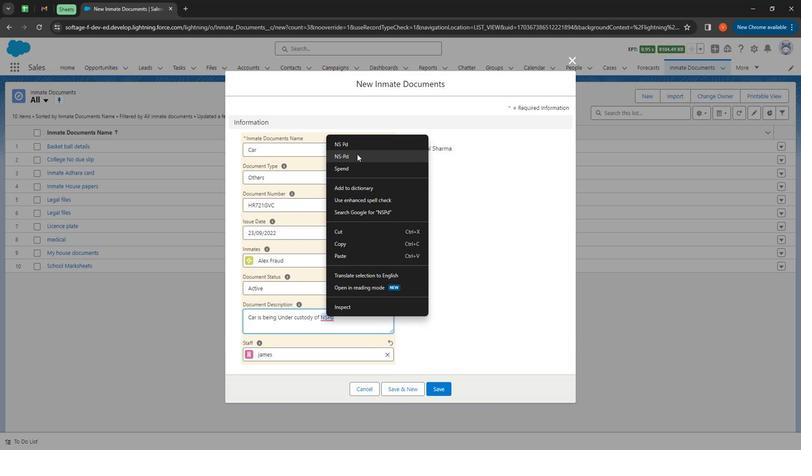 
Action: Mouse moved to (439, 385)
Screenshot: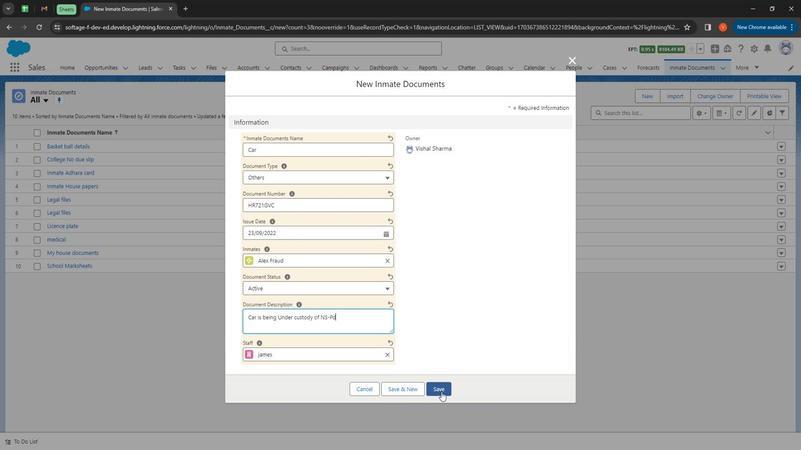 
Action: Mouse pressed left at (439, 385)
Screenshot: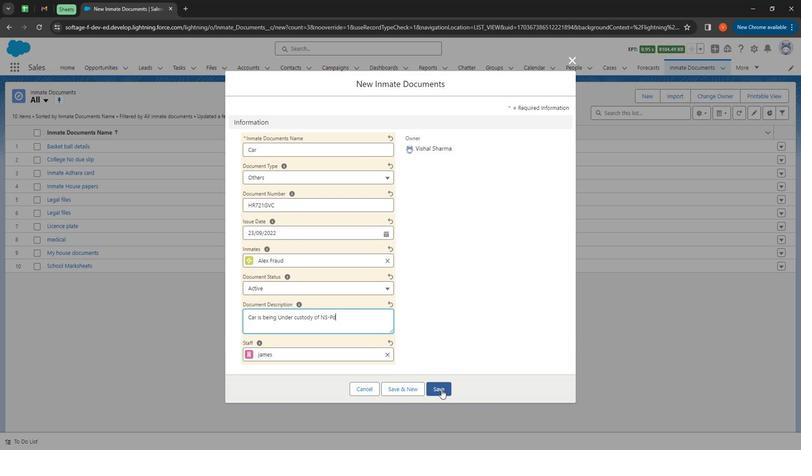 
Action: Mouse moved to (691, 61)
Screenshot: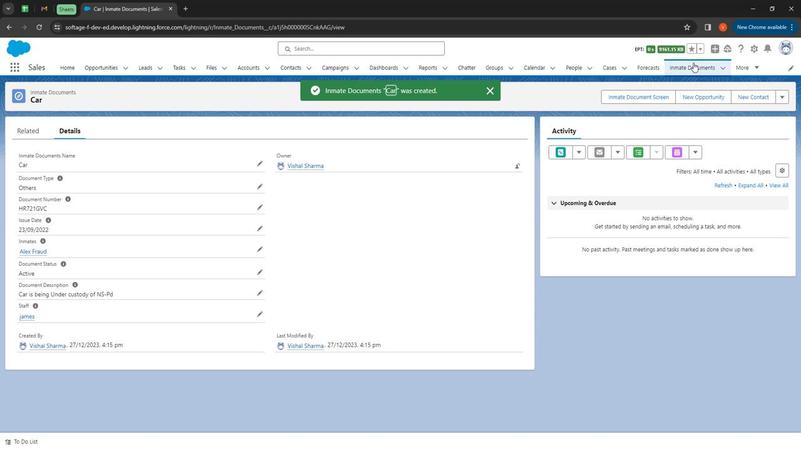 
Action: Mouse pressed left at (691, 61)
Screenshot: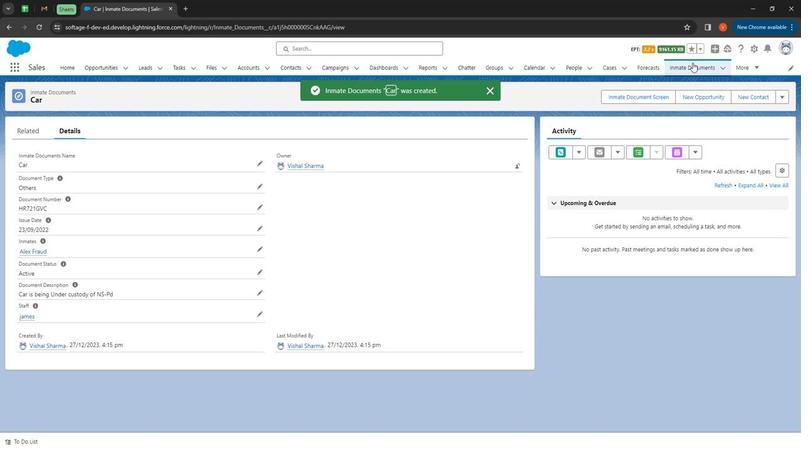
Action: Mouse moved to (490, 284)
Screenshot: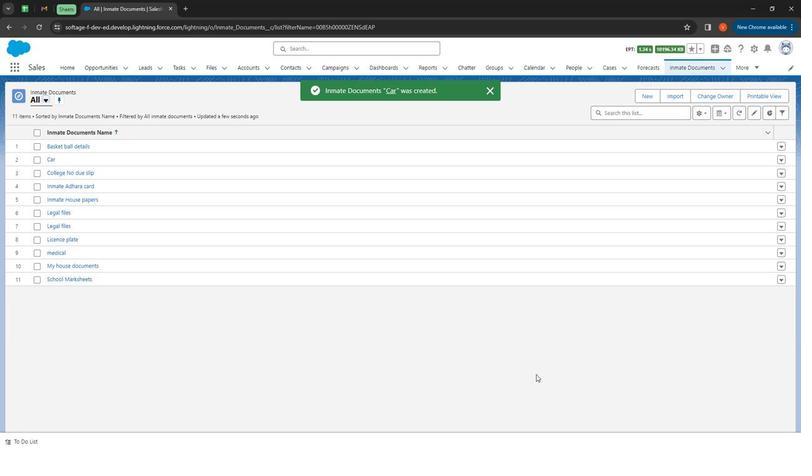 
